 Task: Find connections with filter location Granadilla de Abona with filter topic #successwith filter profile language Spanish with filter current company Career For Freshers with filter school IMS UNISON UNIVERSITY with filter industry Vehicle Repair and Maintenance with filter service category Project Management with filter keywords title Director of First Impressions
Action: Mouse moved to (622, 86)
Screenshot: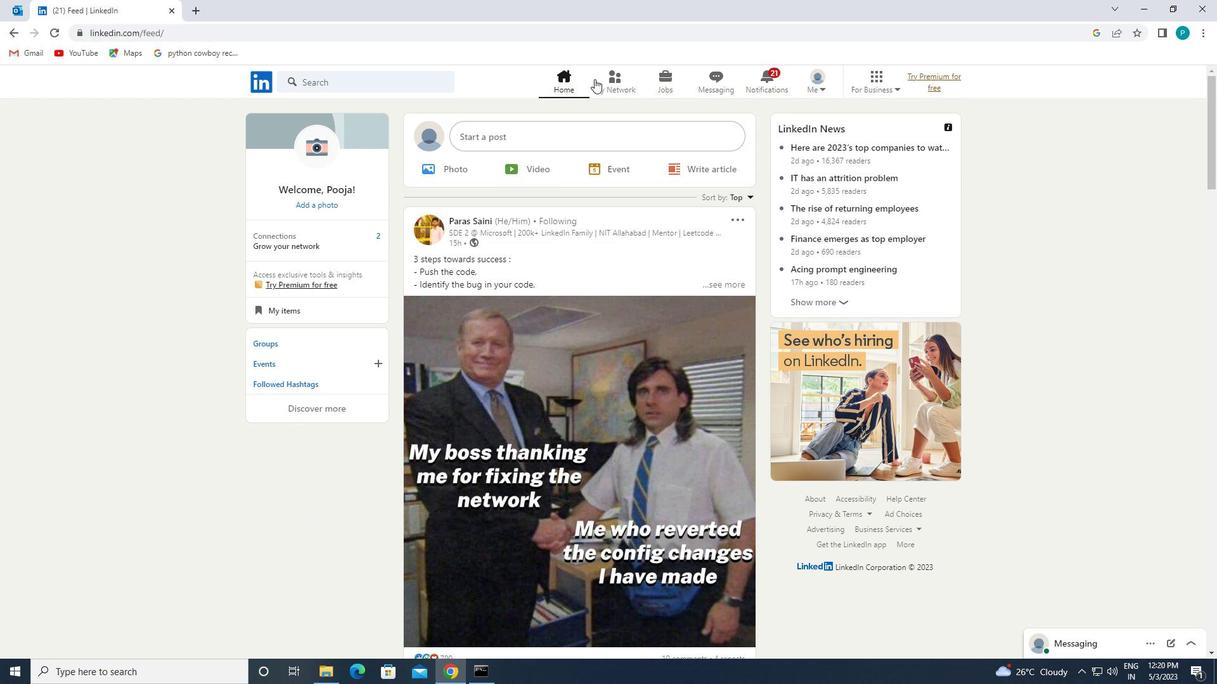 
Action: Mouse pressed left at (622, 86)
Screenshot: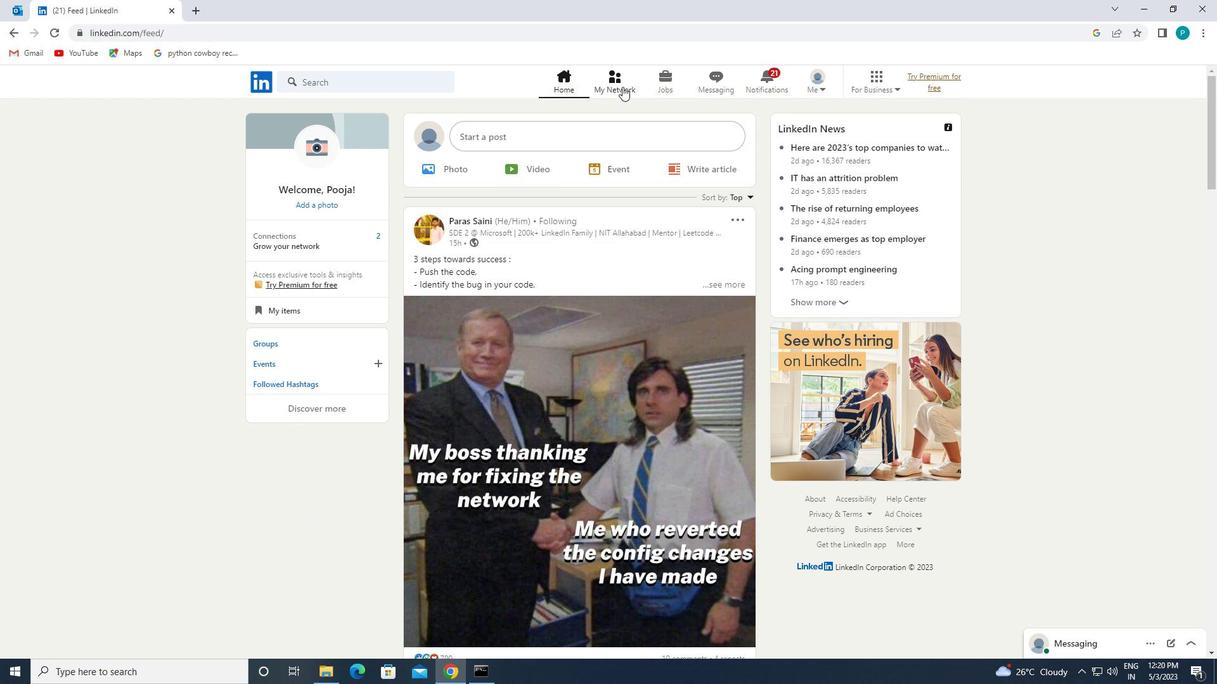
Action: Mouse moved to (610, 72)
Screenshot: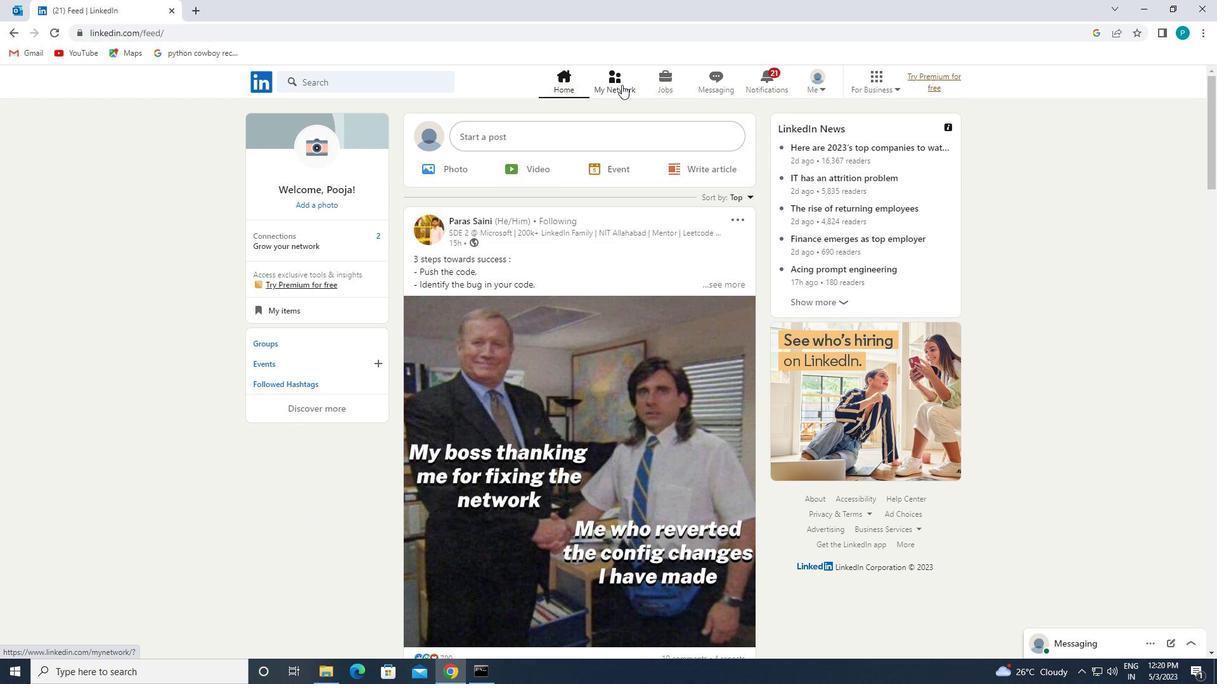 
Action: Mouse pressed left at (610, 72)
Screenshot: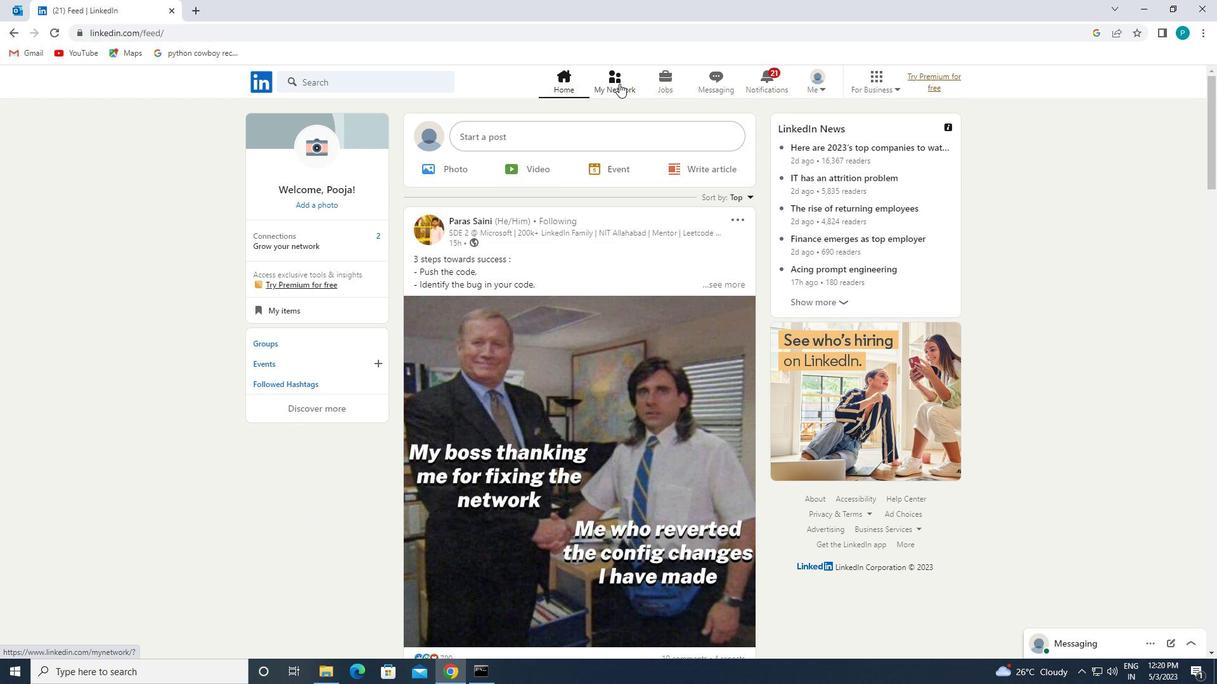 
Action: Mouse moved to (349, 147)
Screenshot: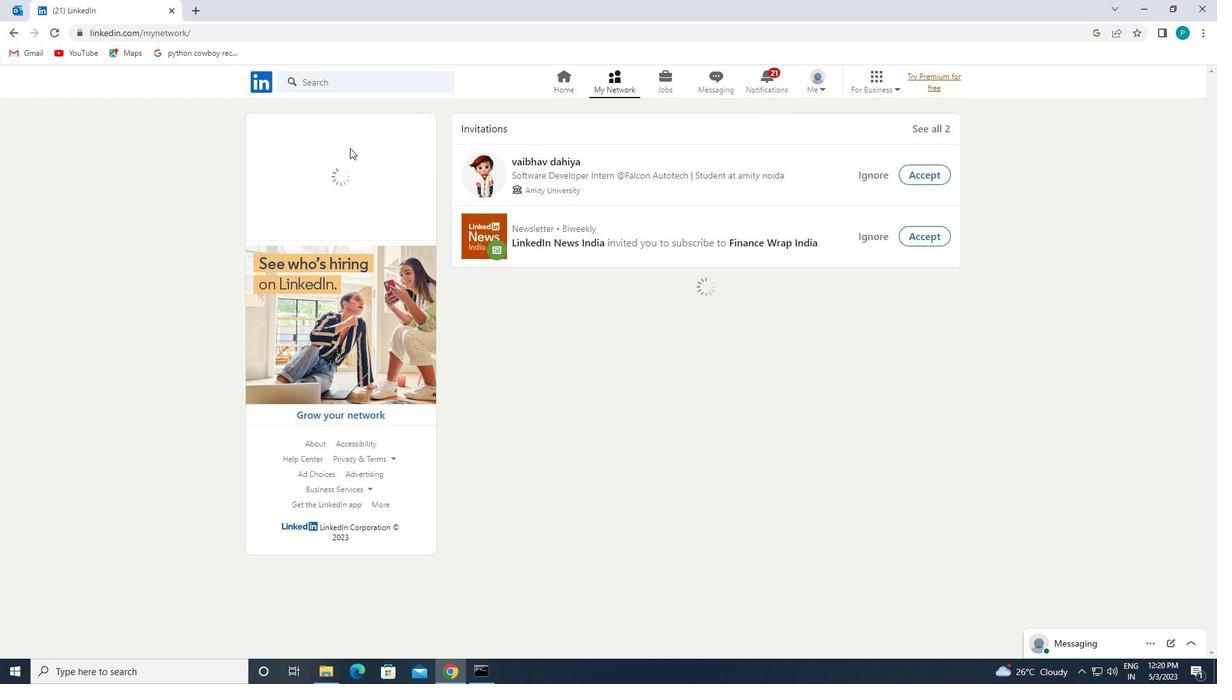 
Action: Mouse scrolled (349, 147) with delta (0, 0)
Screenshot: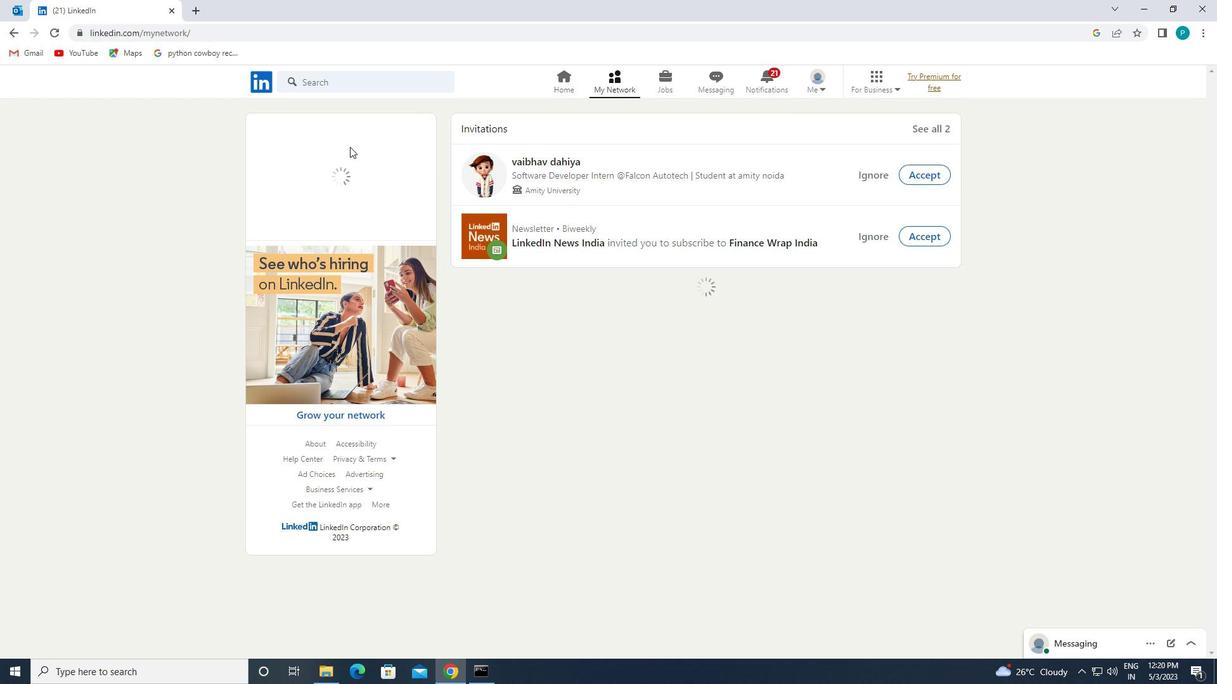 
Action: Mouse scrolled (349, 147) with delta (0, 0)
Screenshot: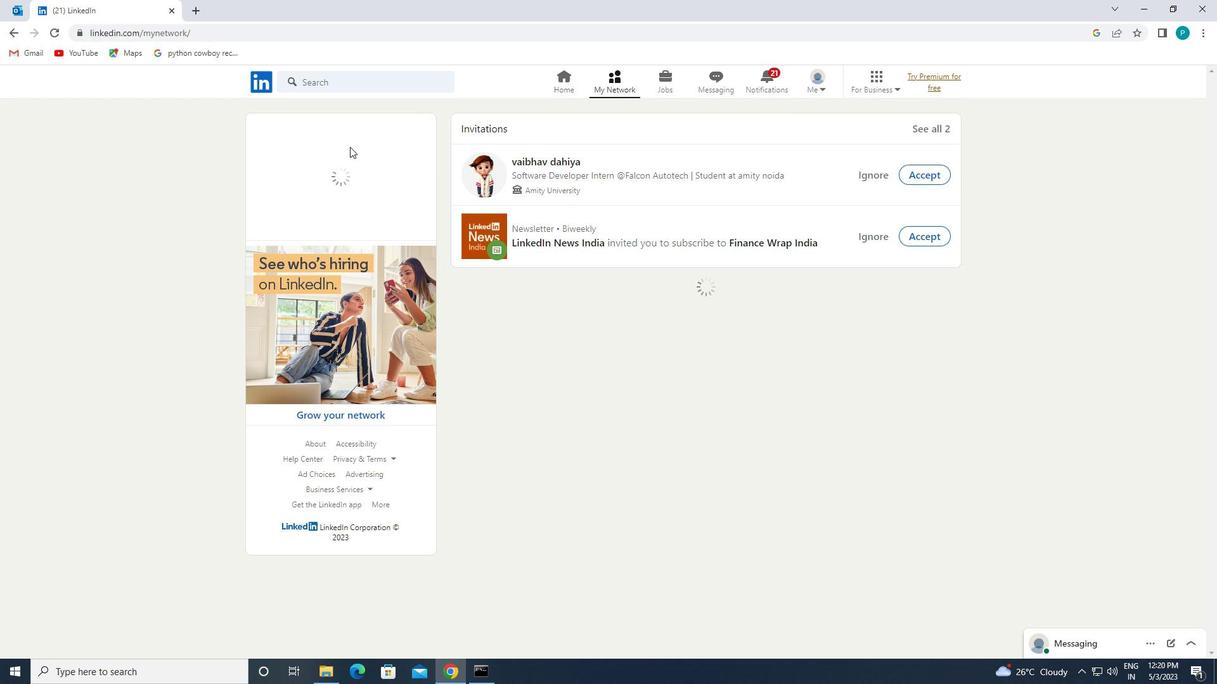 
Action: Mouse scrolled (349, 146) with delta (0, 0)
Screenshot: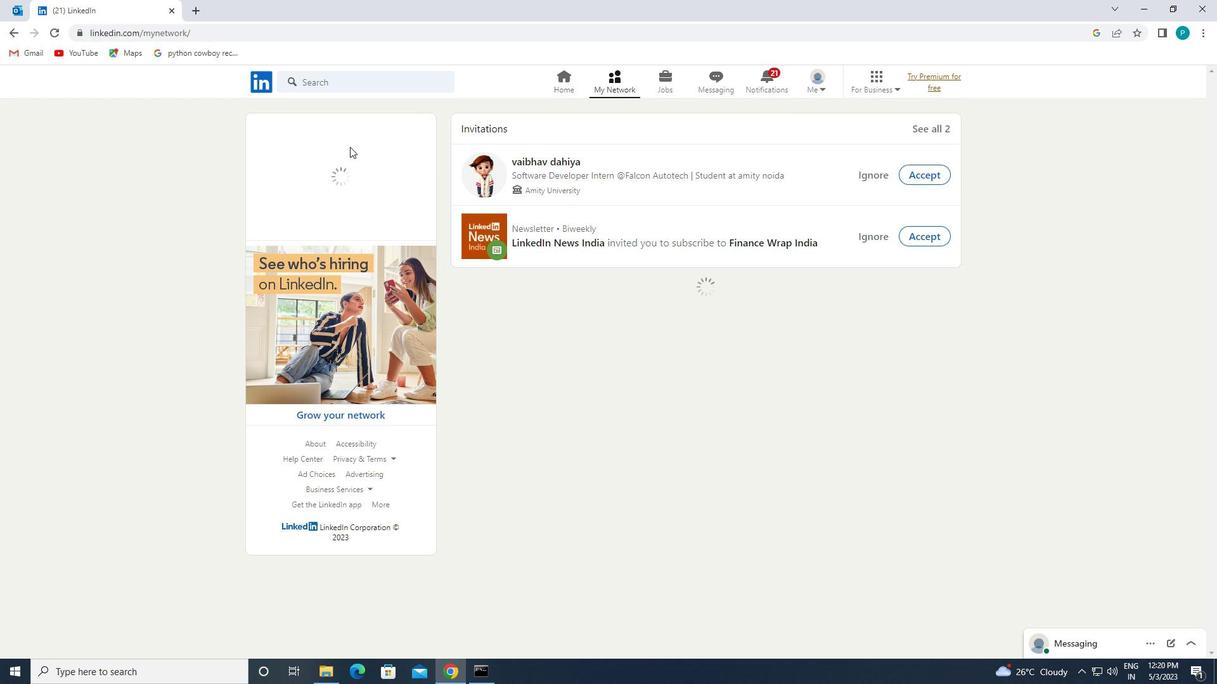 
Action: Mouse scrolled (349, 146) with delta (0, 0)
Screenshot: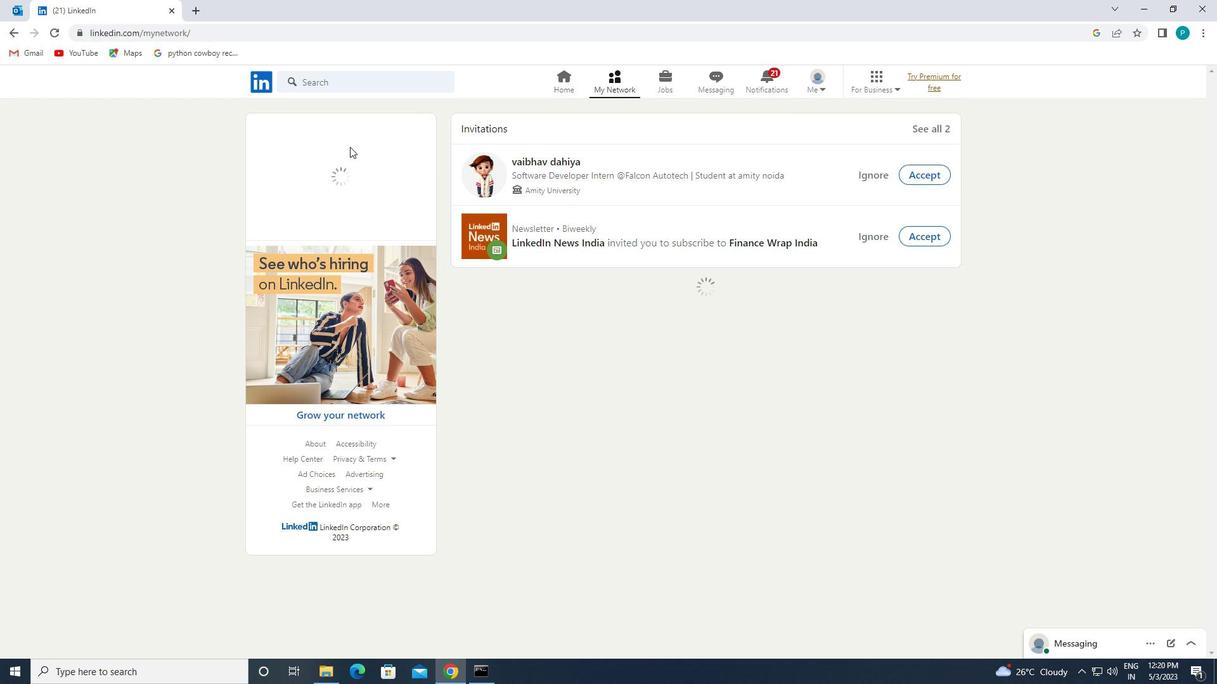 
Action: Mouse pressed left at (349, 147)
Screenshot: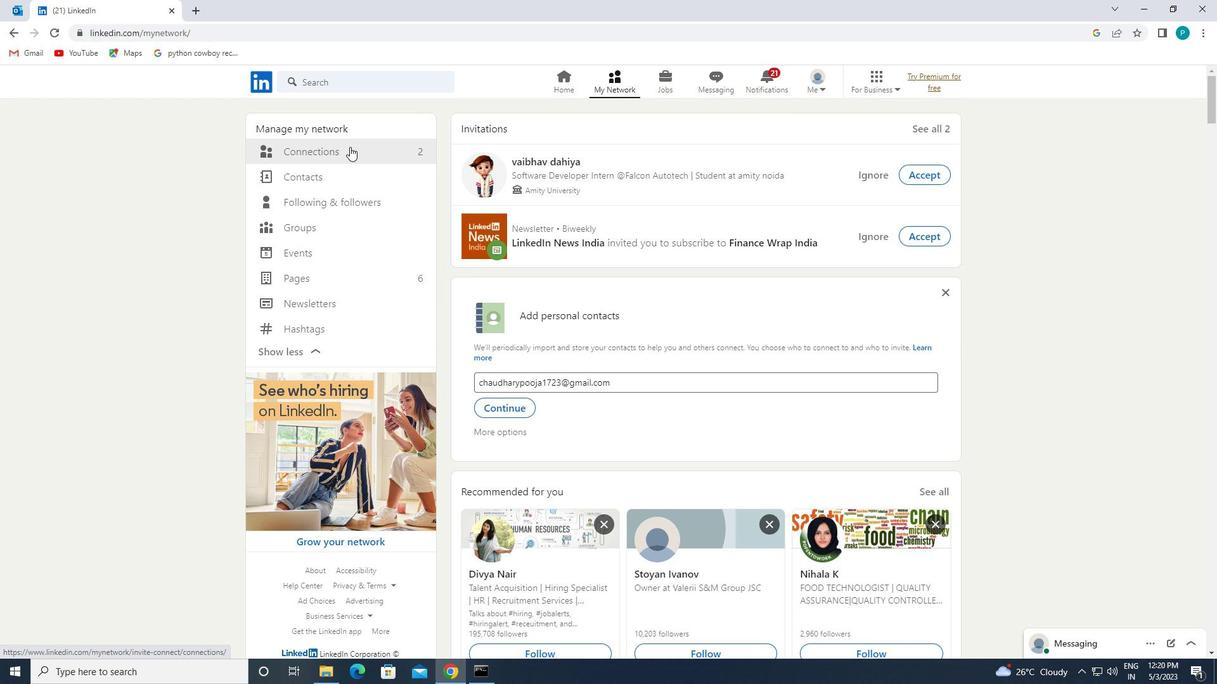 
Action: Mouse moved to (678, 157)
Screenshot: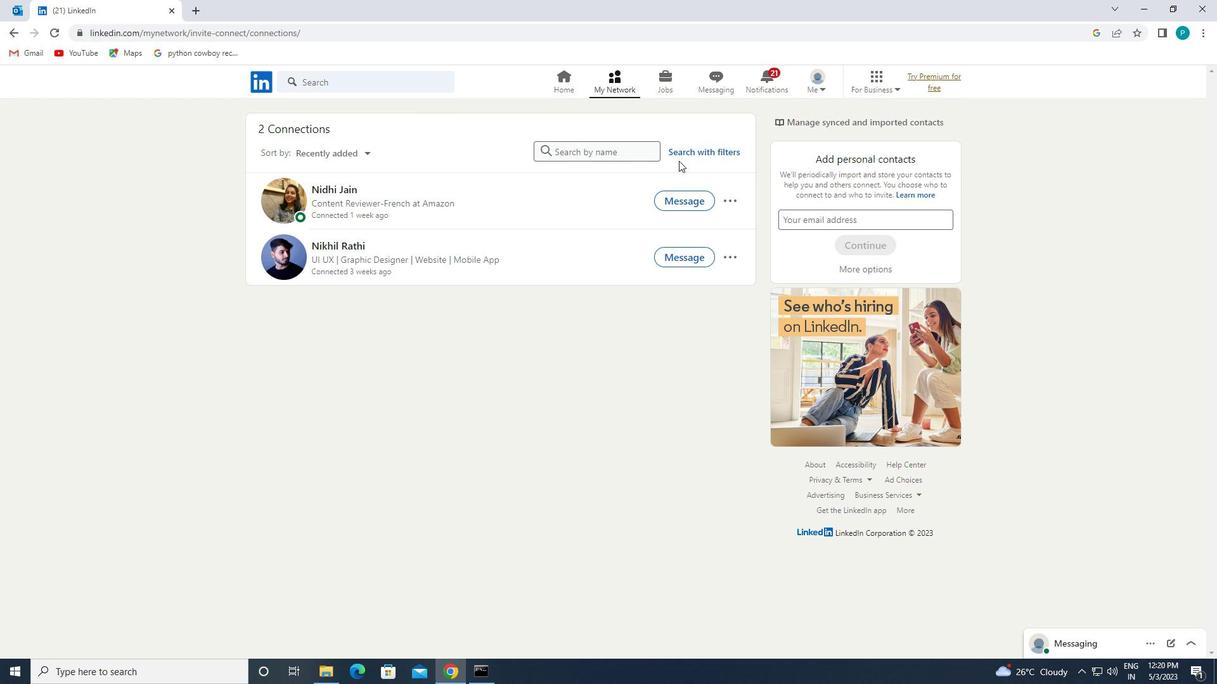 
Action: Mouse pressed left at (678, 157)
Screenshot: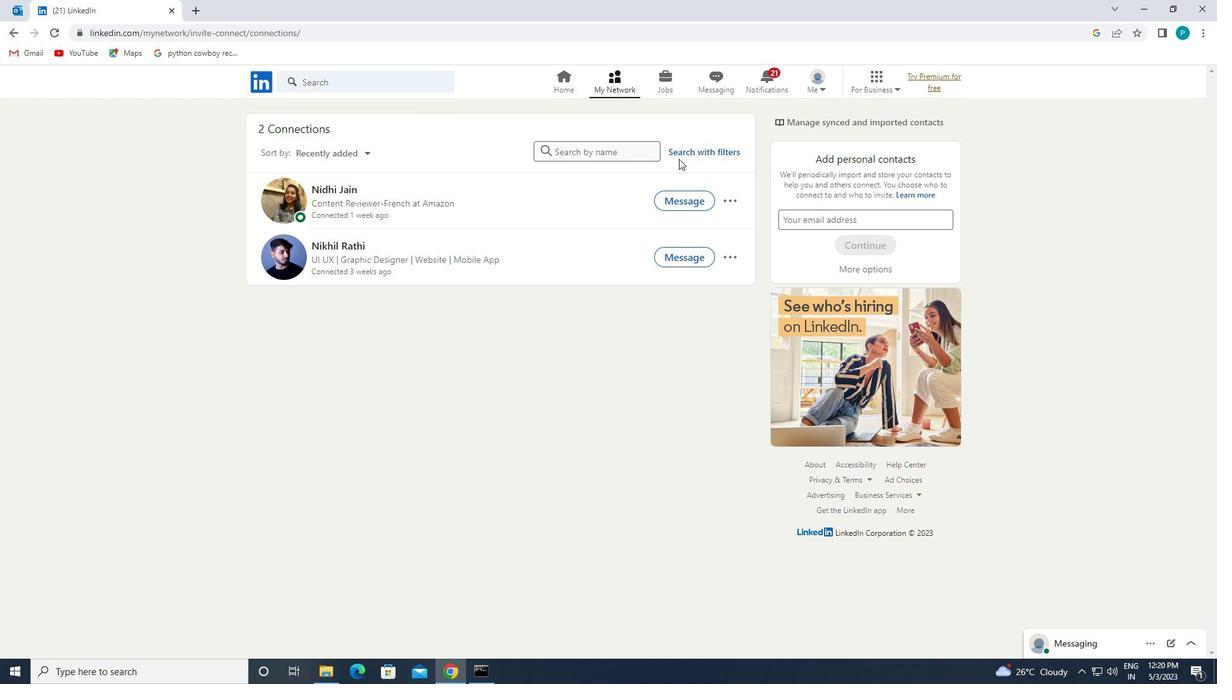 
Action: Mouse moved to (677, 154)
Screenshot: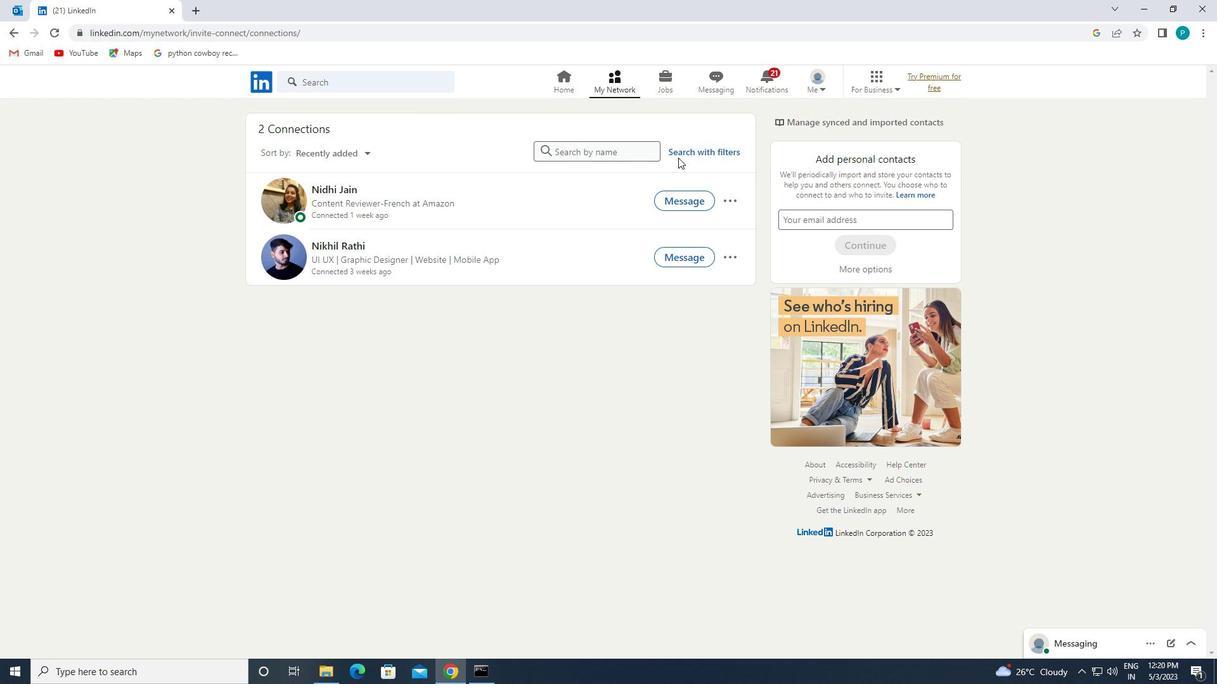 
Action: Mouse pressed left at (677, 154)
Screenshot: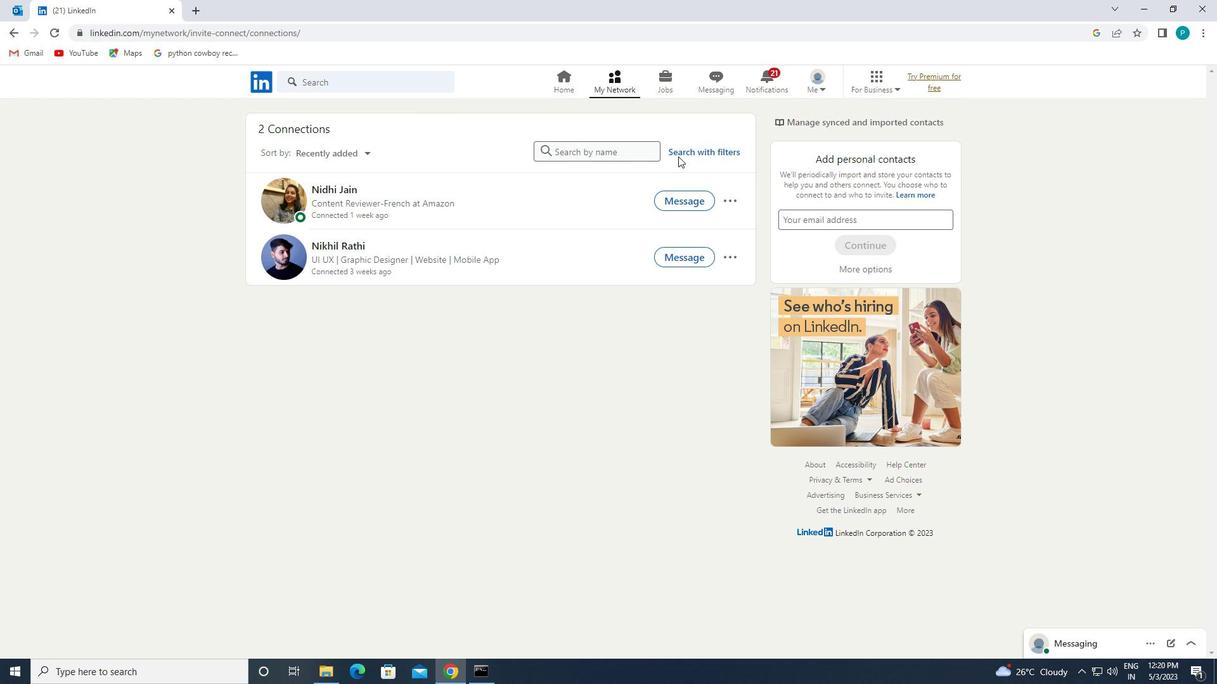 
Action: Mouse moved to (677, 150)
Screenshot: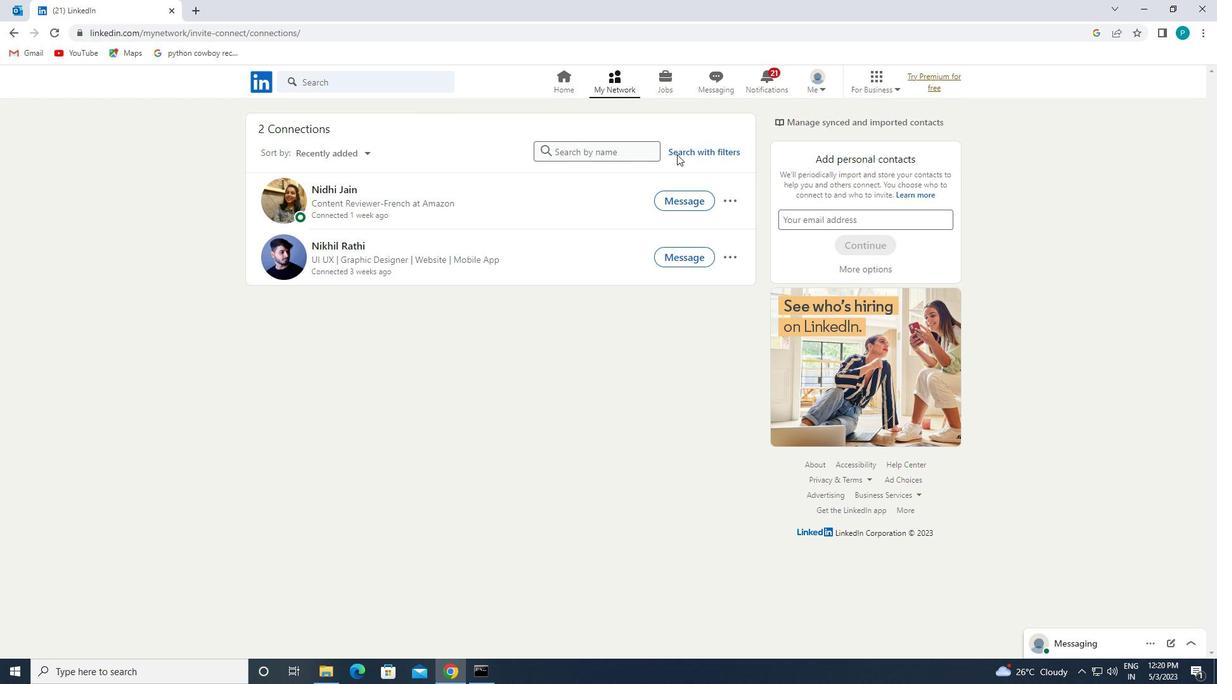 
Action: Mouse pressed left at (677, 150)
Screenshot: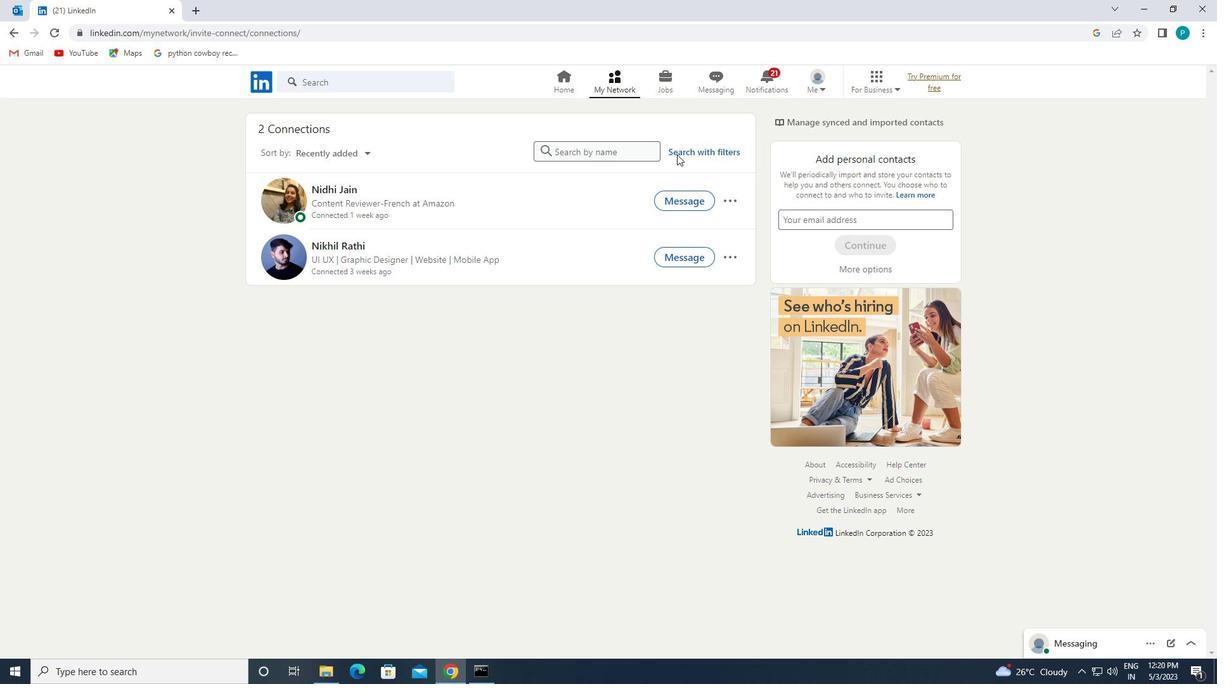 
Action: Mouse moved to (651, 125)
Screenshot: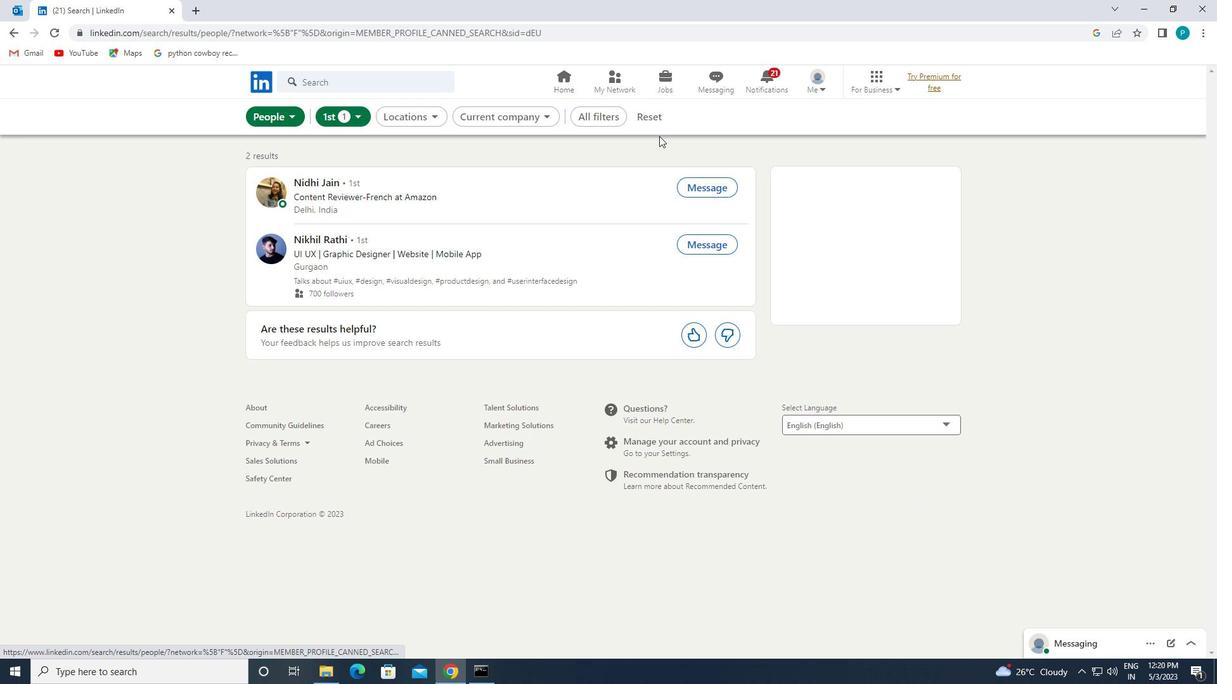 
Action: Mouse pressed left at (651, 125)
Screenshot: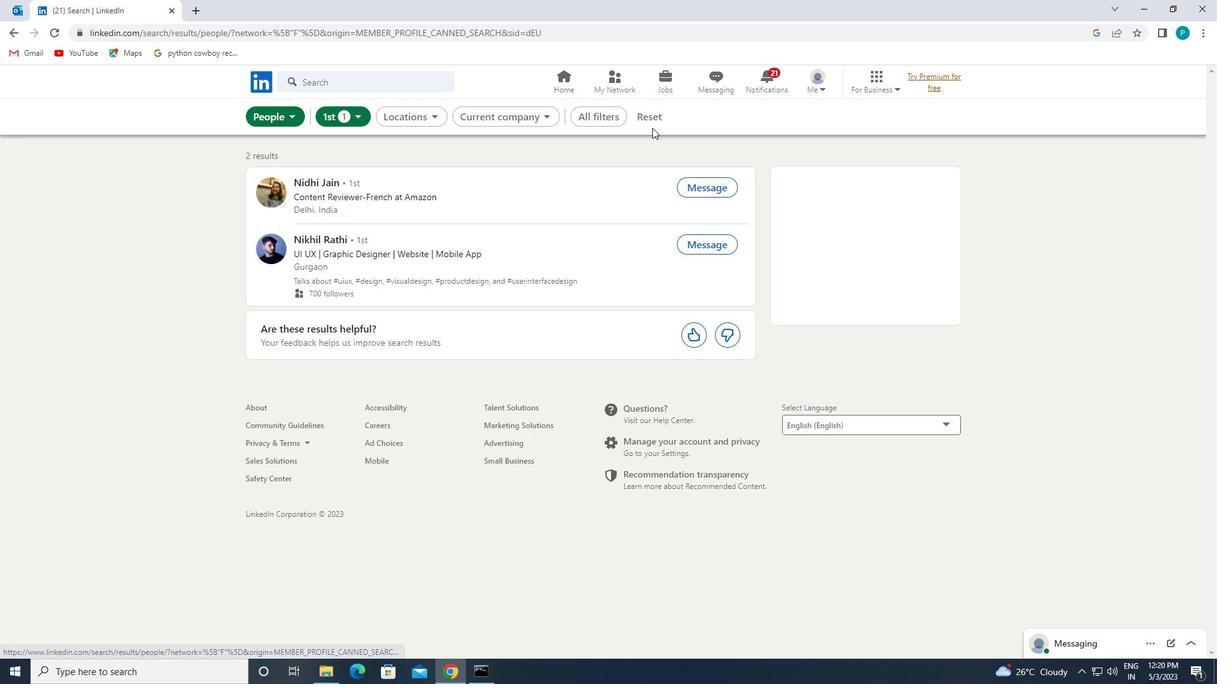 
Action: Mouse moved to (620, 114)
Screenshot: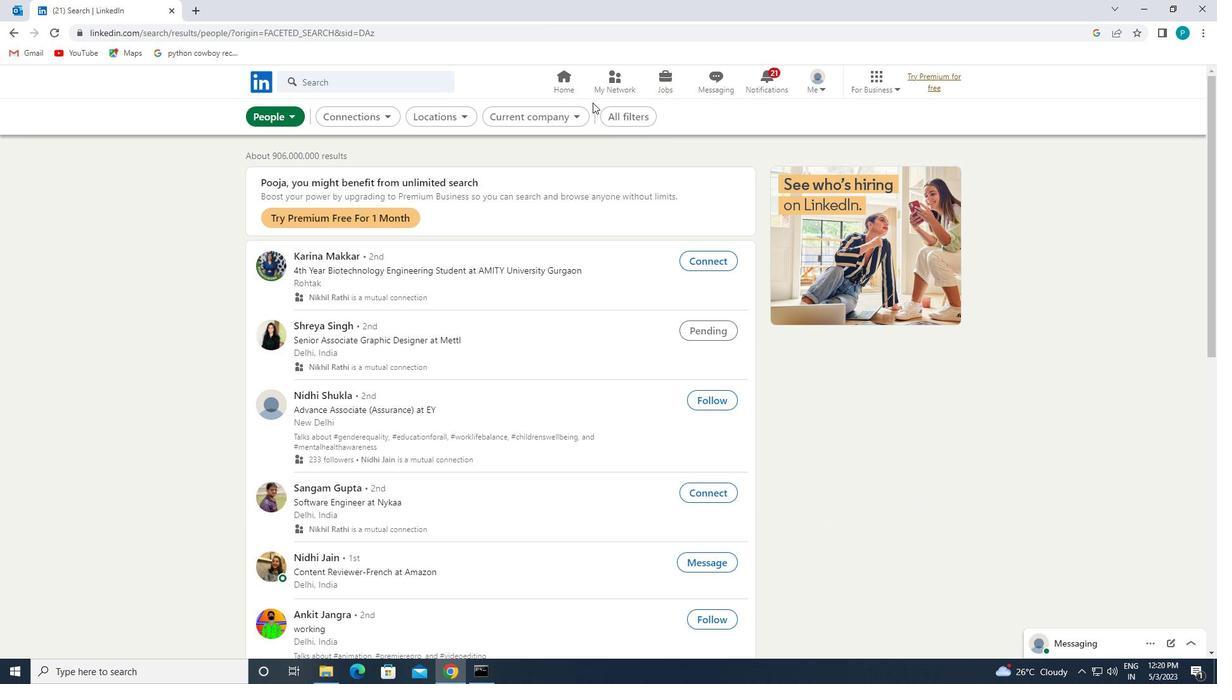 
Action: Mouse pressed left at (620, 114)
Screenshot: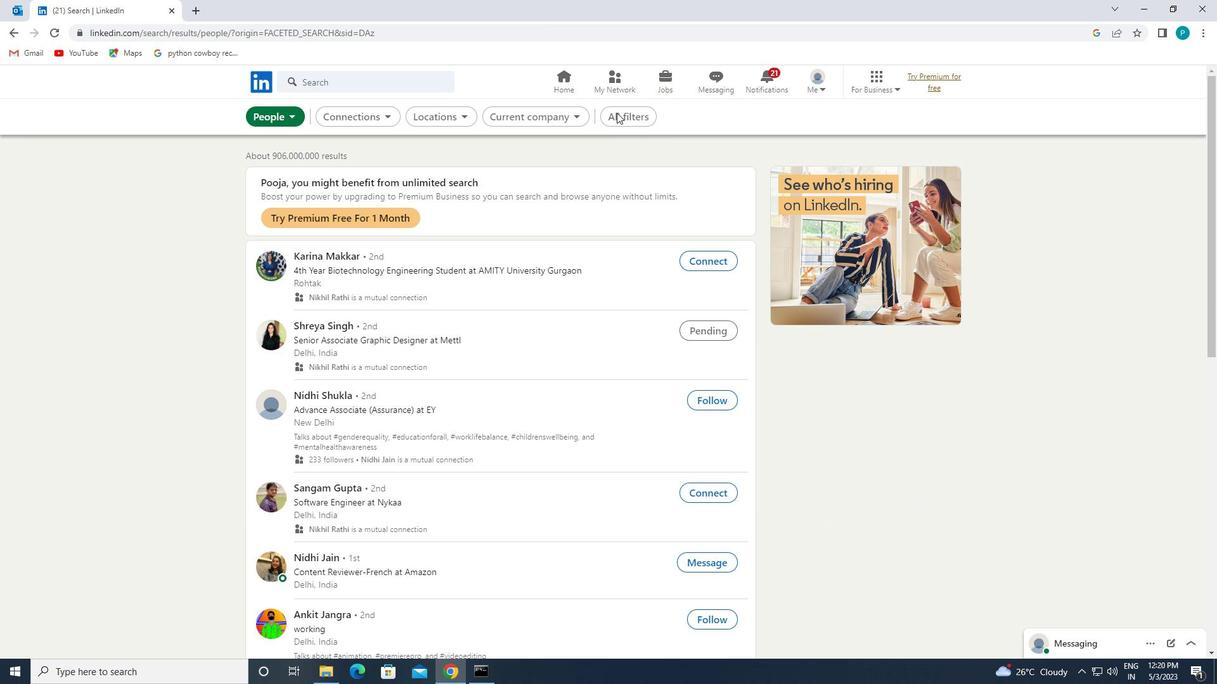
Action: Mouse moved to (1064, 283)
Screenshot: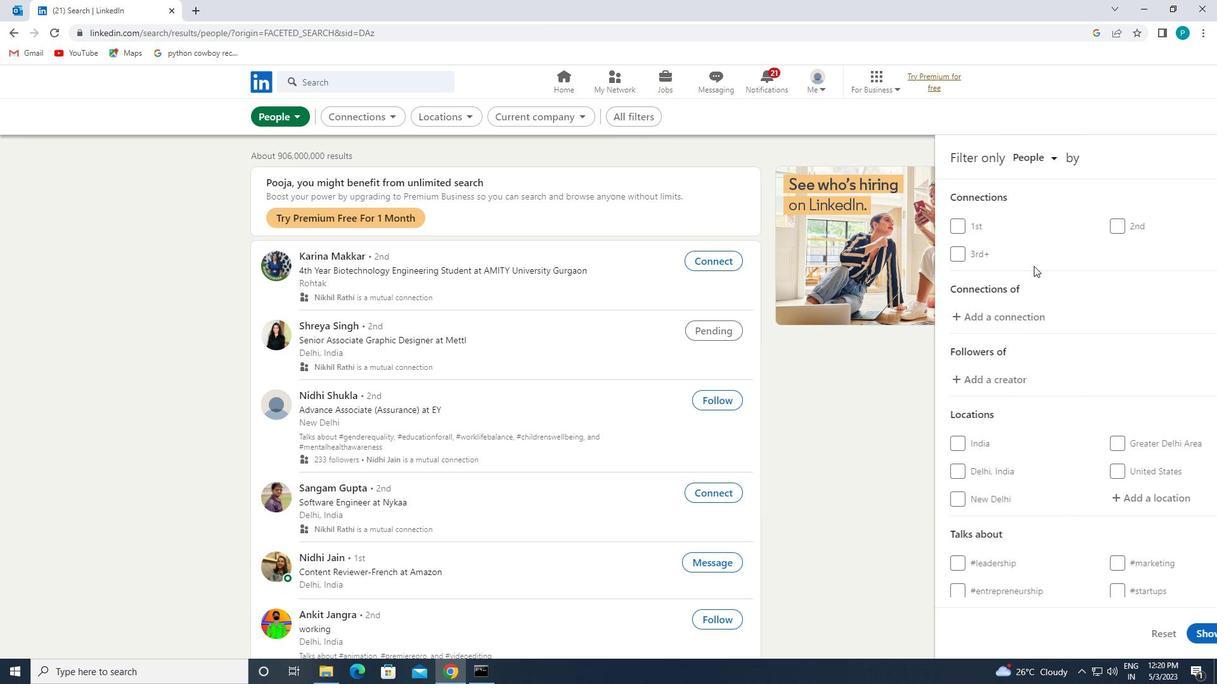 
Action: Mouse scrolled (1064, 282) with delta (0, 0)
Screenshot: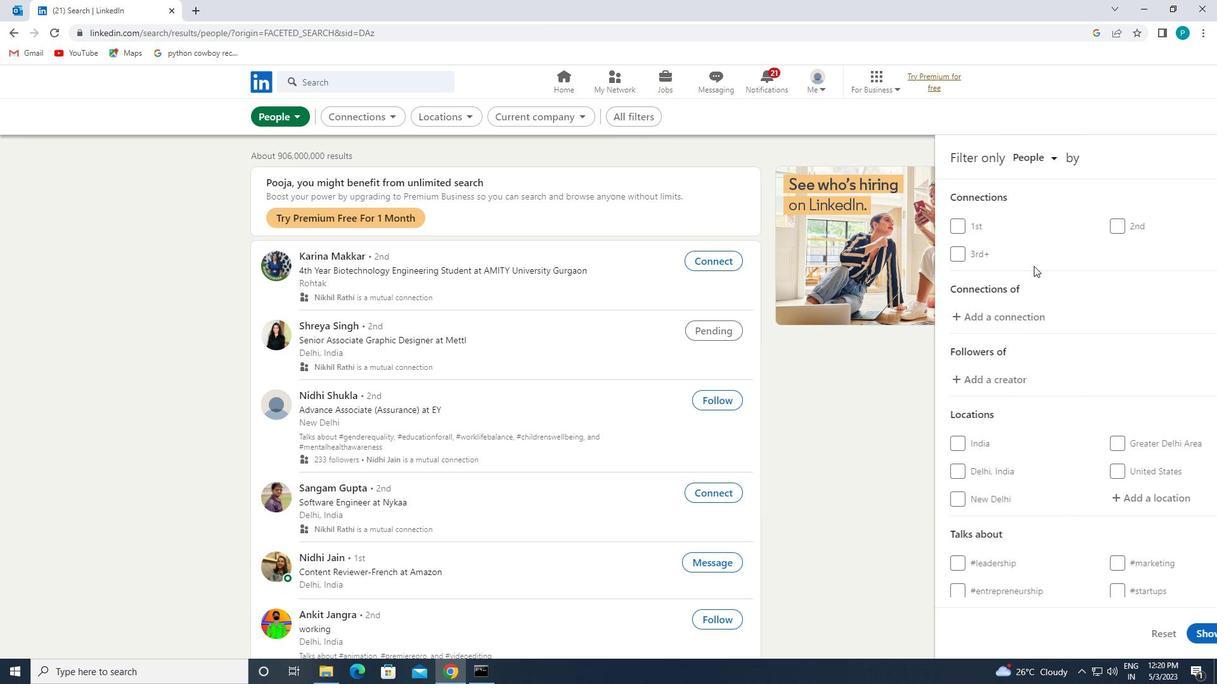 
Action: Mouse moved to (1064, 288)
Screenshot: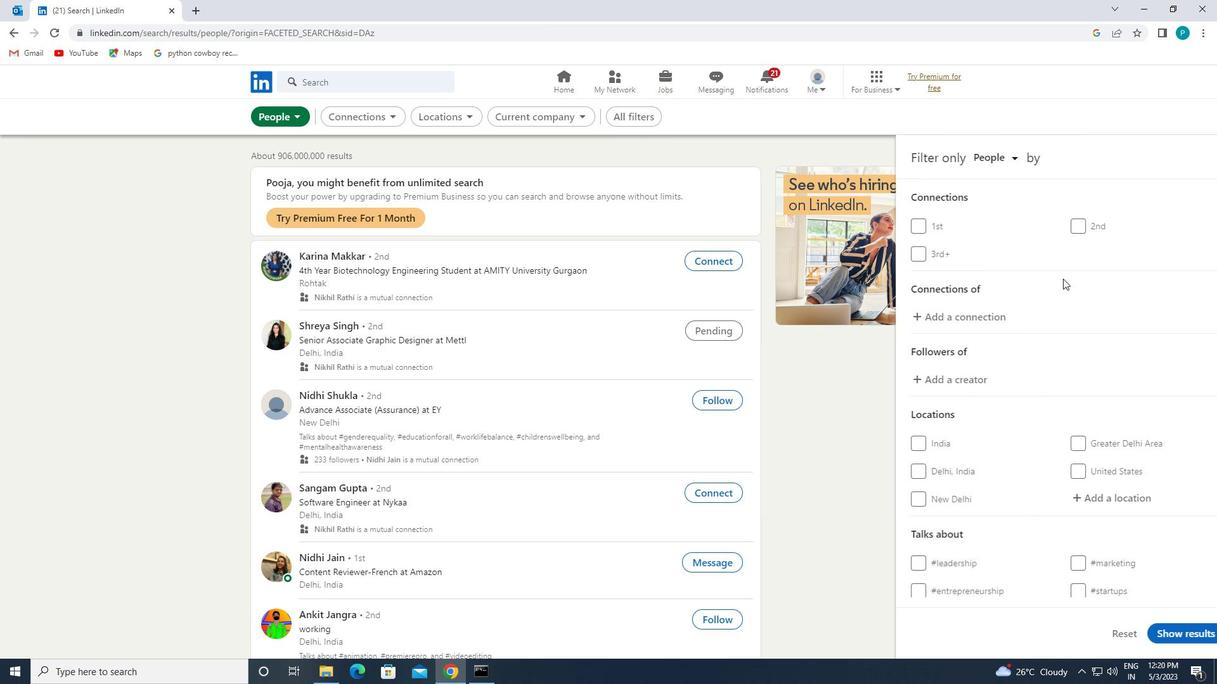 
Action: Mouse scrolled (1064, 287) with delta (0, 0)
Screenshot: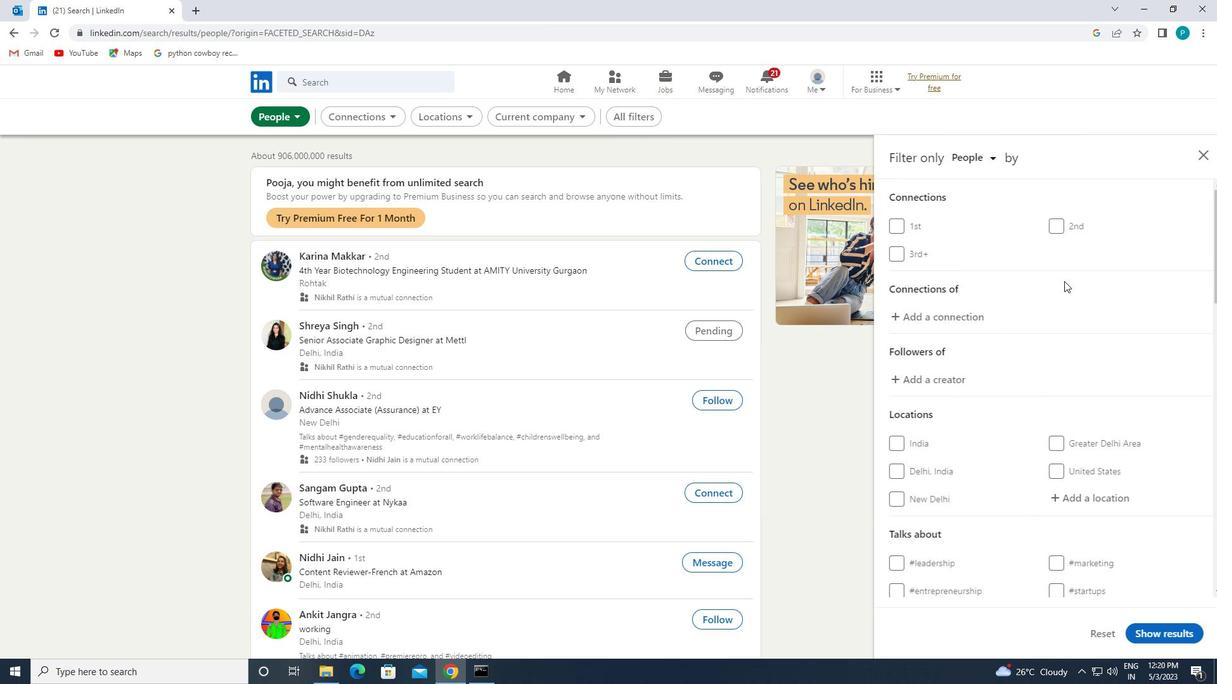 
Action: Mouse moved to (1075, 361)
Screenshot: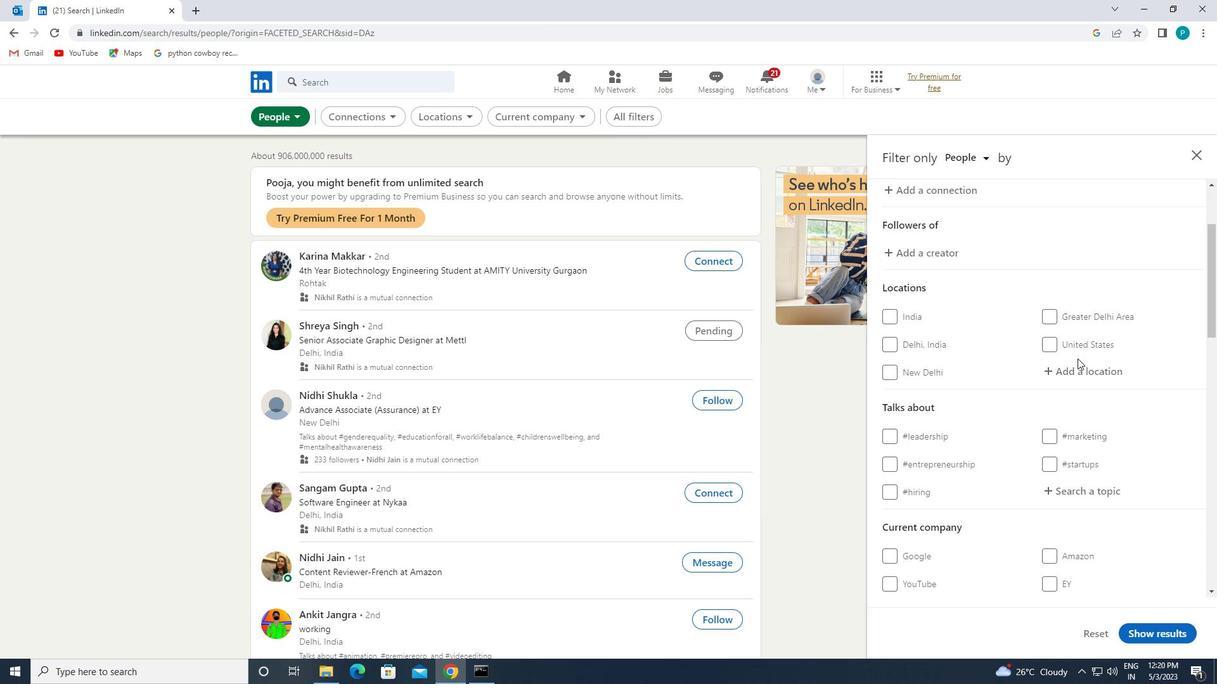 
Action: Mouse pressed left at (1075, 361)
Screenshot: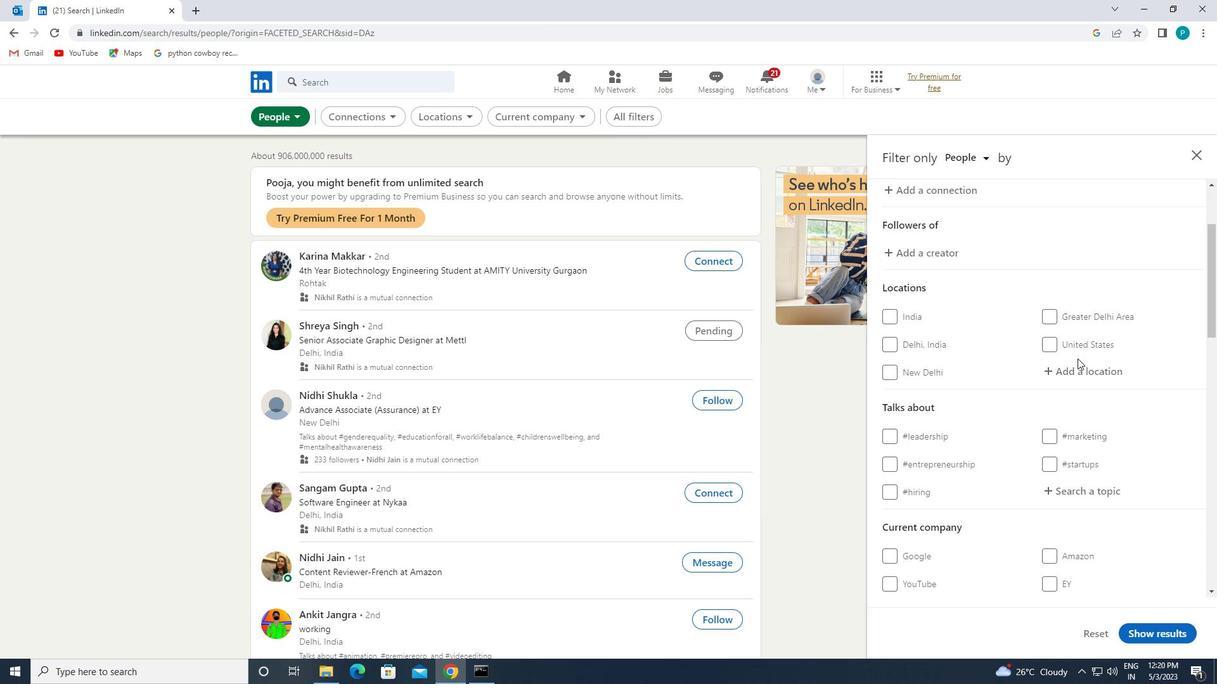 
Action: Mouse moved to (1079, 395)
Screenshot: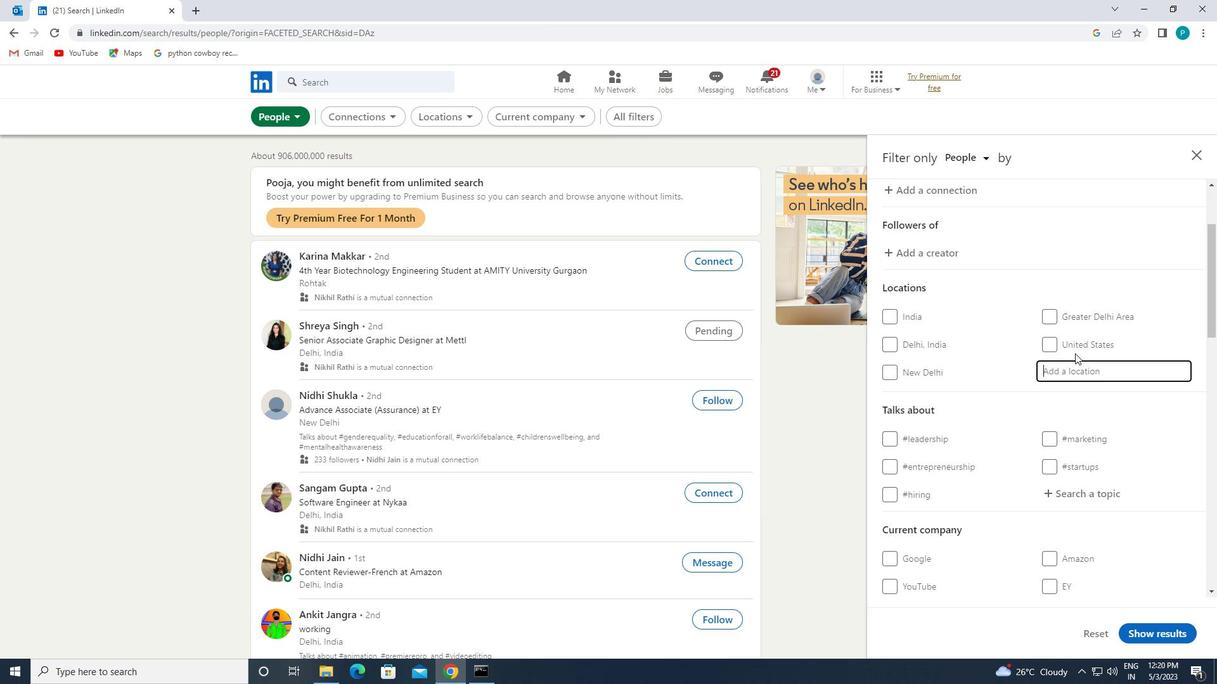 
Action: Key pressed <Key.caps_lock>g<Key.caps_lock>ranf
Screenshot: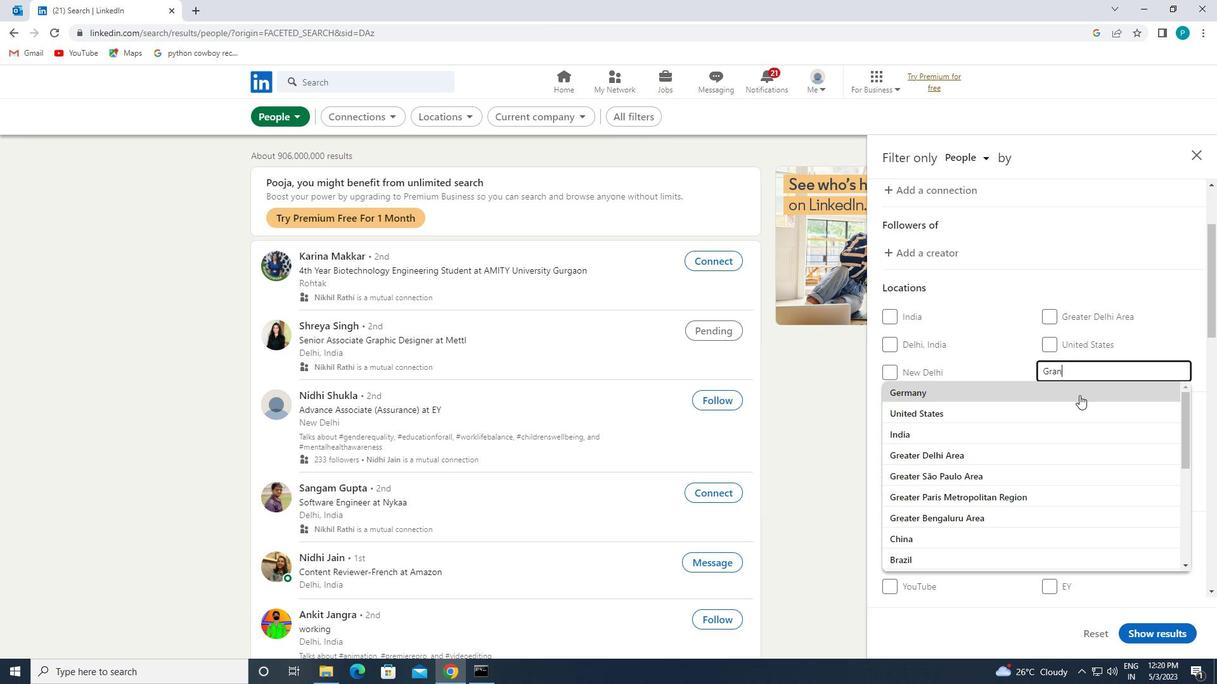 
Action: Mouse moved to (1082, 394)
Screenshot: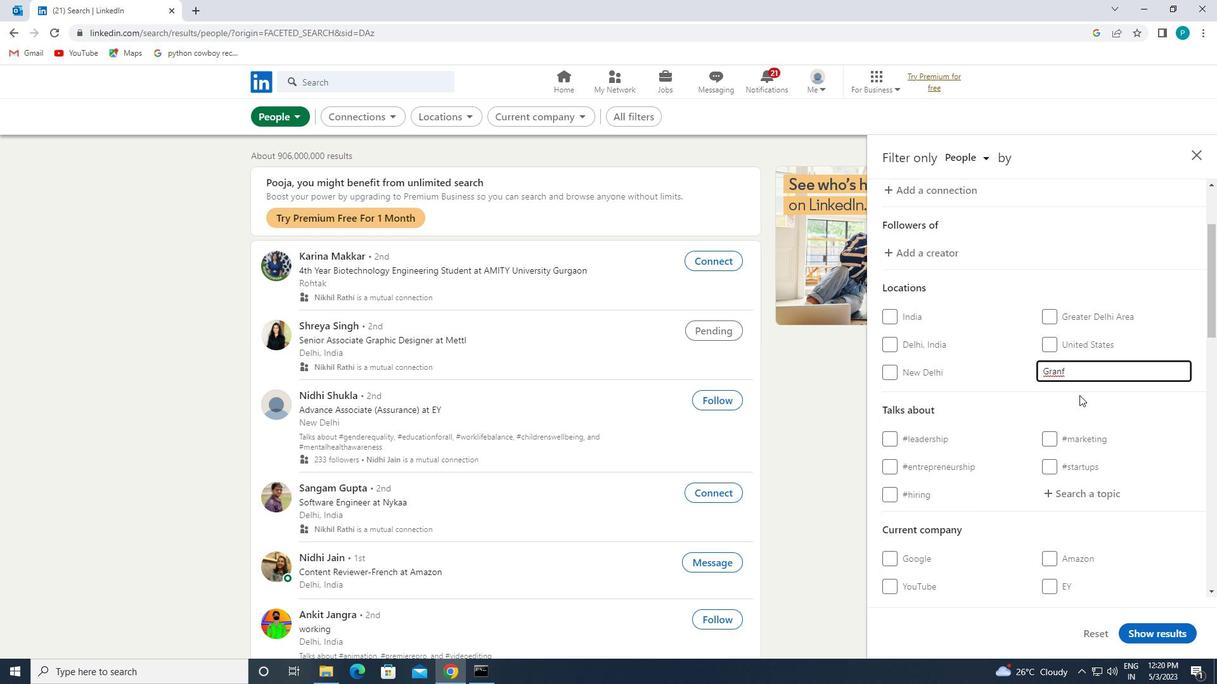 
Action: Key pressed <Key.backspace>dilla
Screenshot: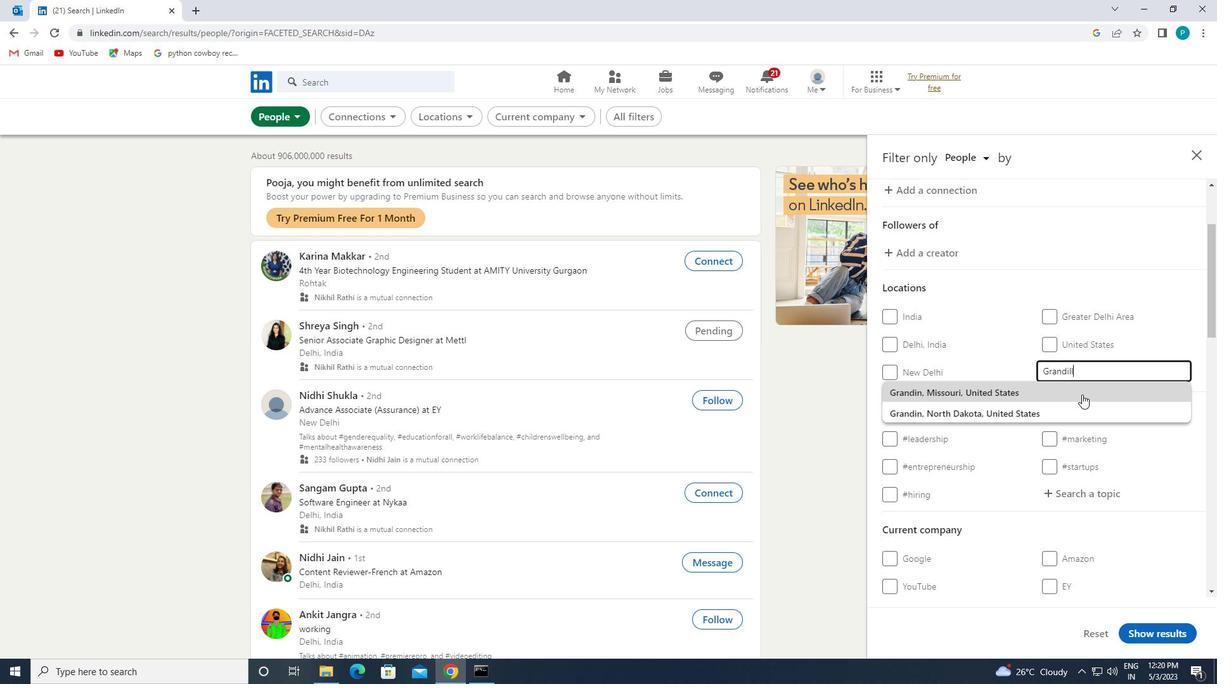 
Action: Mouse moved to (1061, 370)
Screenshot: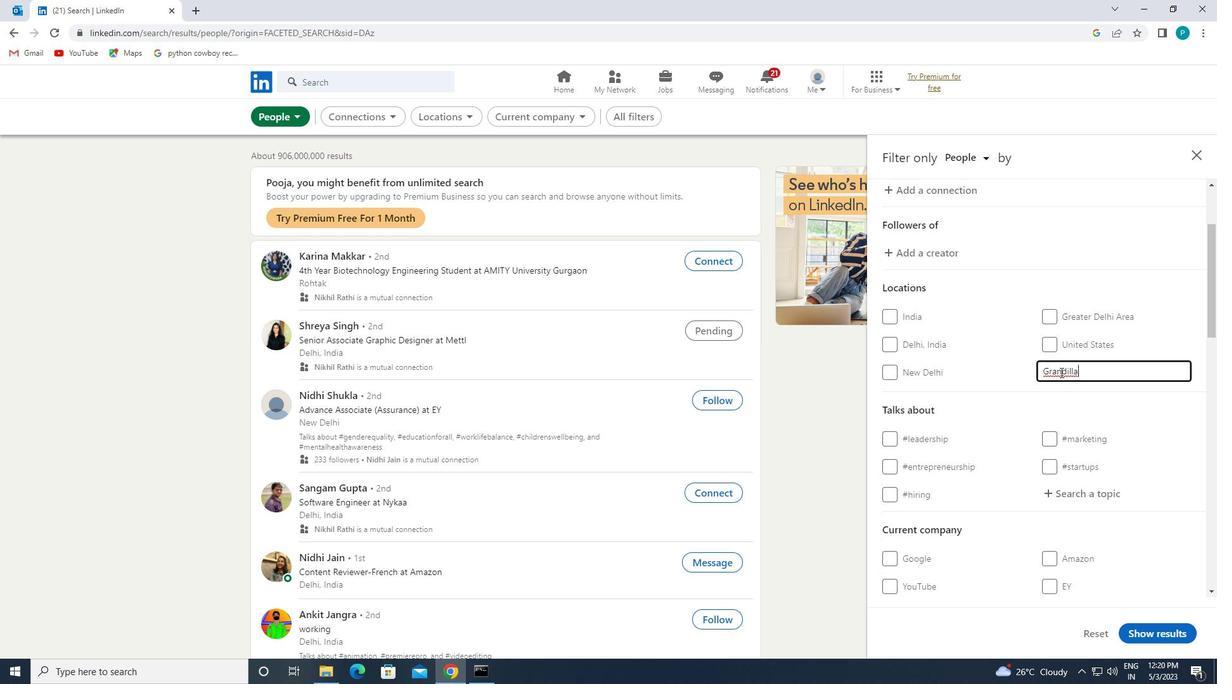 
Action: Mouse pressed left at (1061, 370)
Screenshot: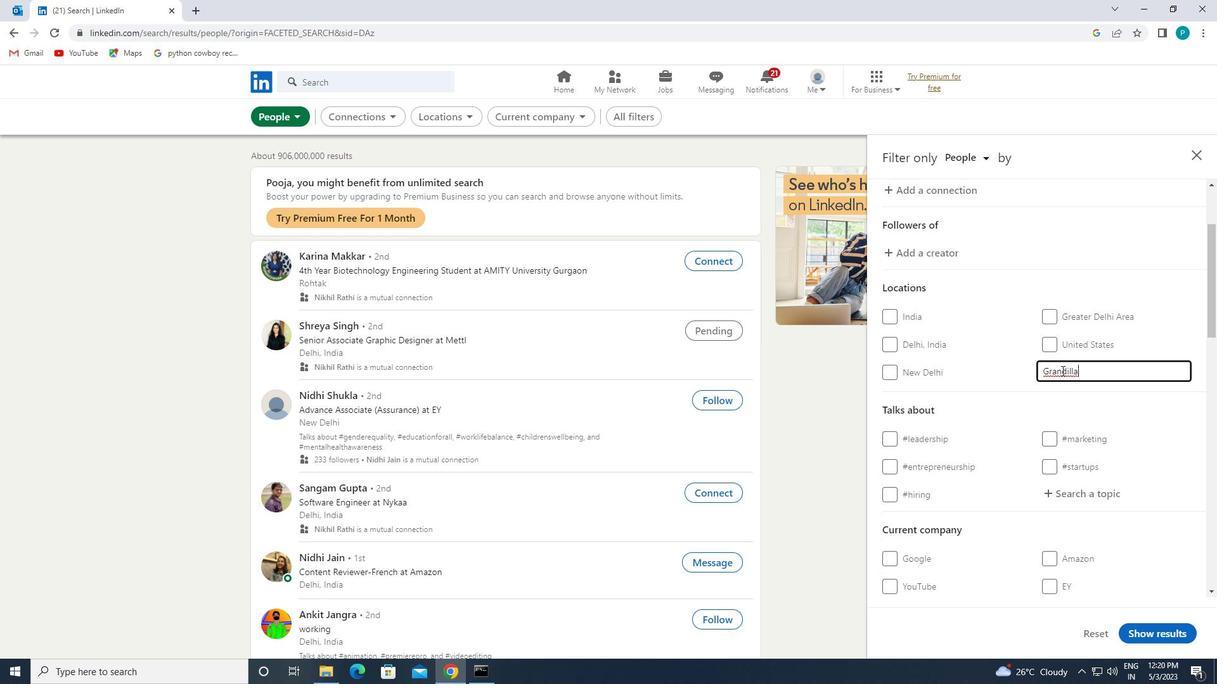 
Action: Mouse moved to (1064, 374)
Screenshot: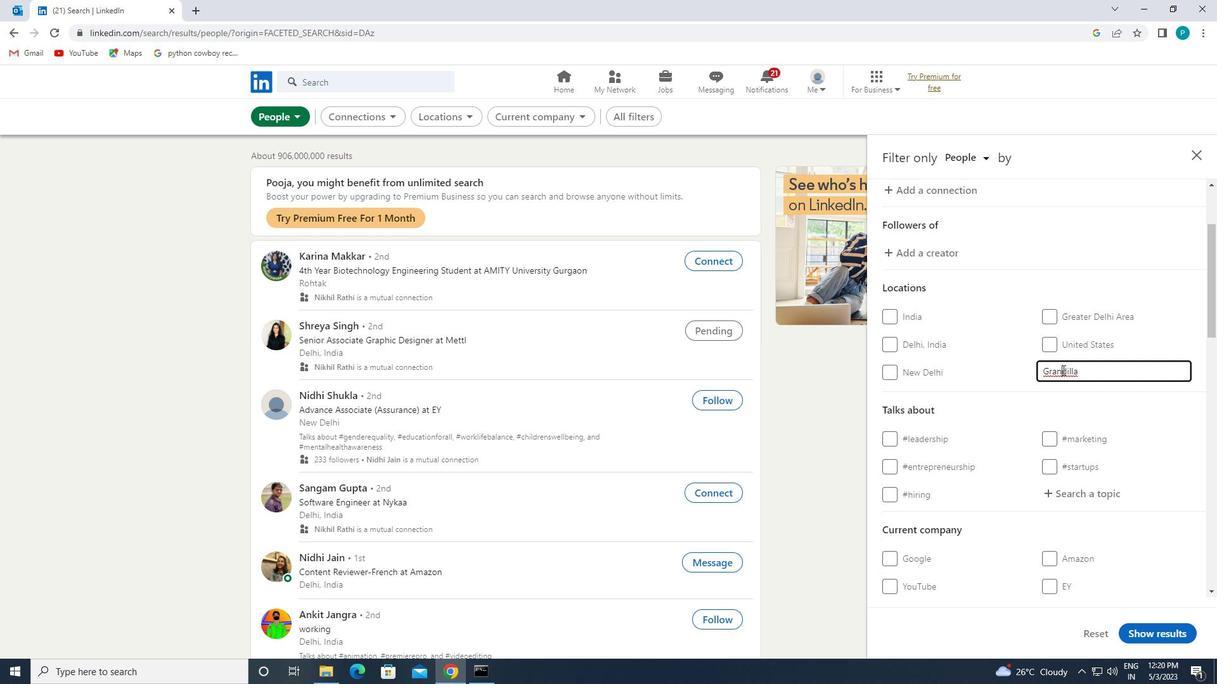 
Action: Key pressed a
Screenshot: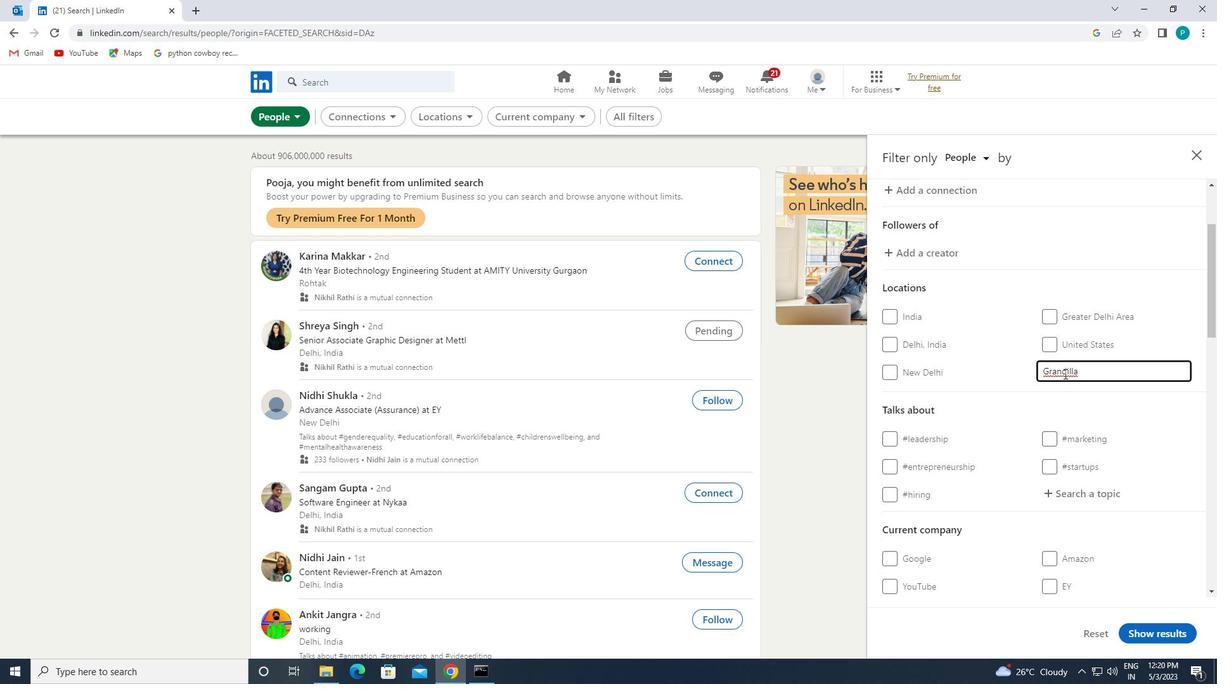 
Action: Mouse moved to (1017, 393)
Screenshot: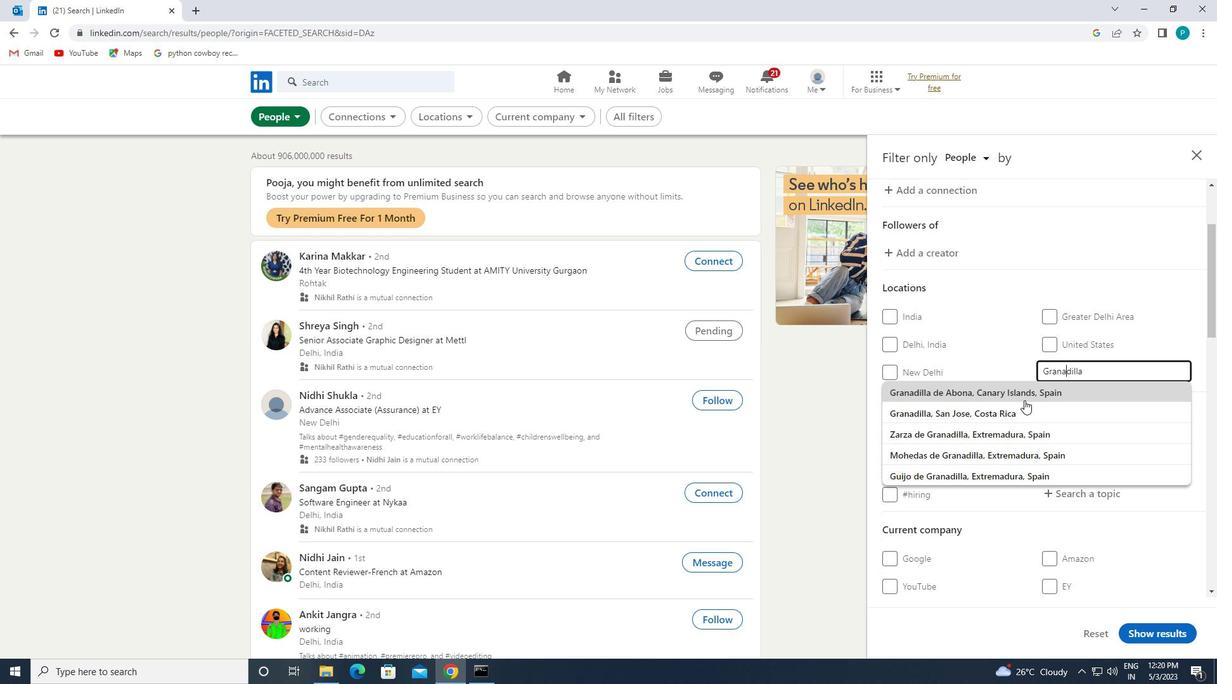 
Action: Mouse pressed left at (1017, 393)
Screenshot: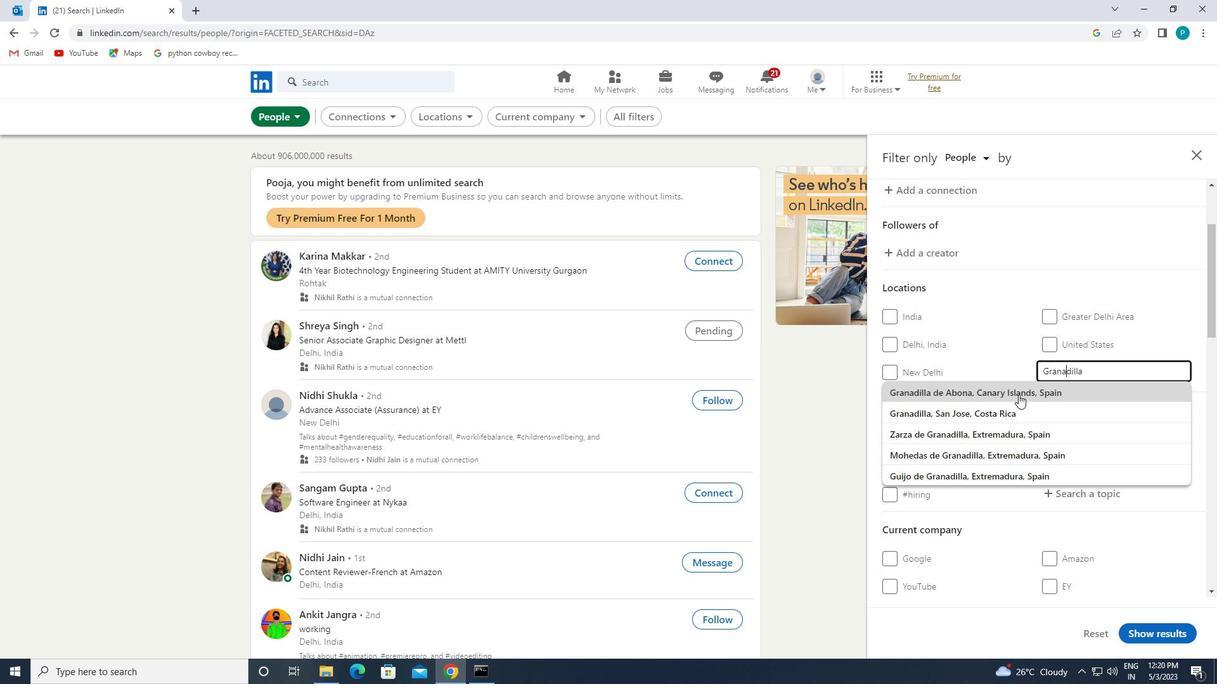 
Action: Mouse moved to (1115, 440)
Screenshot: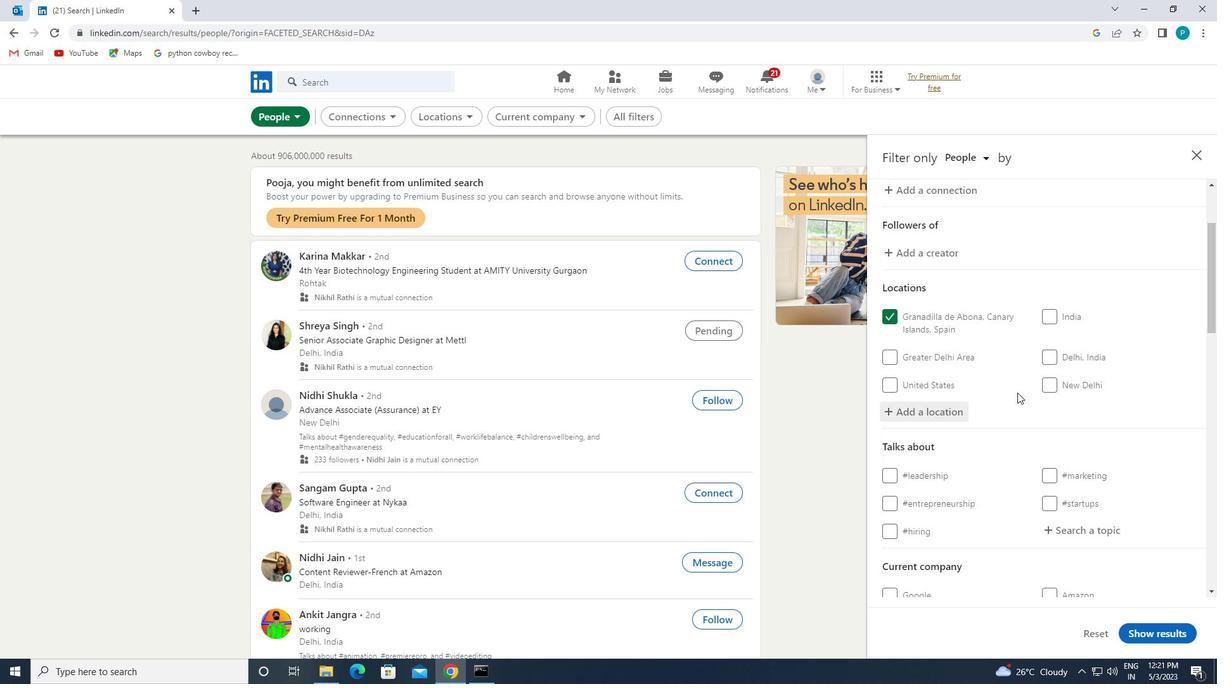 
Action: Mouse scrolled (1115, 439) with delta (0, 0)
Screenshot: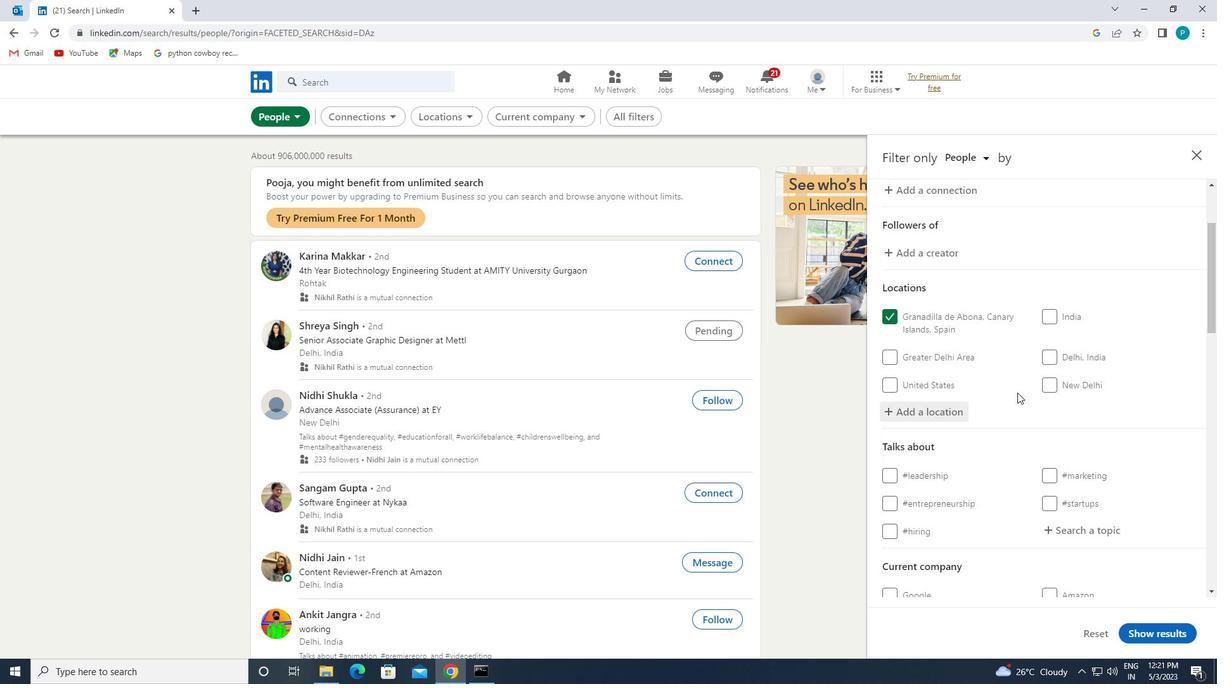 
Action: Mouse scrolled (1115, 439) with delta (0, 0)
Screenshot: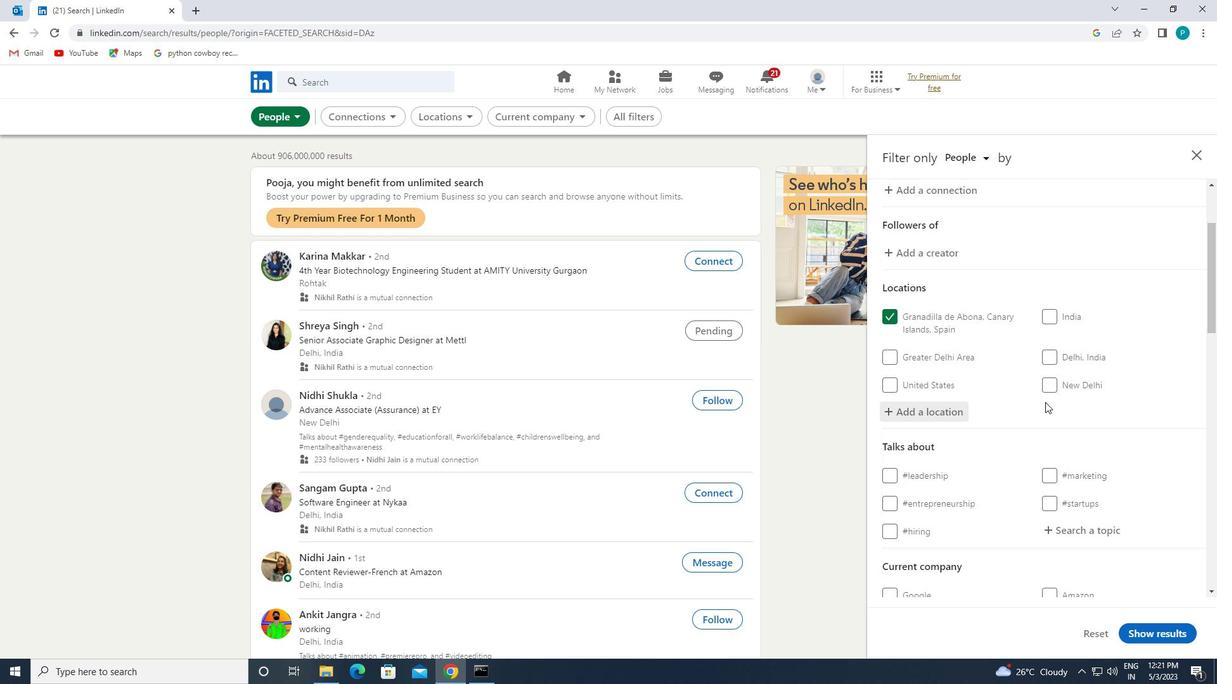 
Action: Mouse moved to (1089, 403)
Screenshot: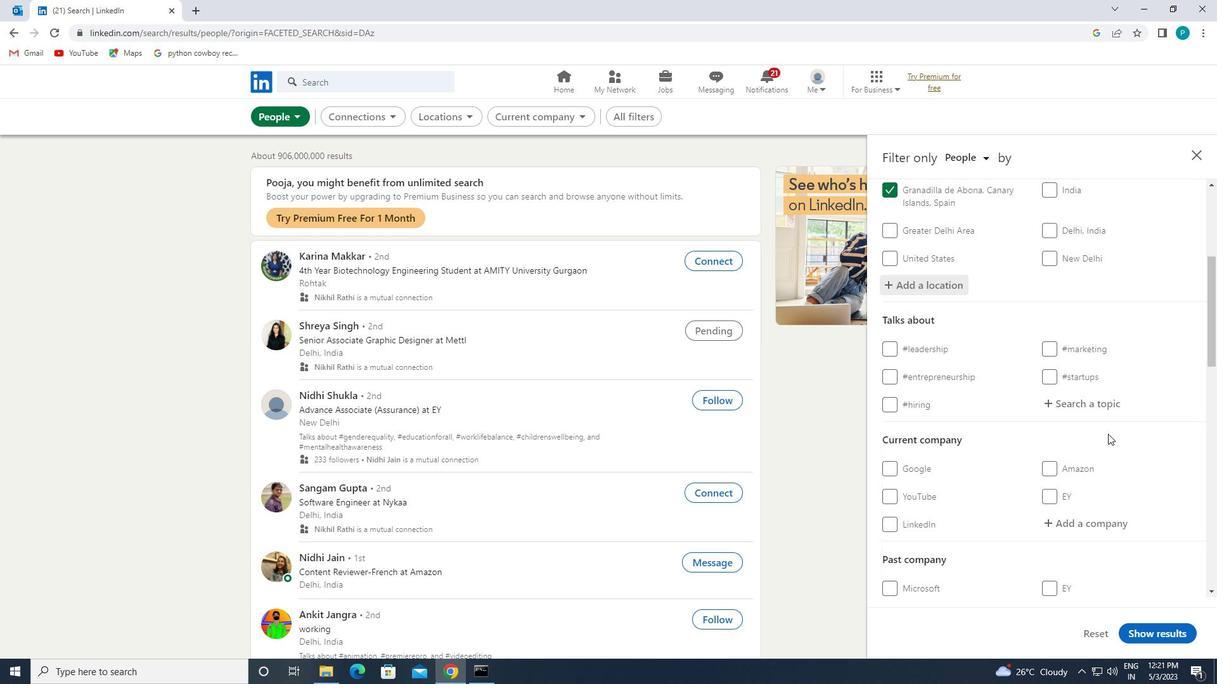 
Action: Mouse pressed left at (1089, 403)
Screenshot: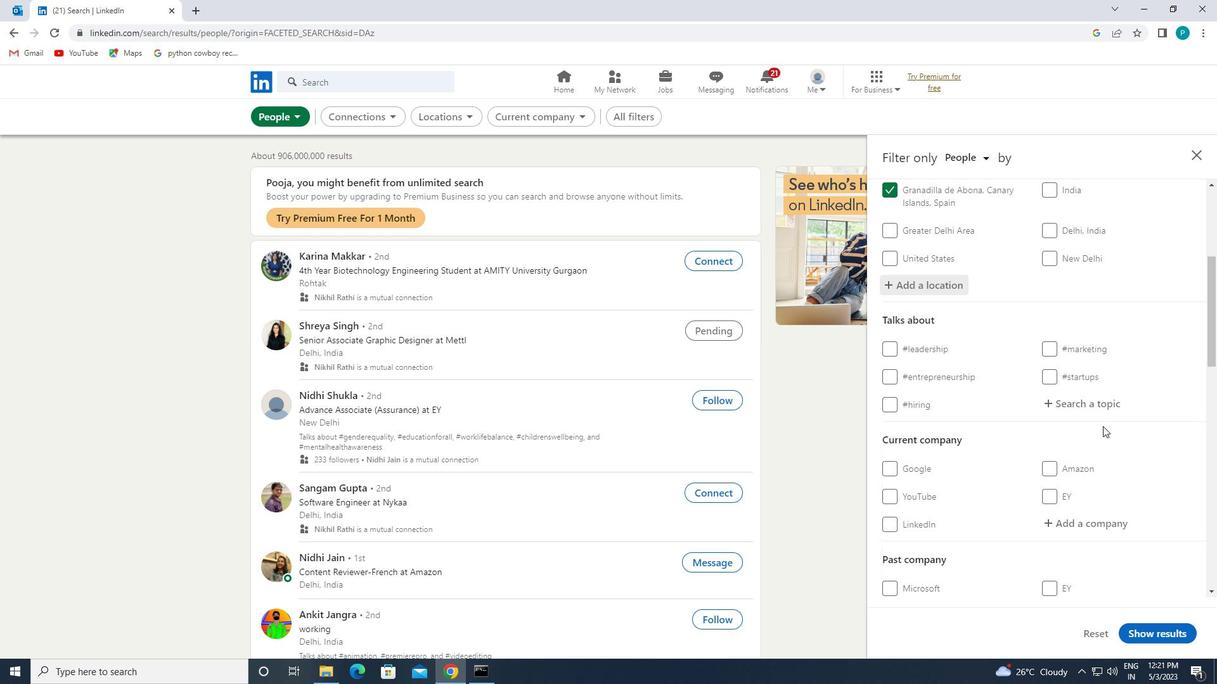 
Action: Mouse moved to (1090, 404)
Screenshot: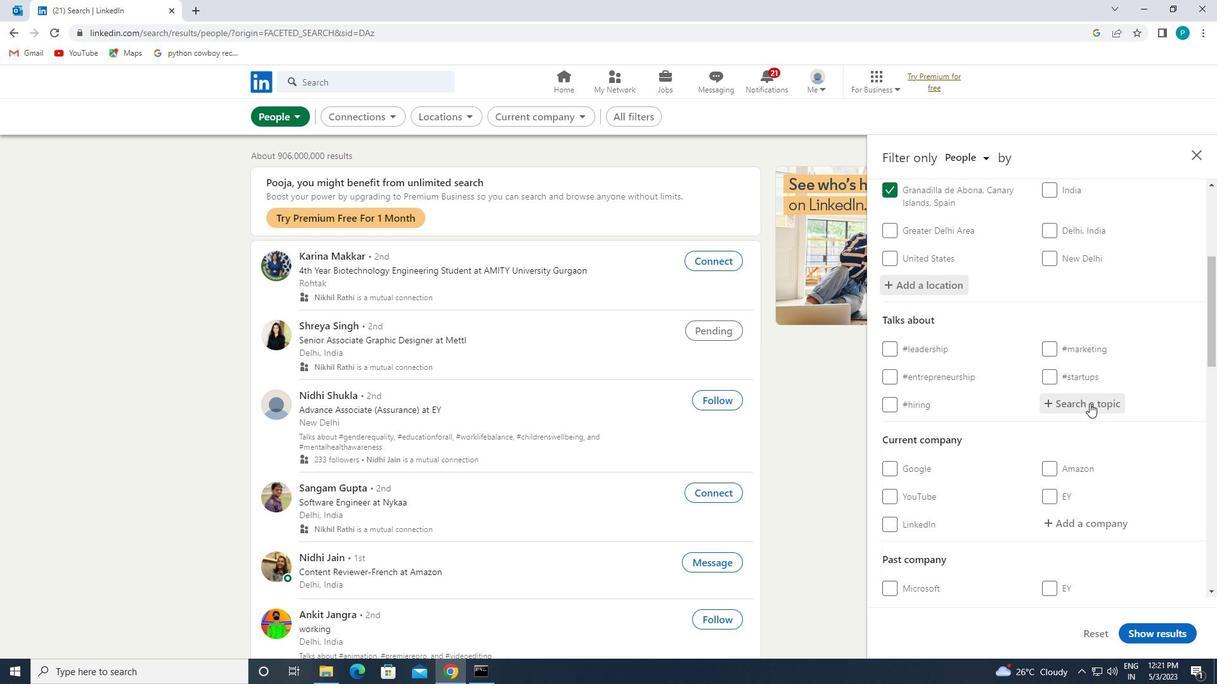 
Action: Key pressed <Key.shift>#SUCCESS
Screenshot: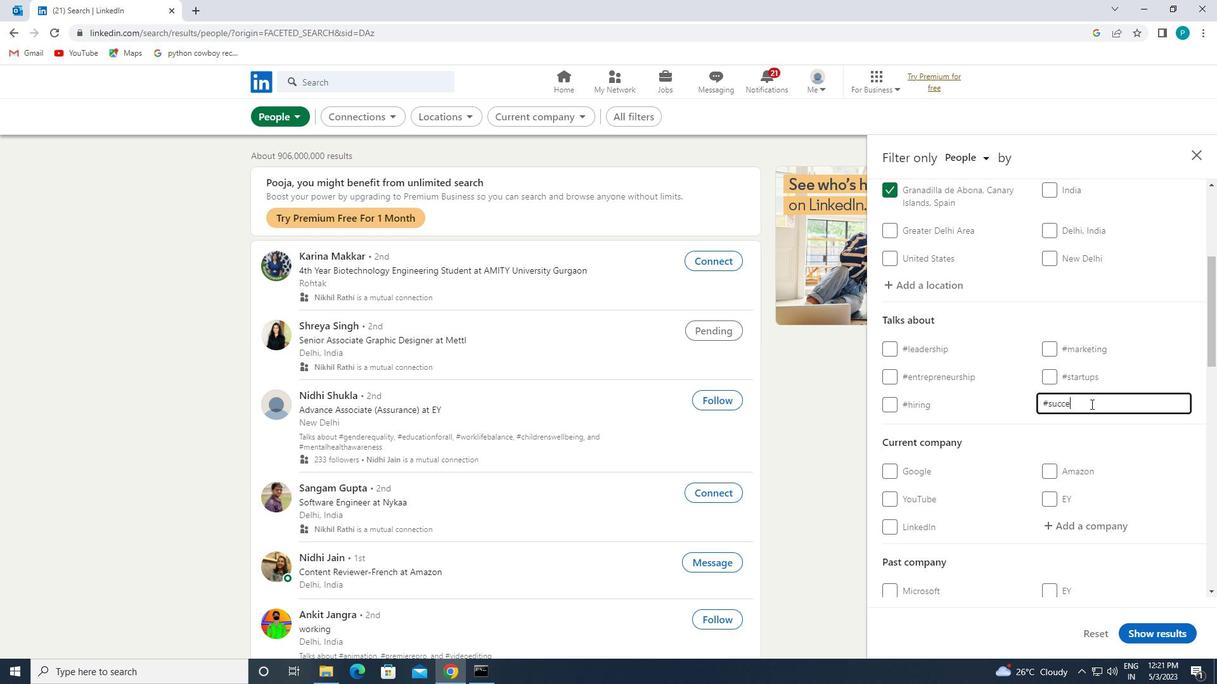 
Action: Mouse moved to (1025, 357)
Screenshot: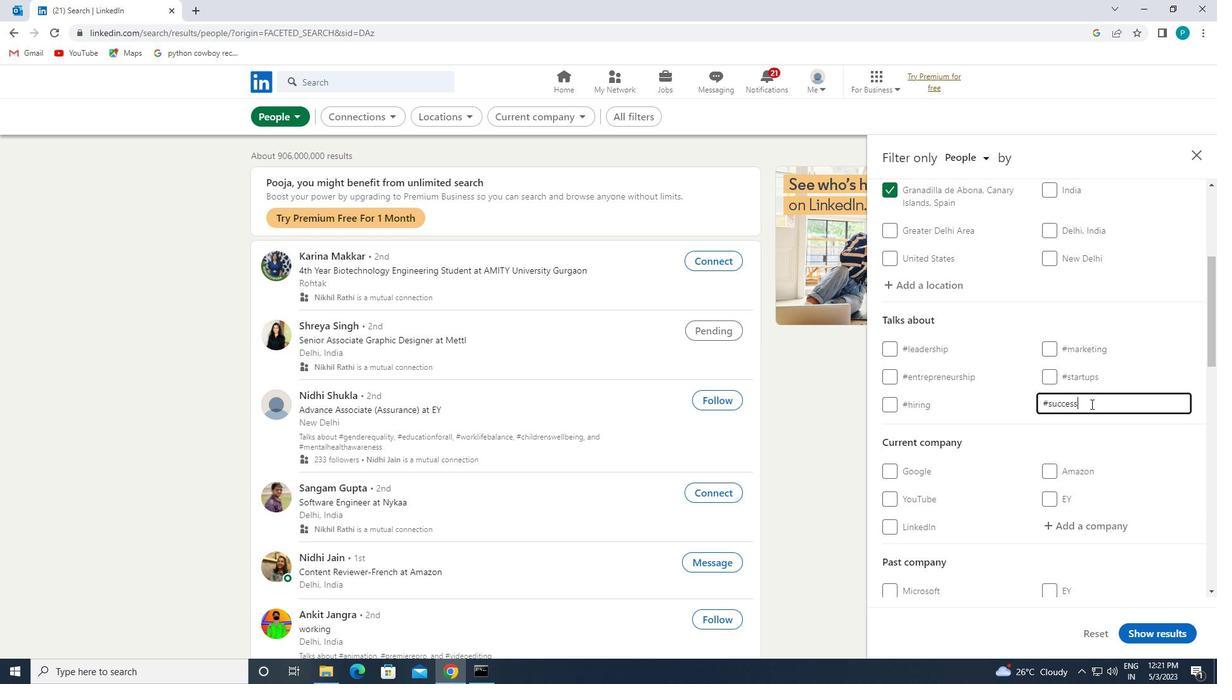 
Action: Mouse scrolled (1025, 356) with delta (0, 0)
Screenshot: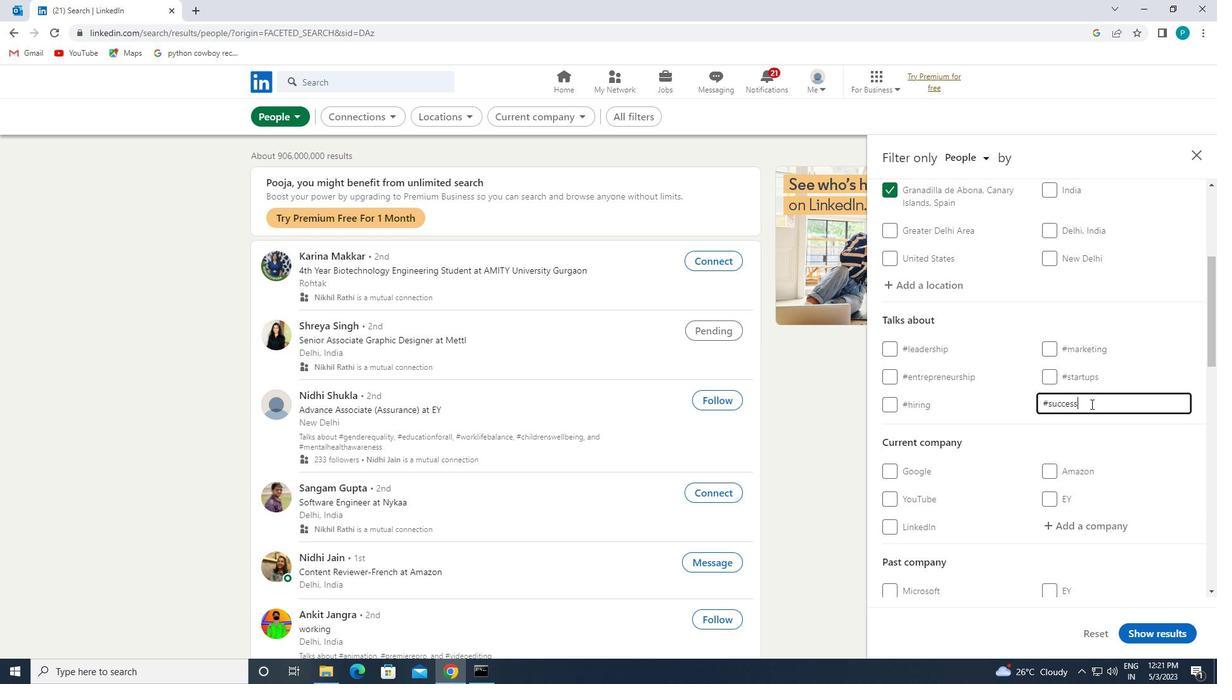 
Action: Mouse moved to (1024, 358)
Screenshot: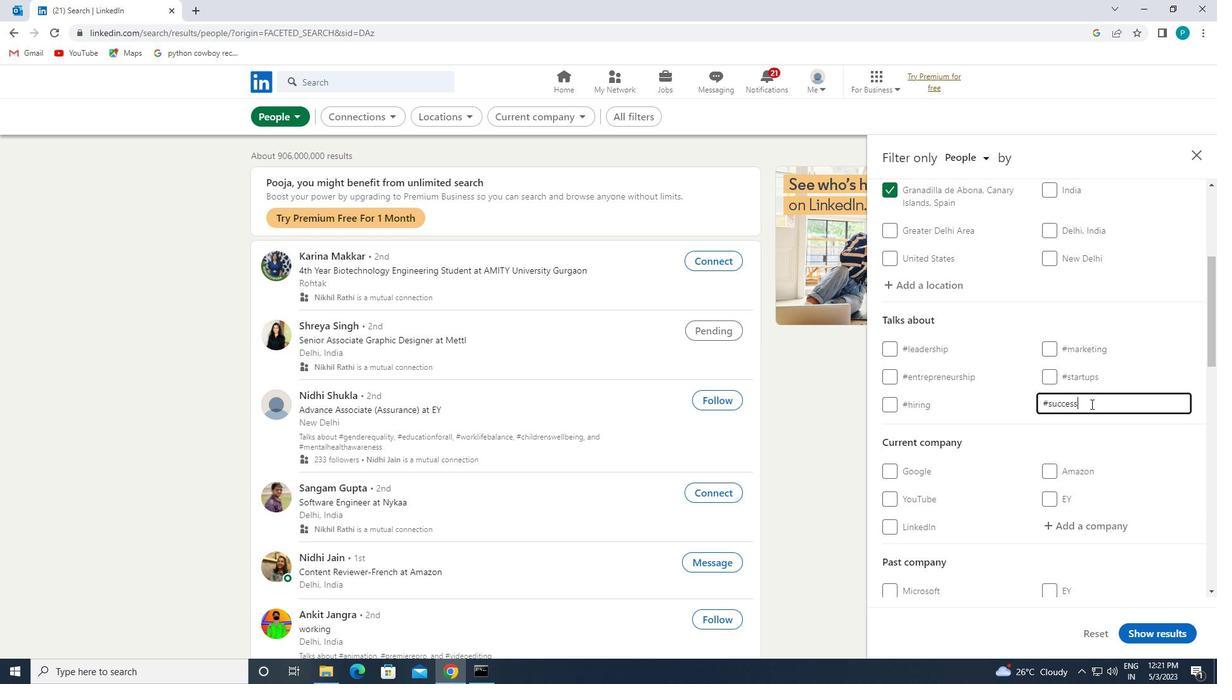 
Action: Mouse scrolled (1024, 357) with delta (0, 0)
Screenshot: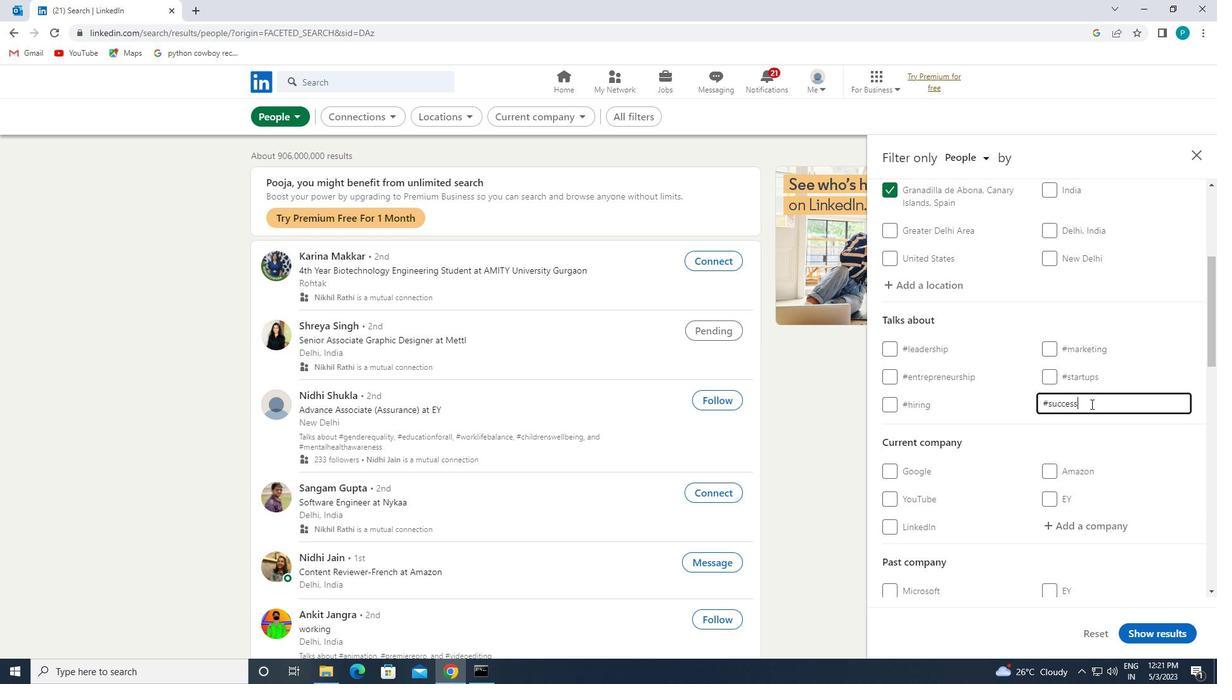 
Action: Mouse moved to (1022, 362)
Screenshot: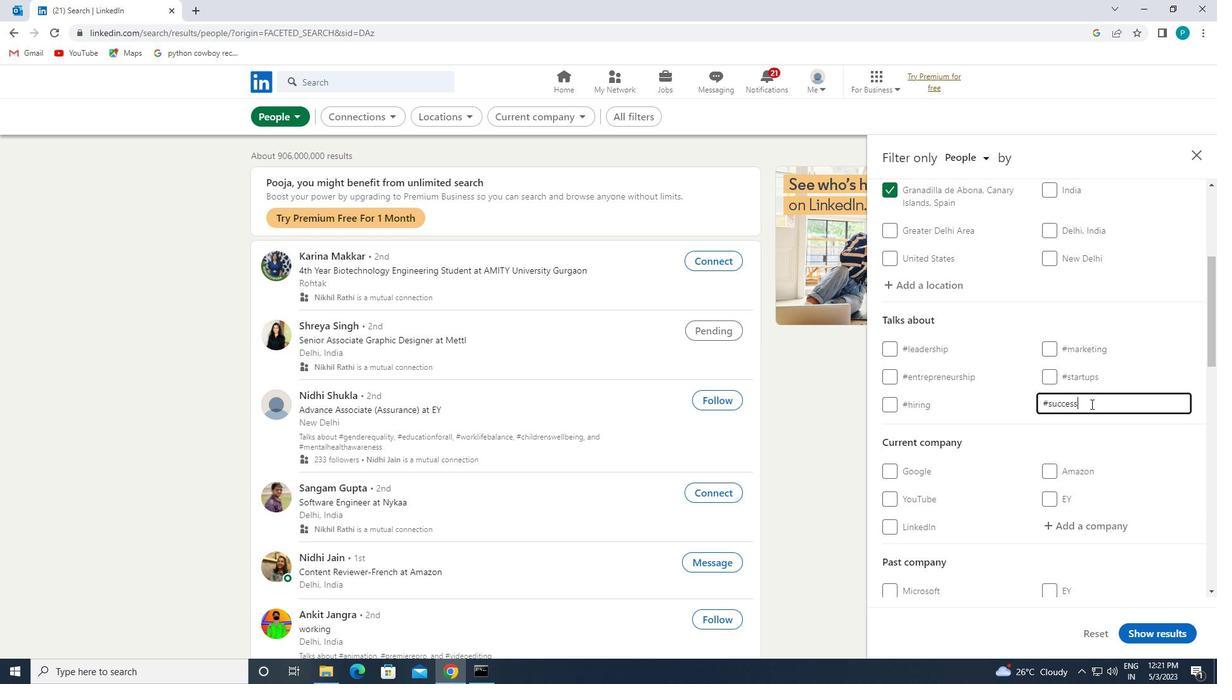 
Action: Mouse scrolled (1022, 361) with delta (0, 0)
Screenshot: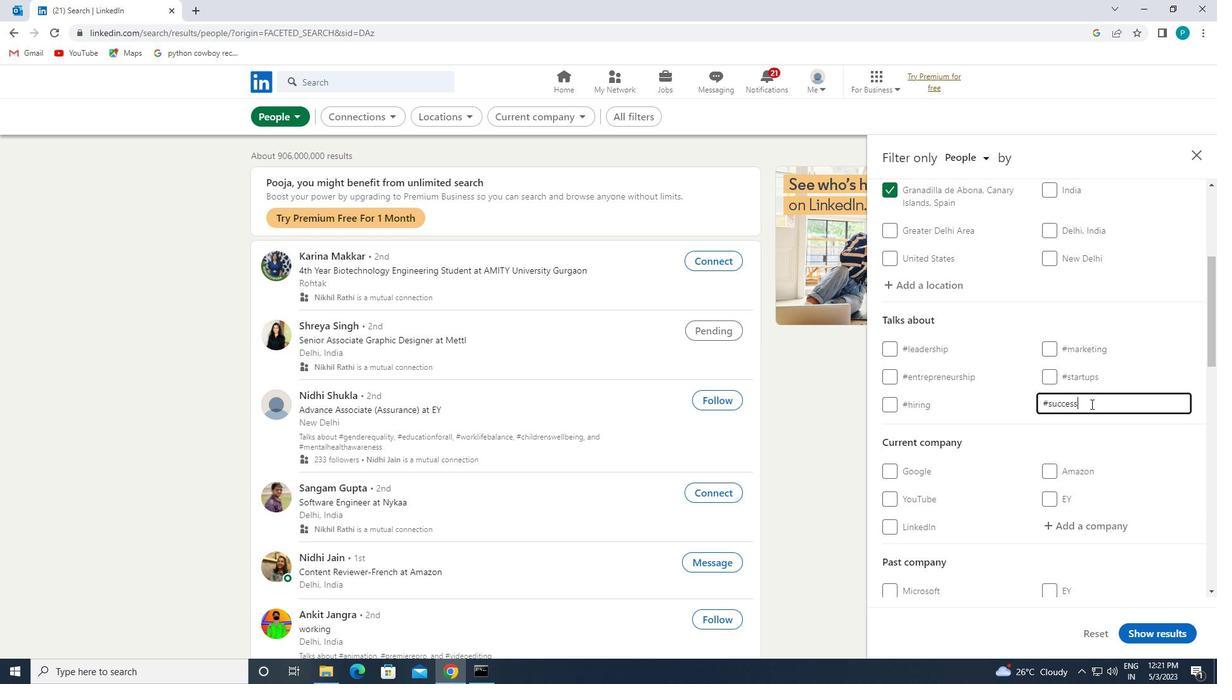 
Action: Mouse moved to (1002, 383)
Screenshot: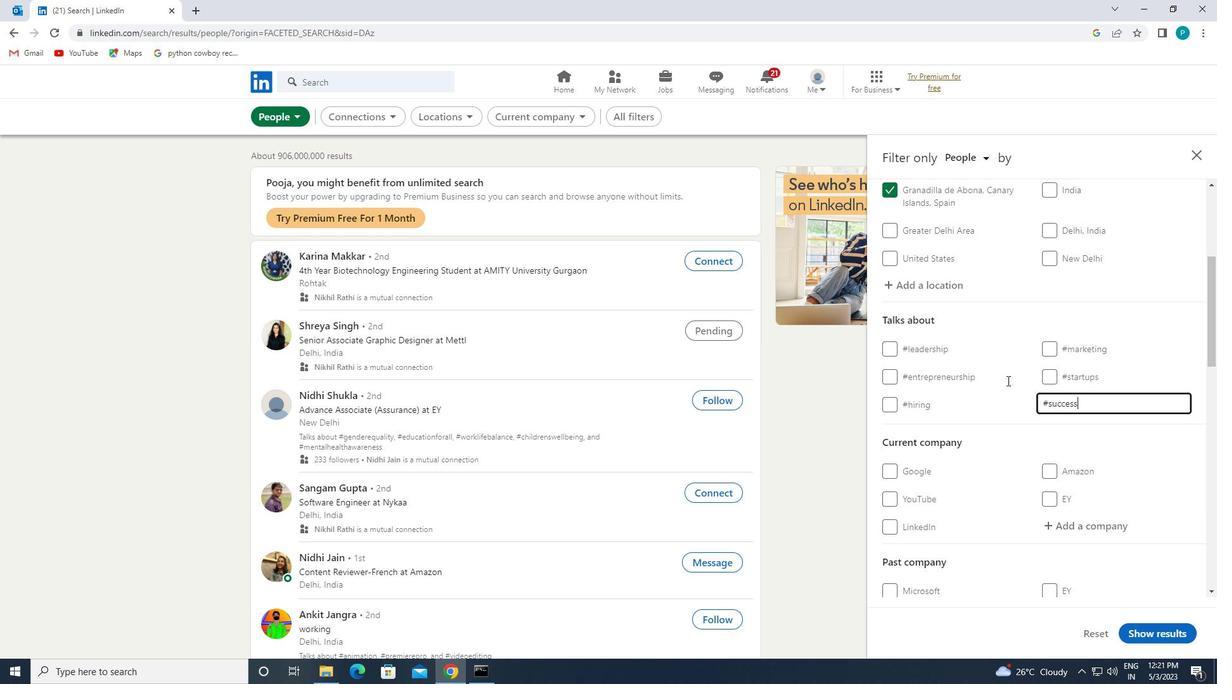 
Action: Mouse scrolled (1002, 382) with delta (0, 0)
Screenshot: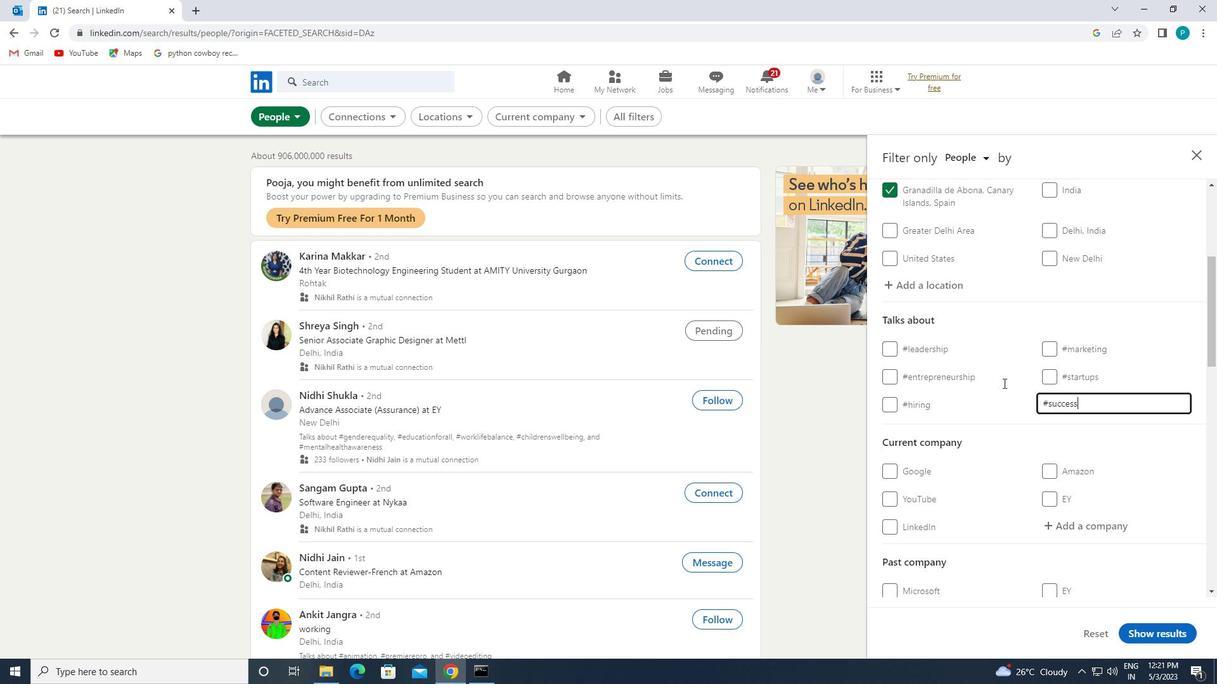 
Action: Mouse scrolled (1002, 382) with delta (0, 0)
Screenshot: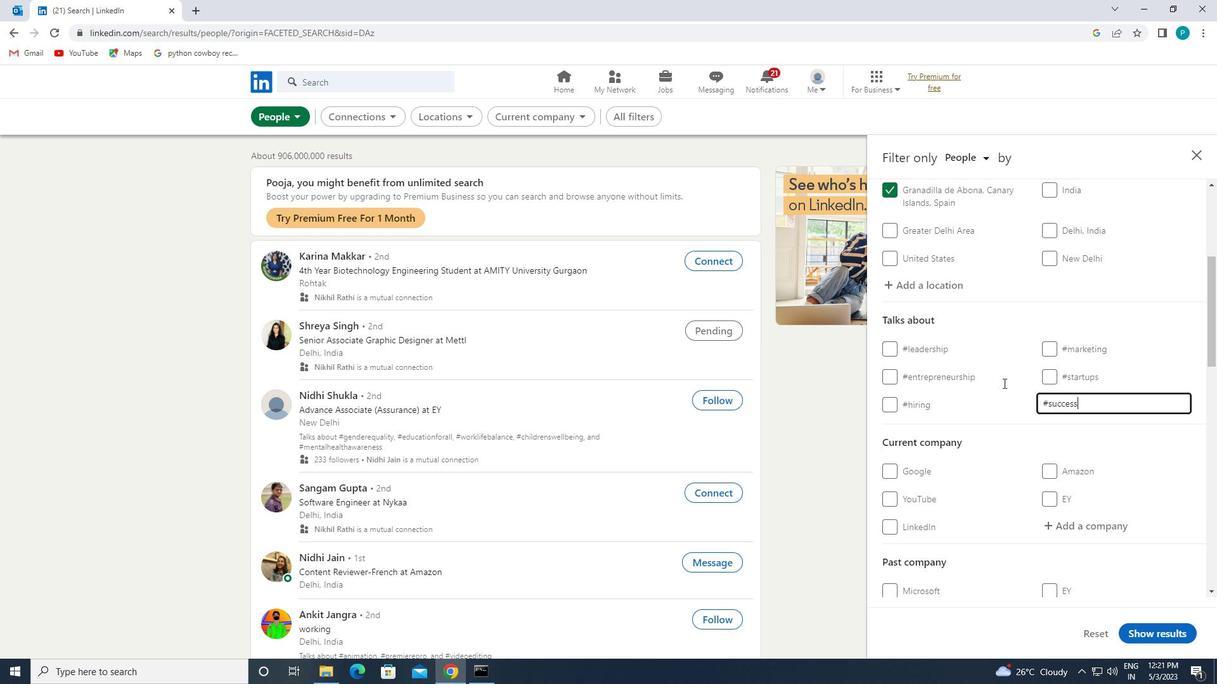 
Action: Mouse scrolled (1002, 382) with delta (0, 0)
Screenshot: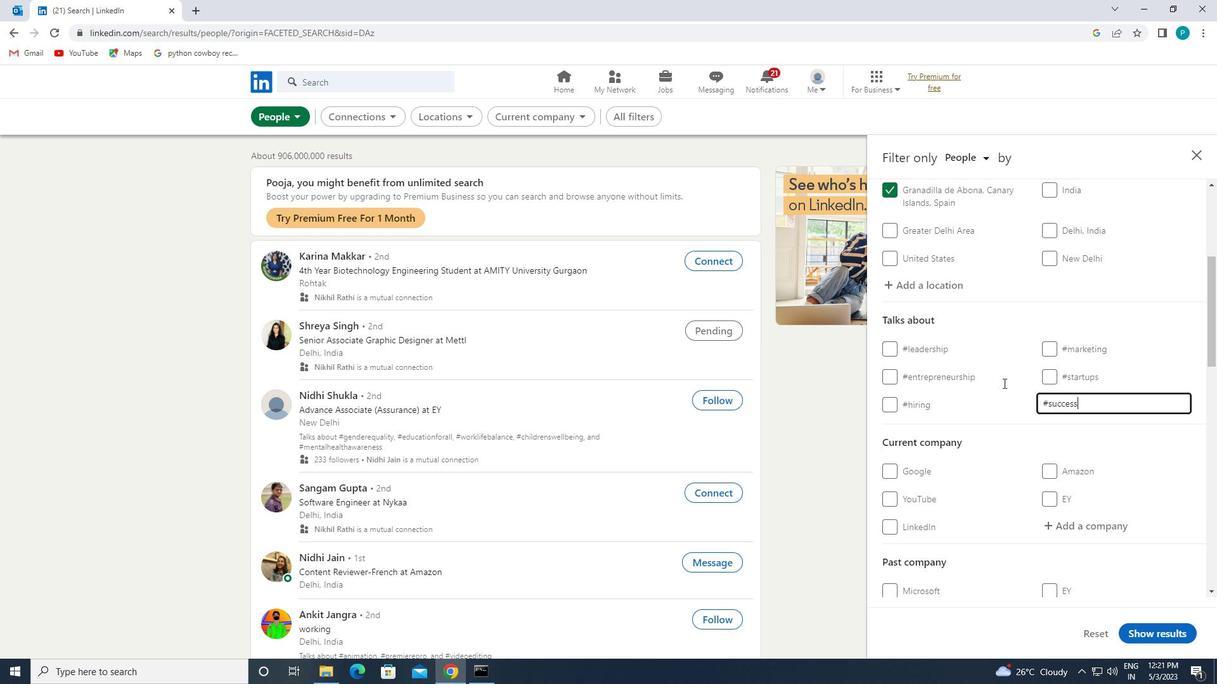 
Action: Mouse moved to (1004, 422)
Screenshot: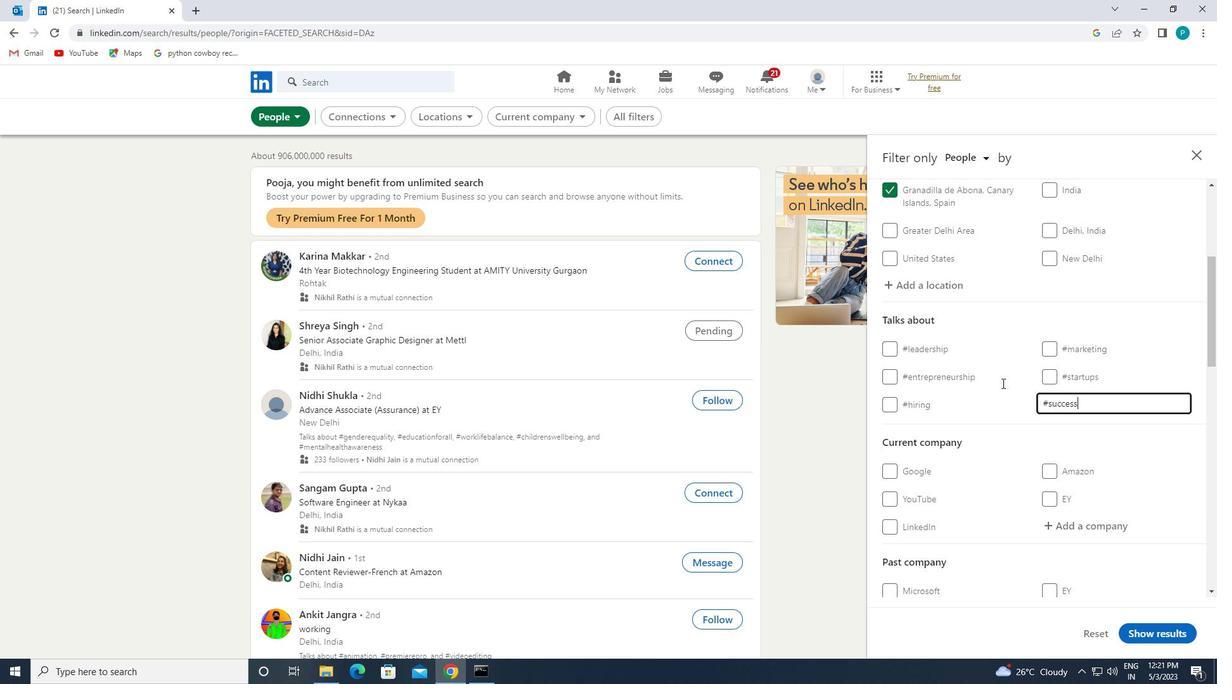 
Action: Mouse scrolled (1004, 421) with delta (0, 0)
Screenshot: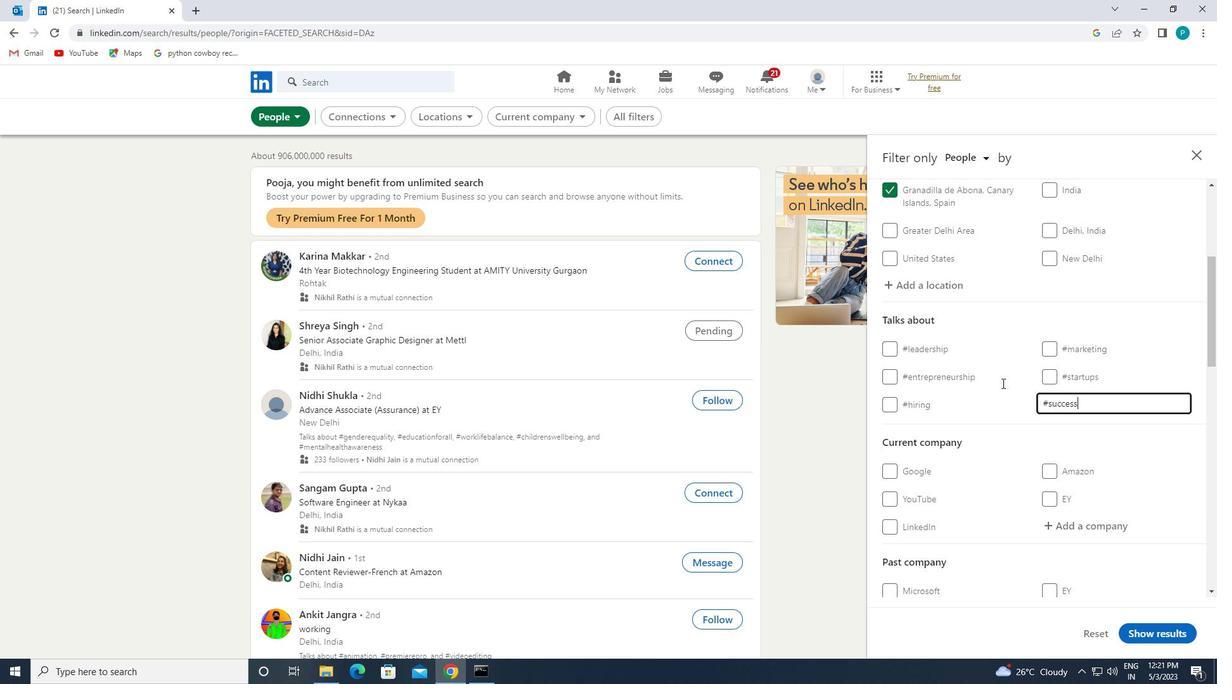 
Action: Mouse moved to (1004, 425)
Screenshot: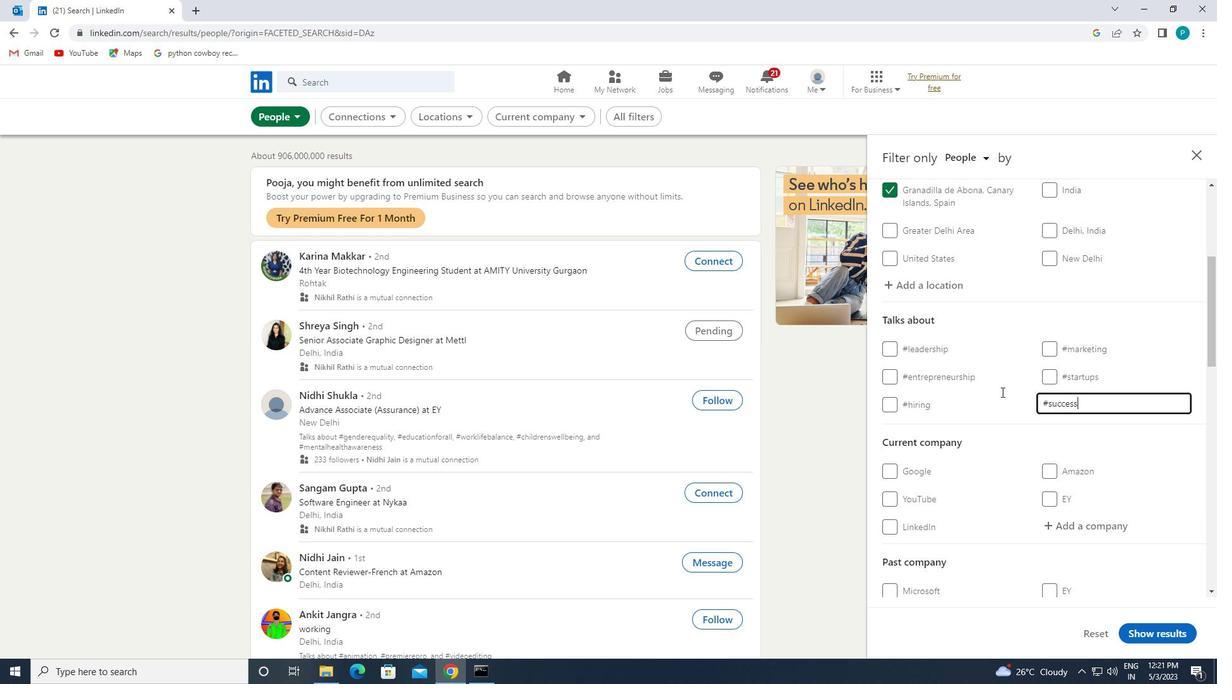 
Action: Mouse scrolled (1004, 424) with delta (0, 0)
Screenshot: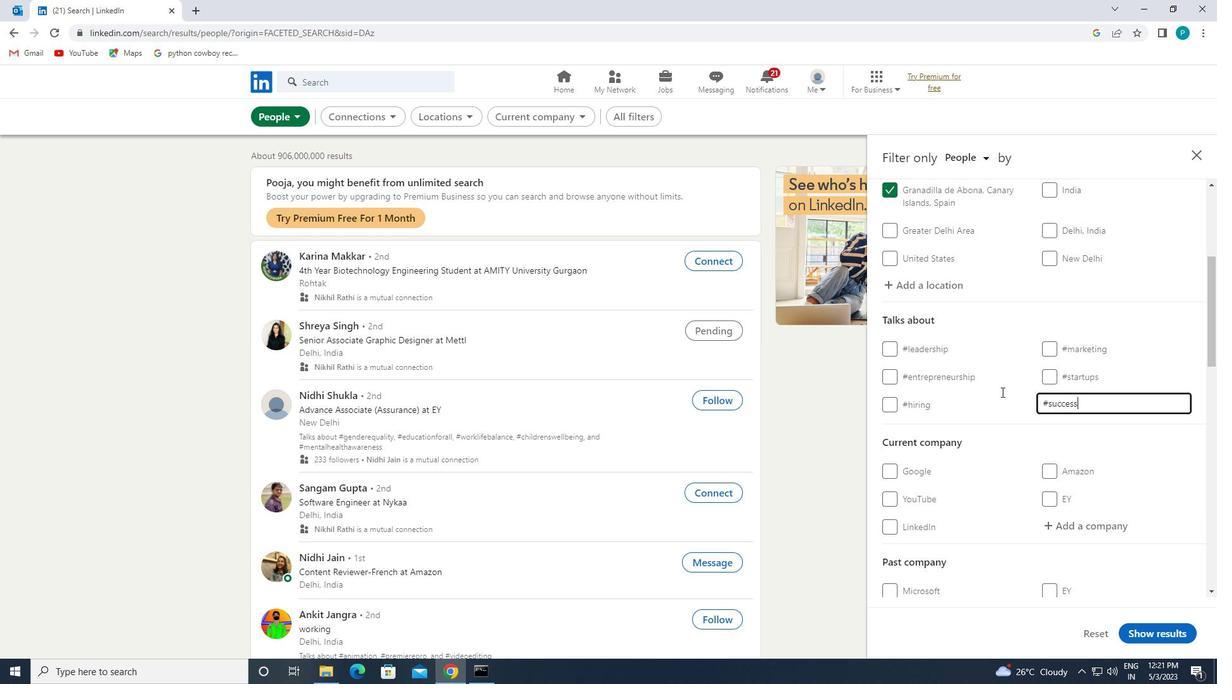 
Action: Mouse moved to (1003, 441)
Screenshot: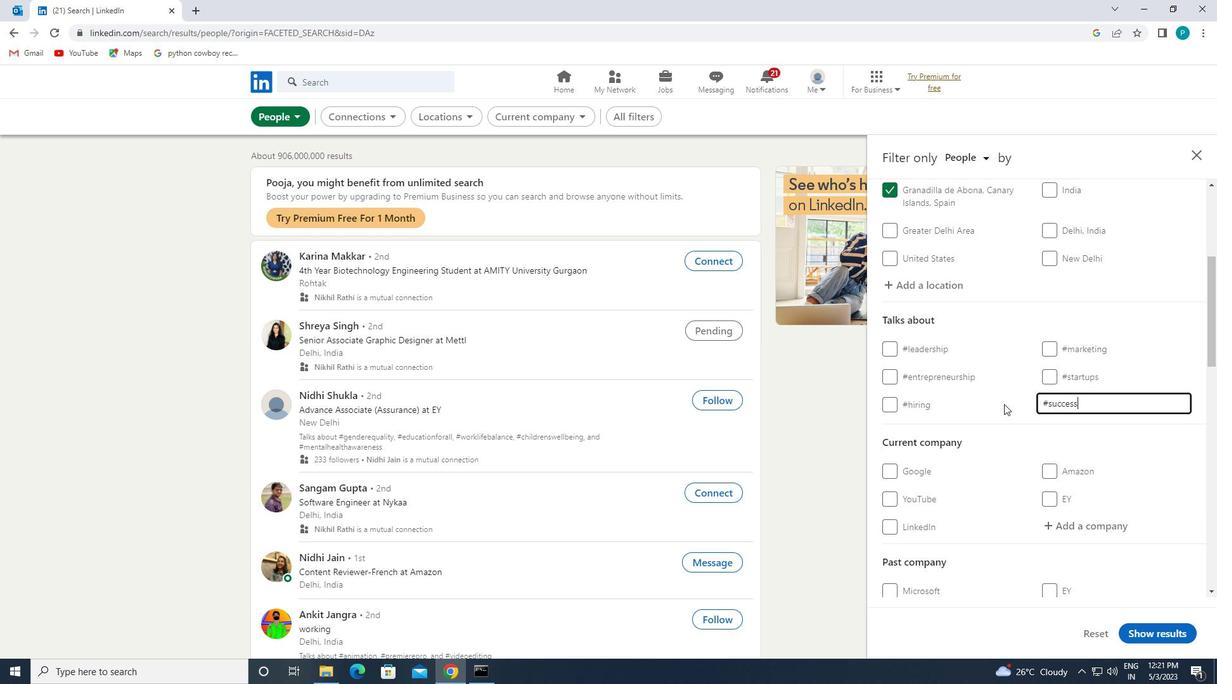 
Action: Mouse scrolled (1003, 440) with delta (0, 0)
Screenshot: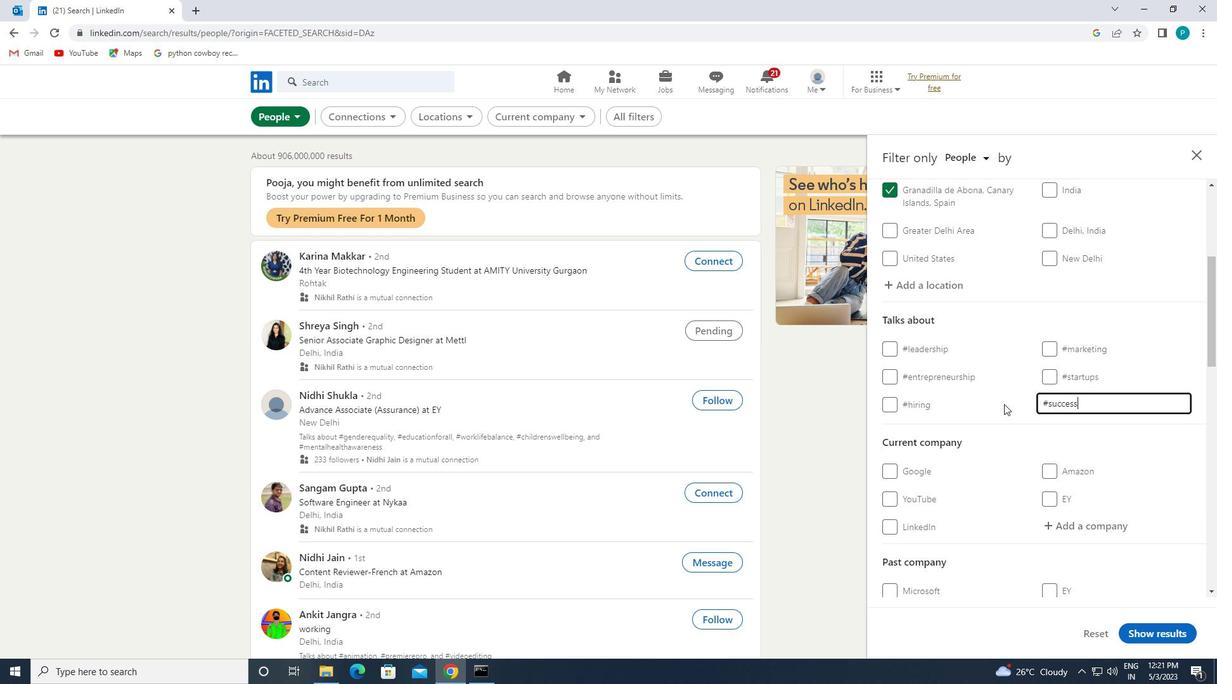 
Action: Mouse moved to (993, 459)
Screenshot: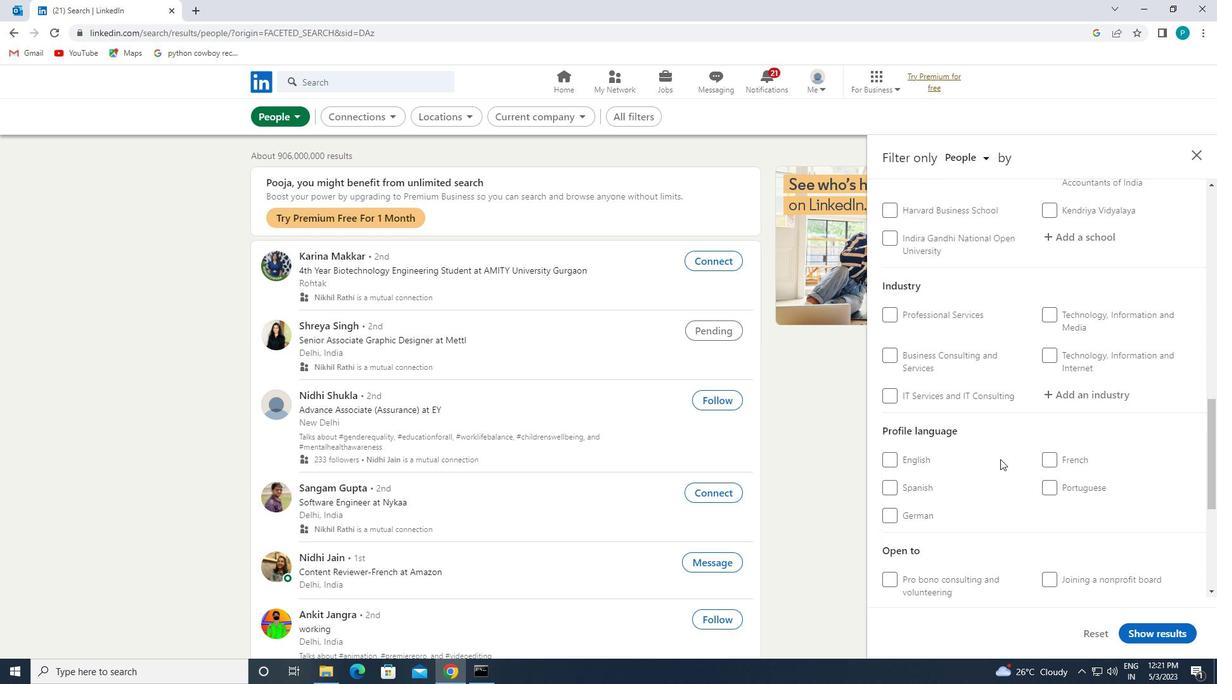 
Action: Mouse scrolled (993, 458) with delta (0, 0)
Screenshot: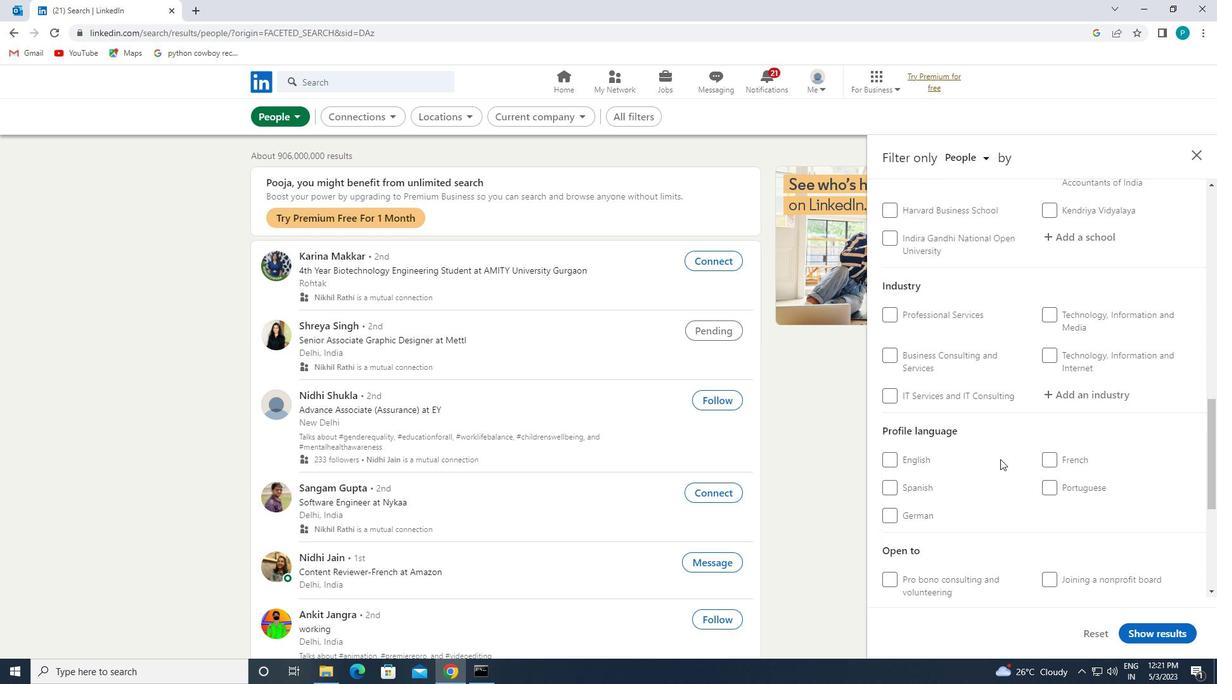 
Action: Mouse moved to (988, 458)
Screenshot: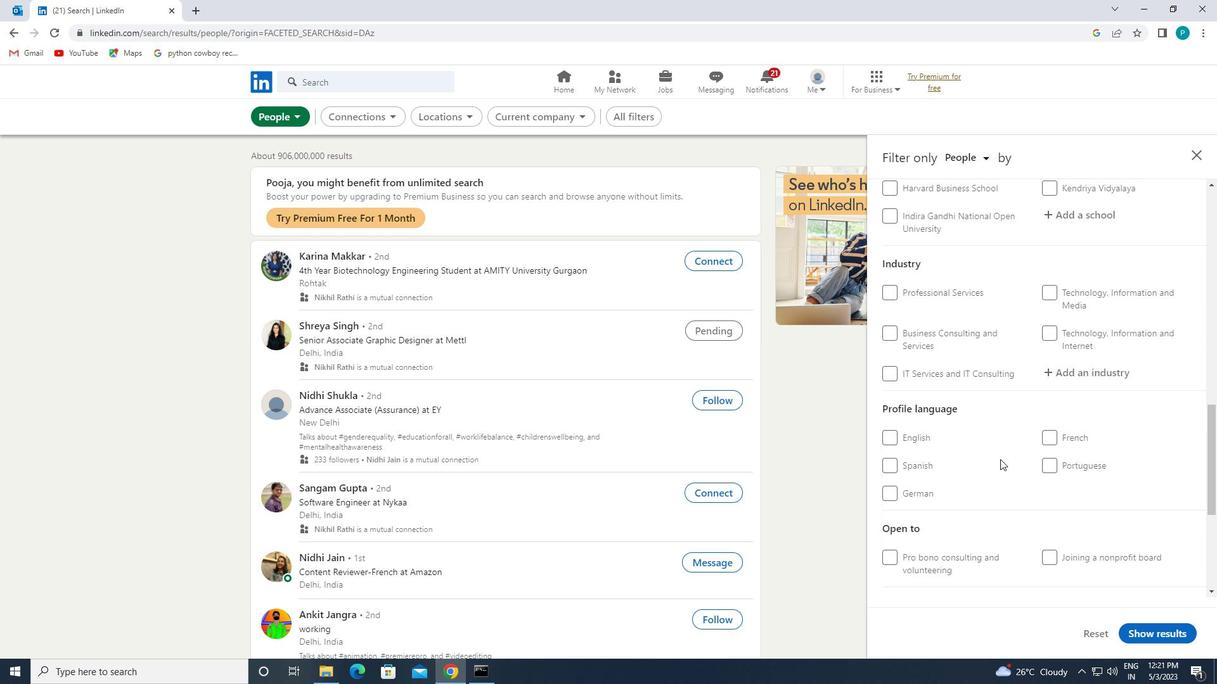 
Action: Mouse scrolled (988, 458) with delta (0, 0)
Screenshot: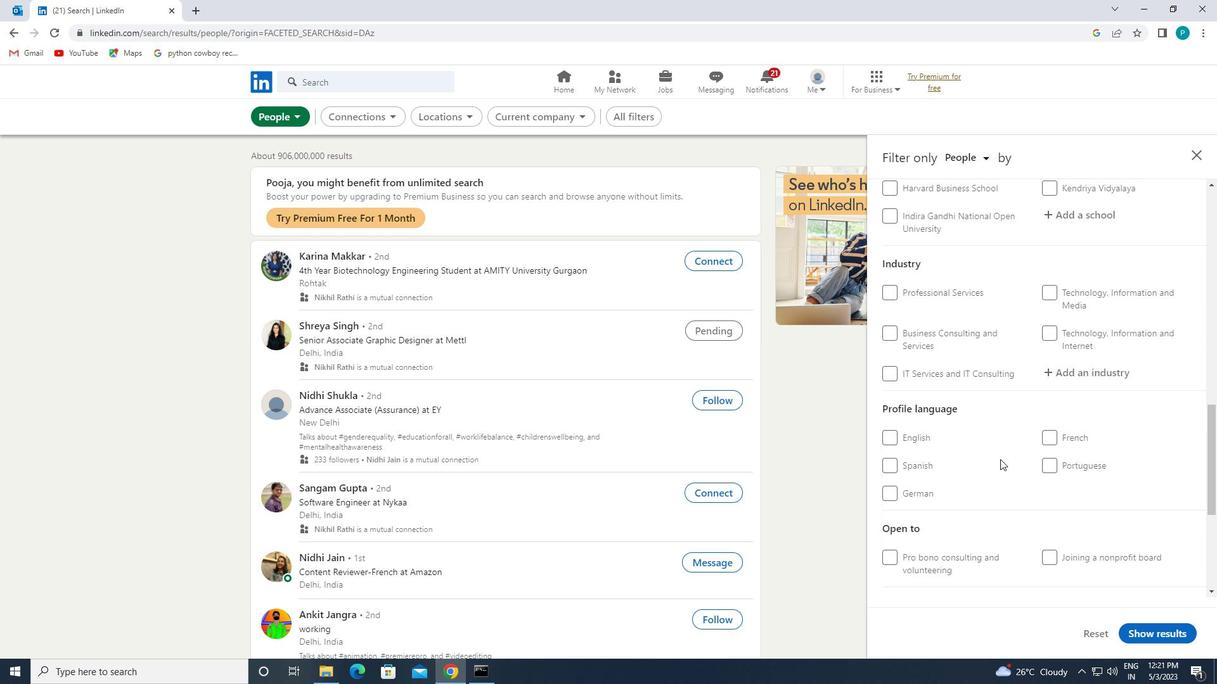 
Action: Mouse moved to (909, 329)
Screenshot: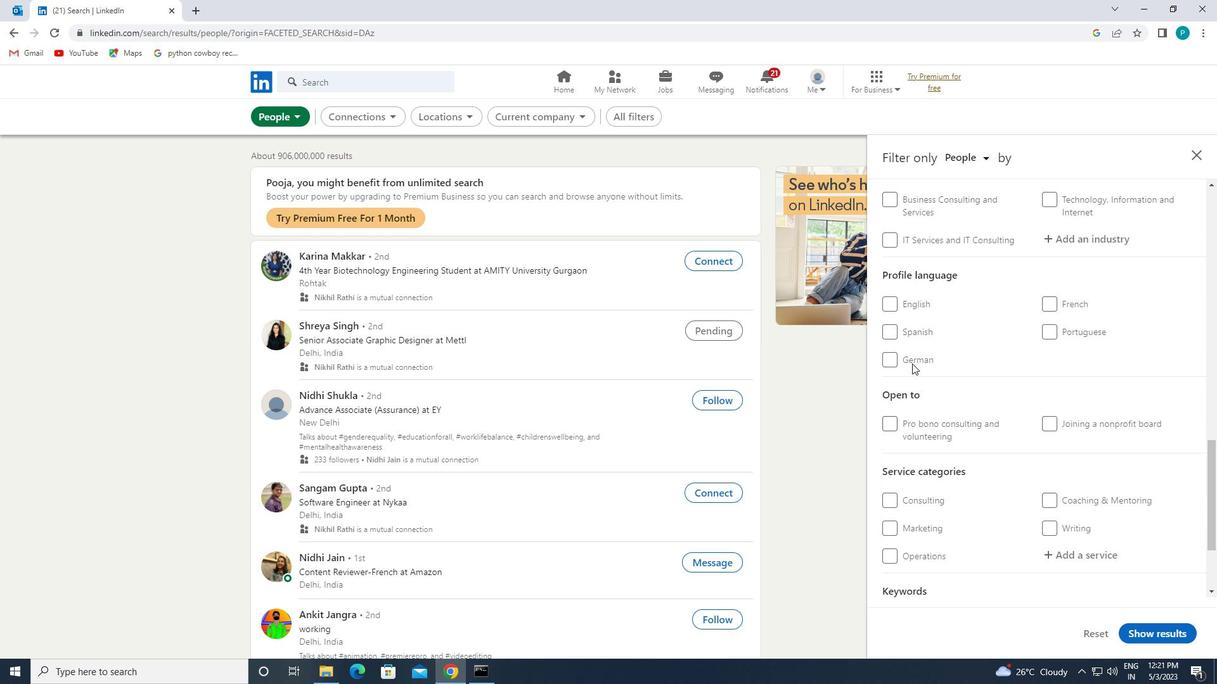 
Action: Mouse pressed left at (909, 329)
Screenshot: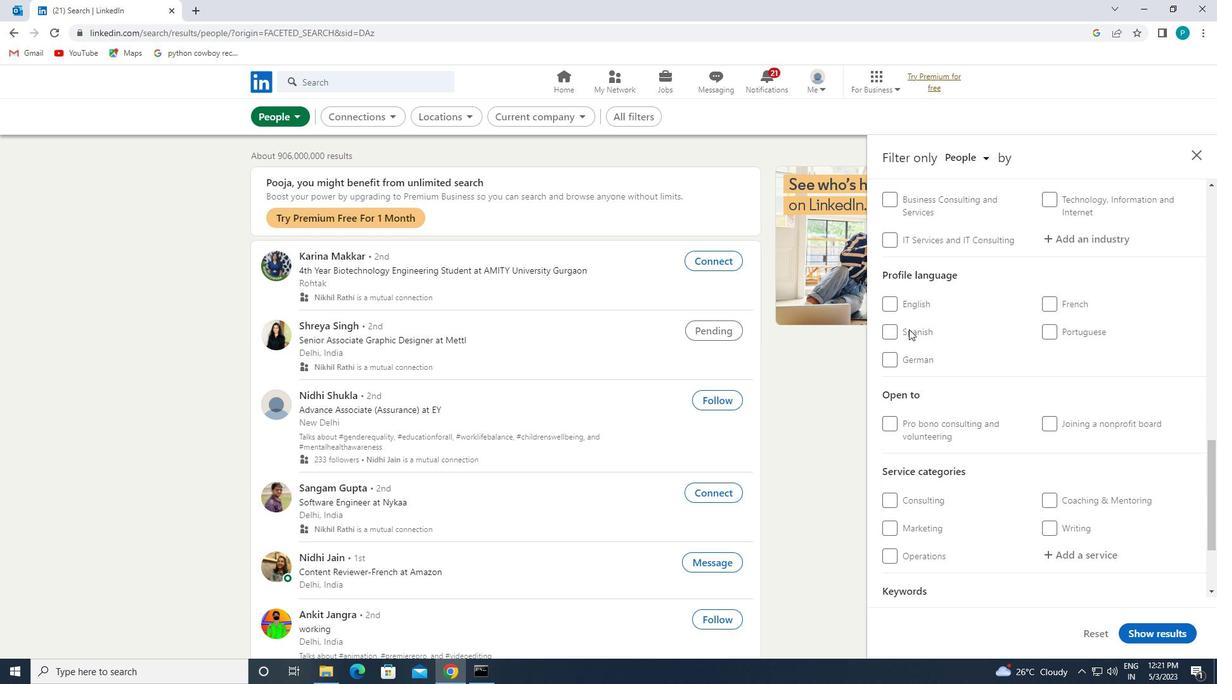 
Action: Mouse moved to (1051, 330)
Screenshot: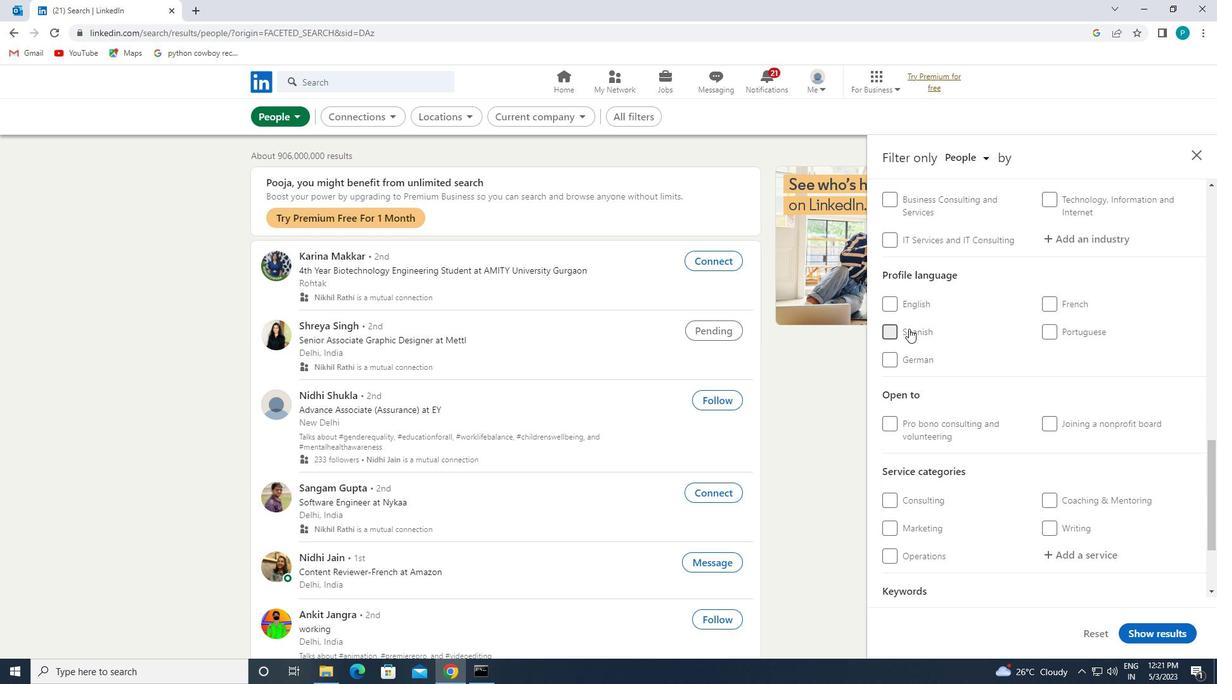 
Action: Mouse scrolled (1051, 331) with delta (0, 0)
Screenshot: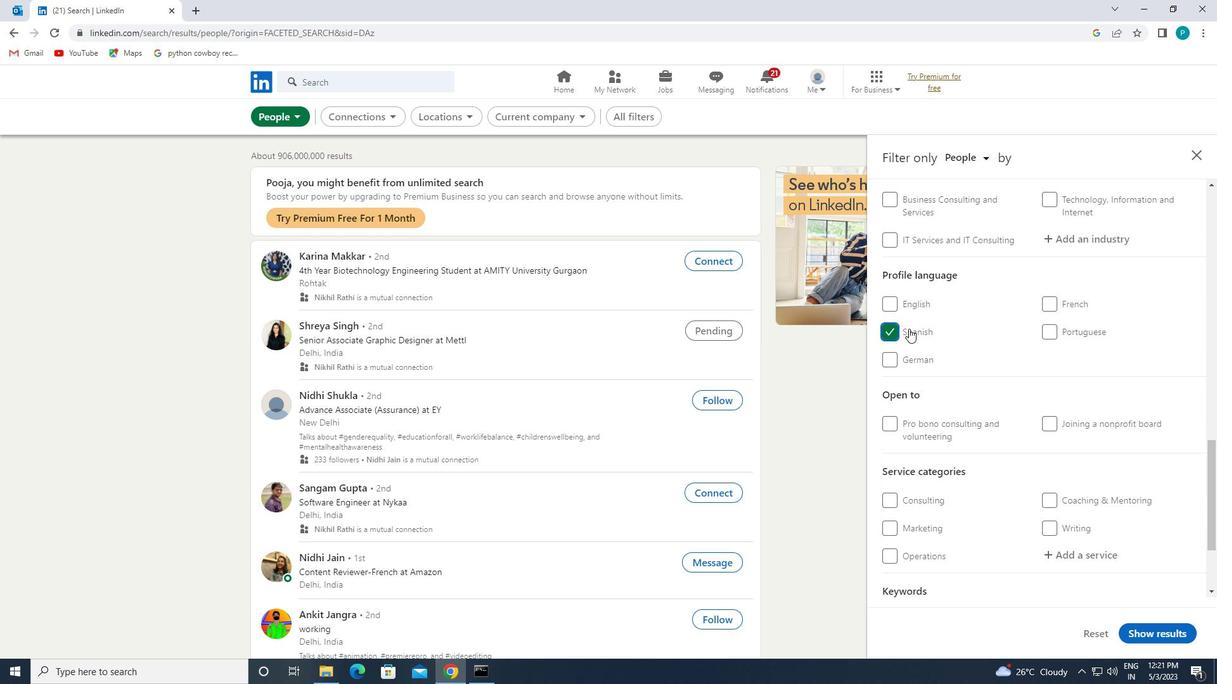 
Action: Mouse scrolled (1051, 331) with delta (0, 0)
Screenshot: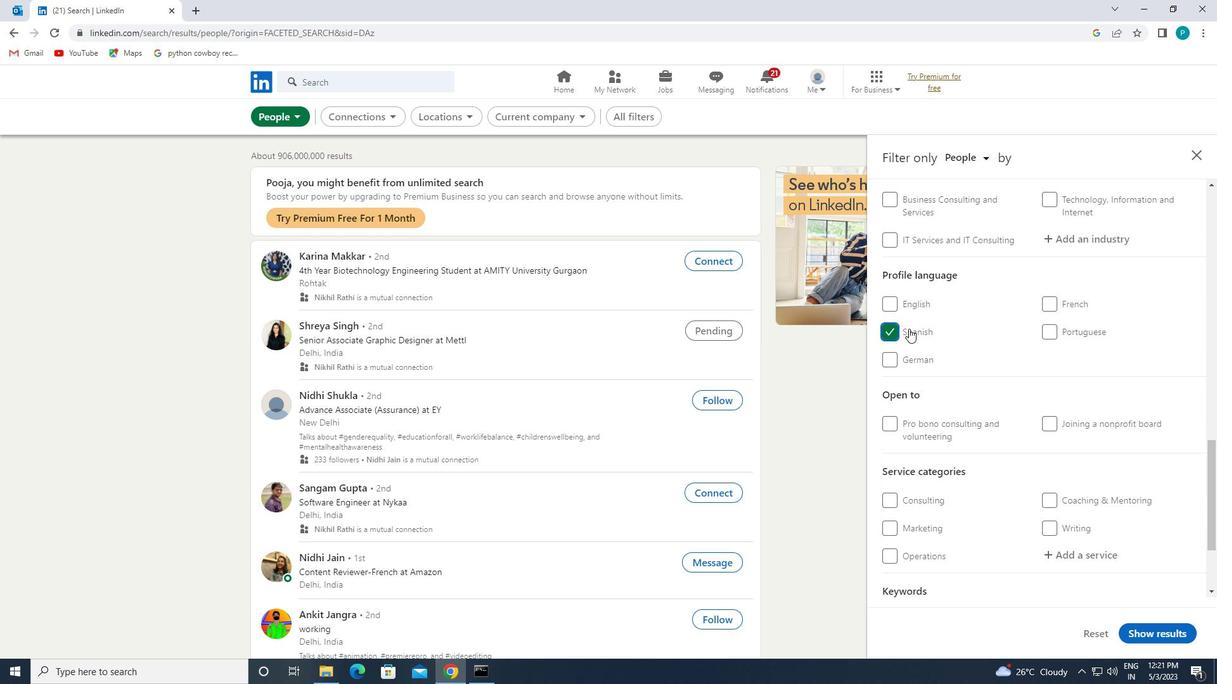 
Action: Mouse scrolled (1051, 331) with delta (0, 0)
Screenshot: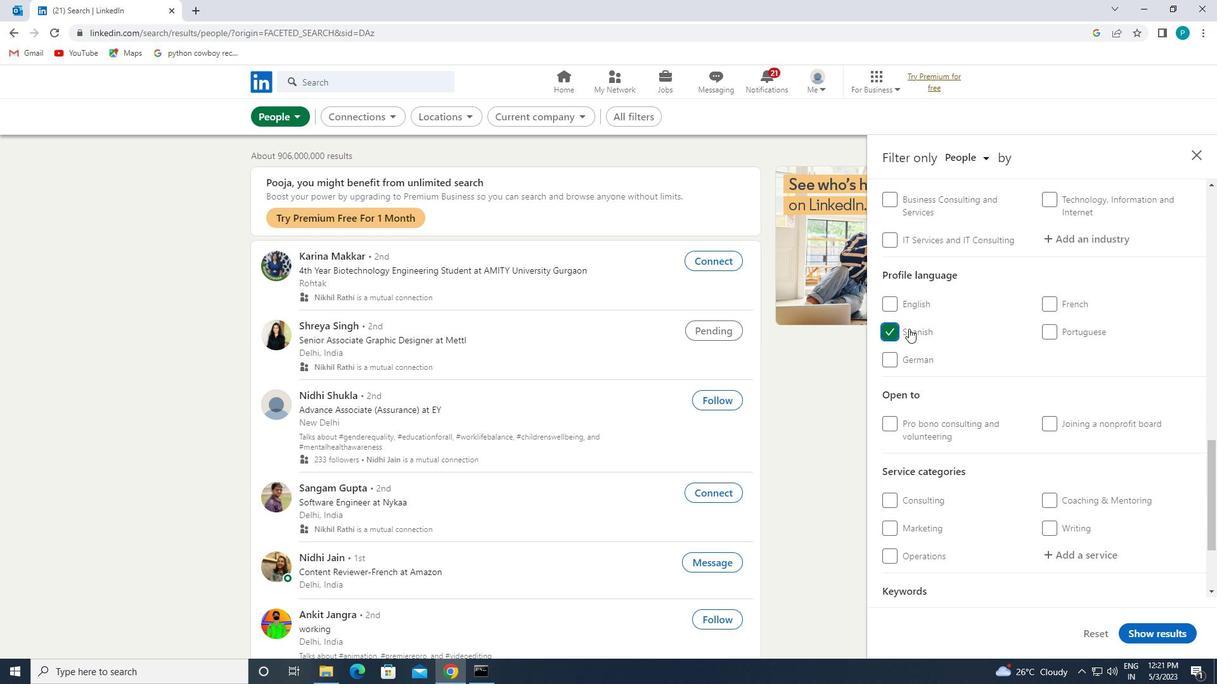 
Action: Mouse scrolled (1051, 331) with delta (0, 0)
Screenshot: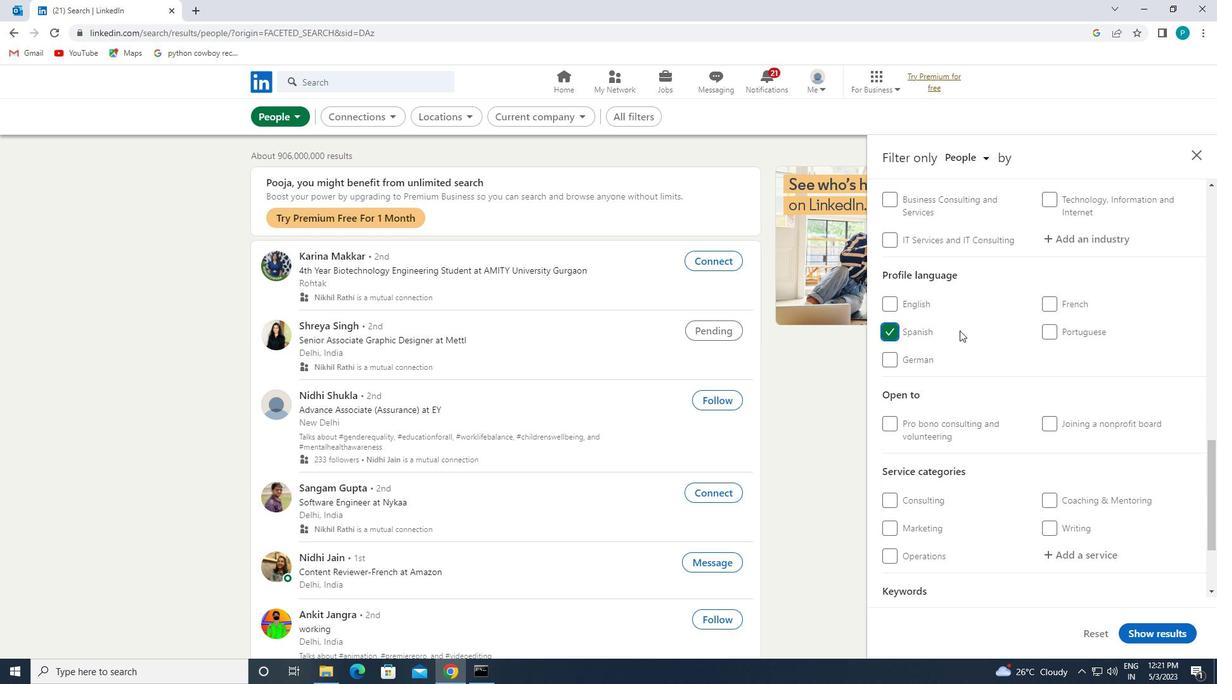 
Action: Mouse scrolled (1051, 331) with delta (0, 0)
Screenshot: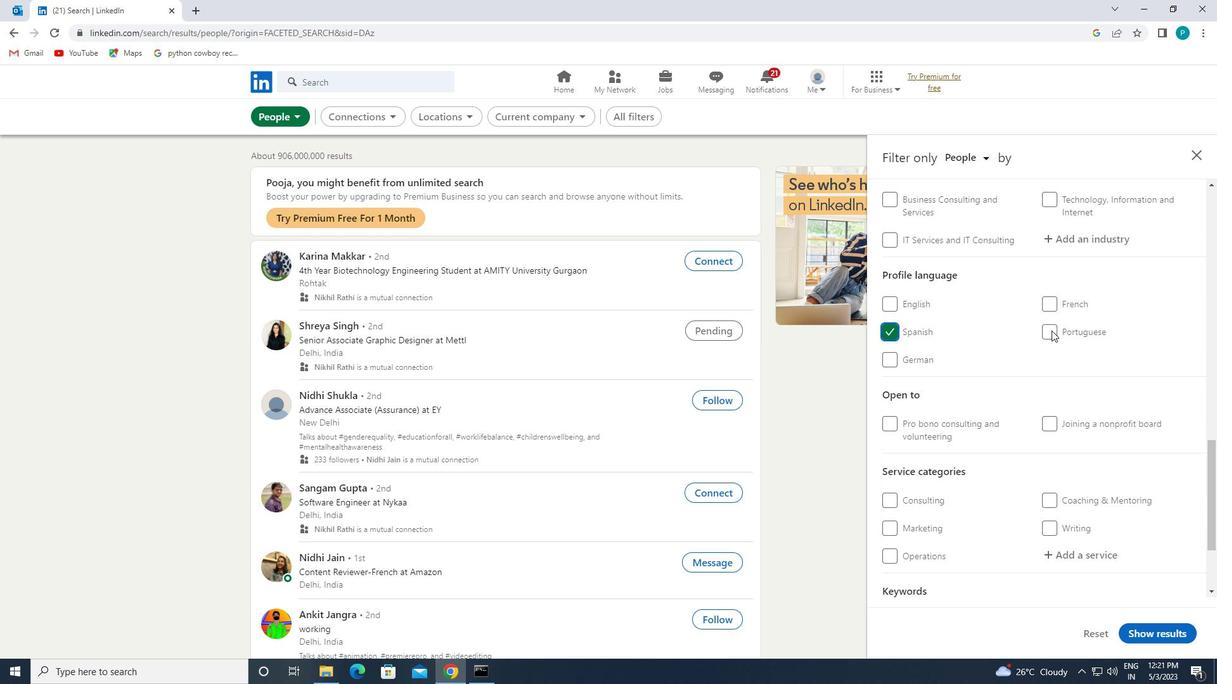 
Action: Mouse moved to (1061, 331)
Screenshot: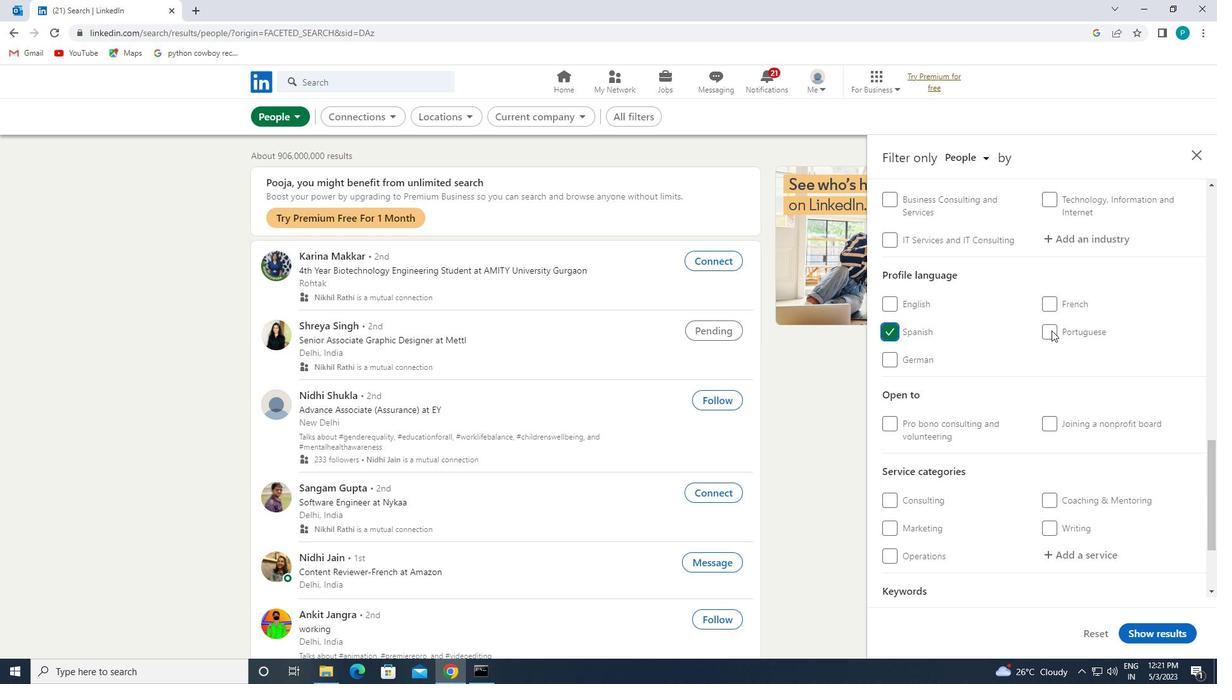 
Action: Mouse scrolled (1061, 332) with delta (0, 0)
Screenshot: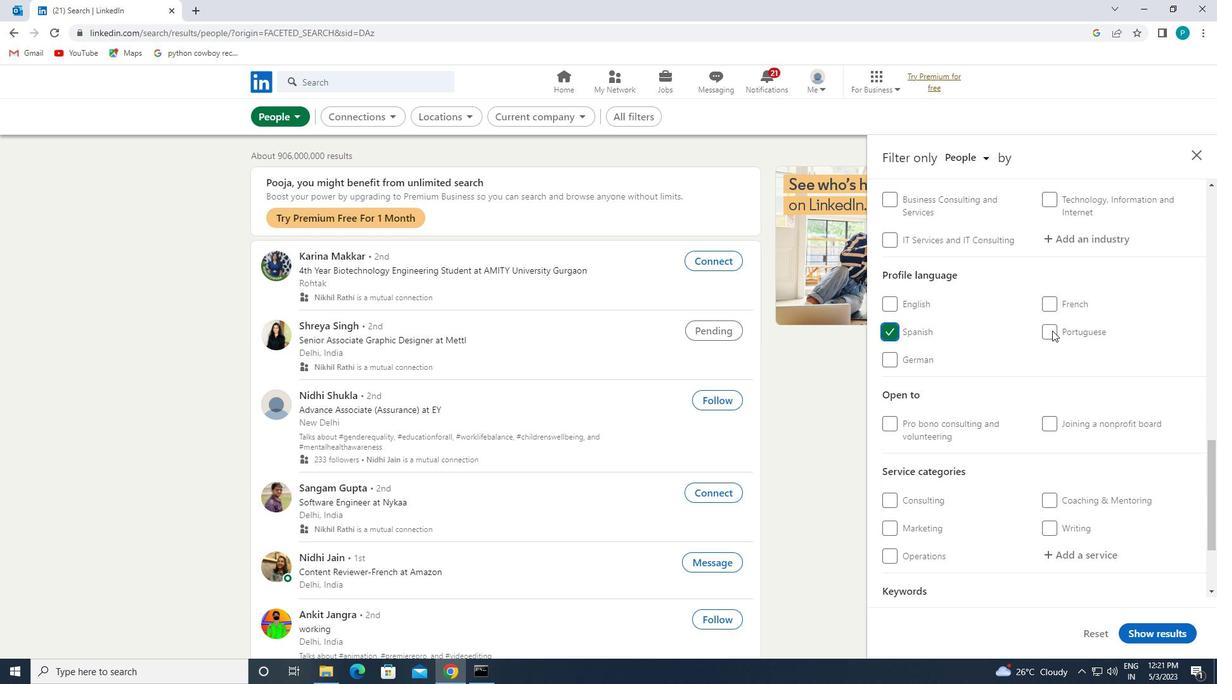 
Action: Mouse scrolled (1061, 332) with delta (0, 0)
Screenshot: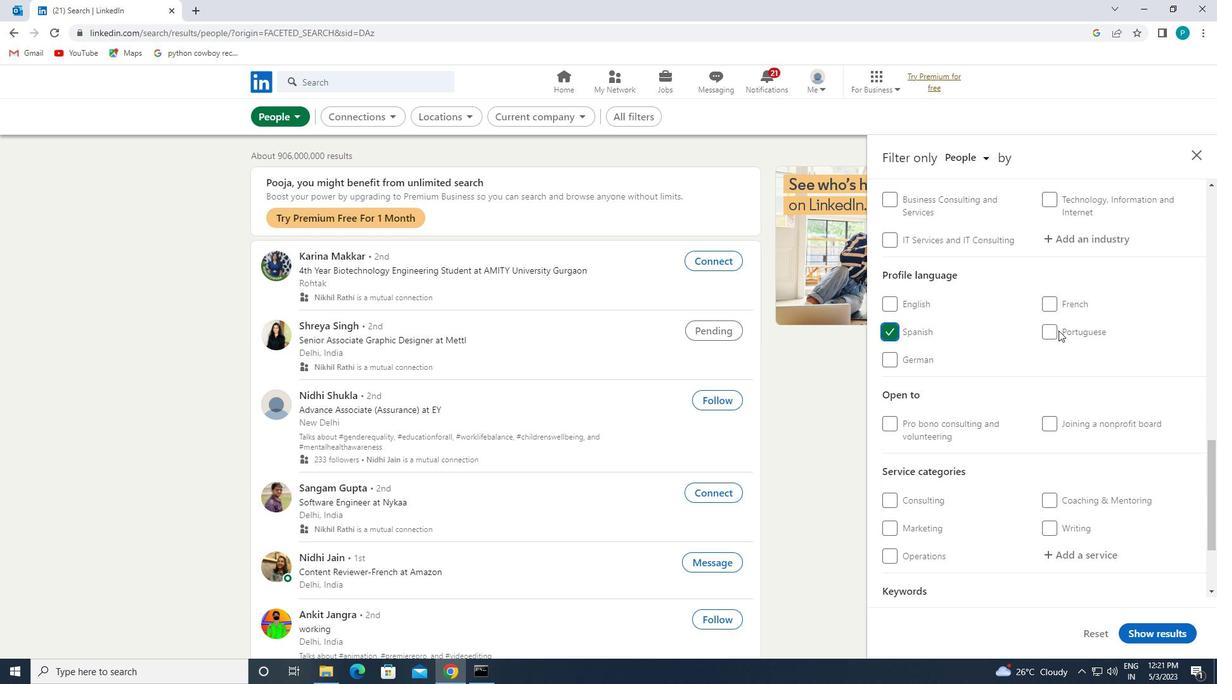 
Action: Mouse scrolled (1061, 332) with delta (0, 0)
Screenshot: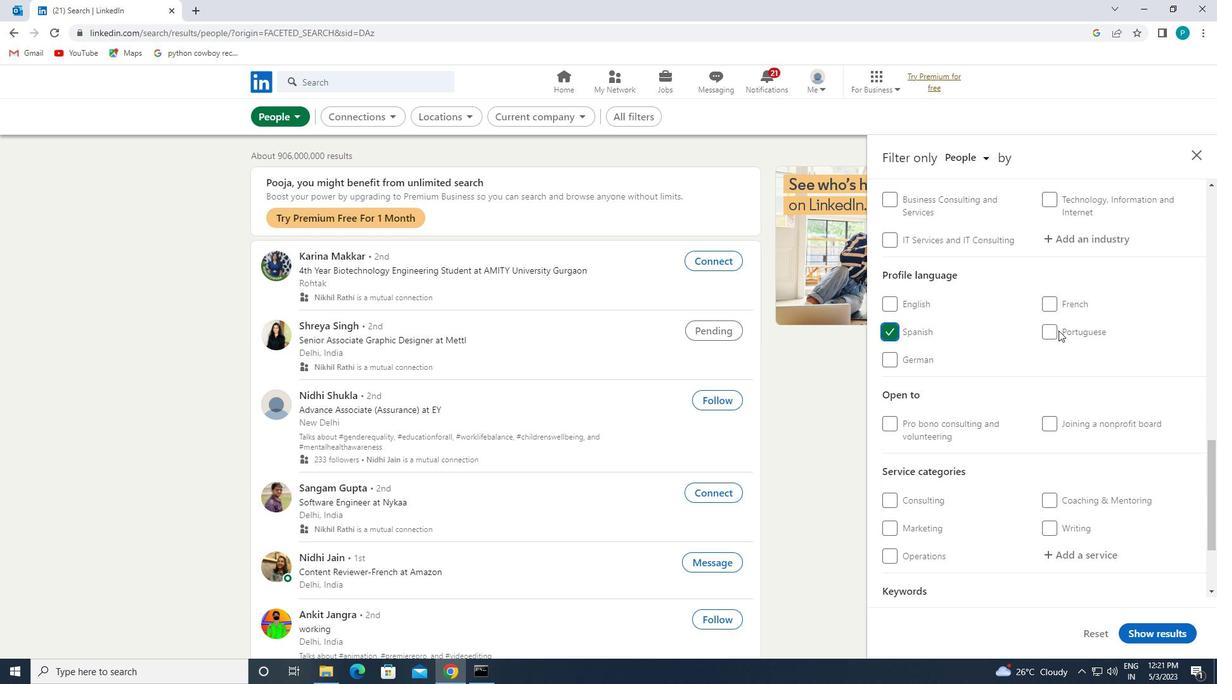 
Action: Mouse moved to (1049, 302)
Screenshot: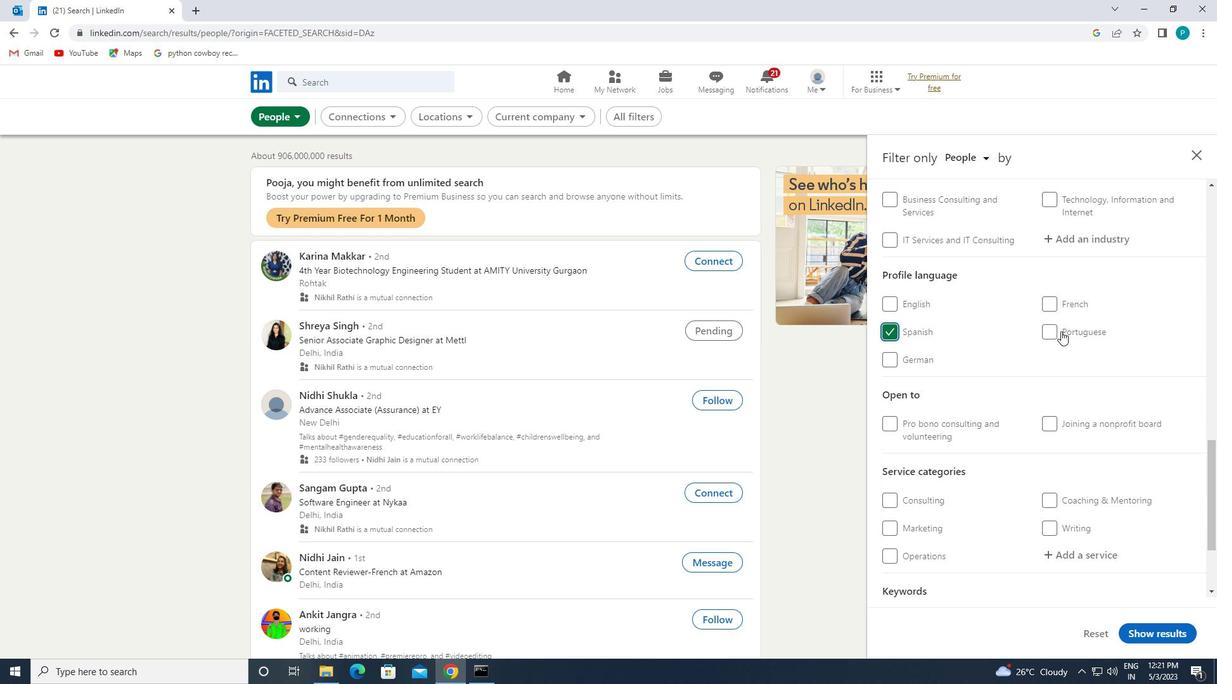 
Action: Mouse scrolled (1049, 303) with delta (0, 0)
Screenshot: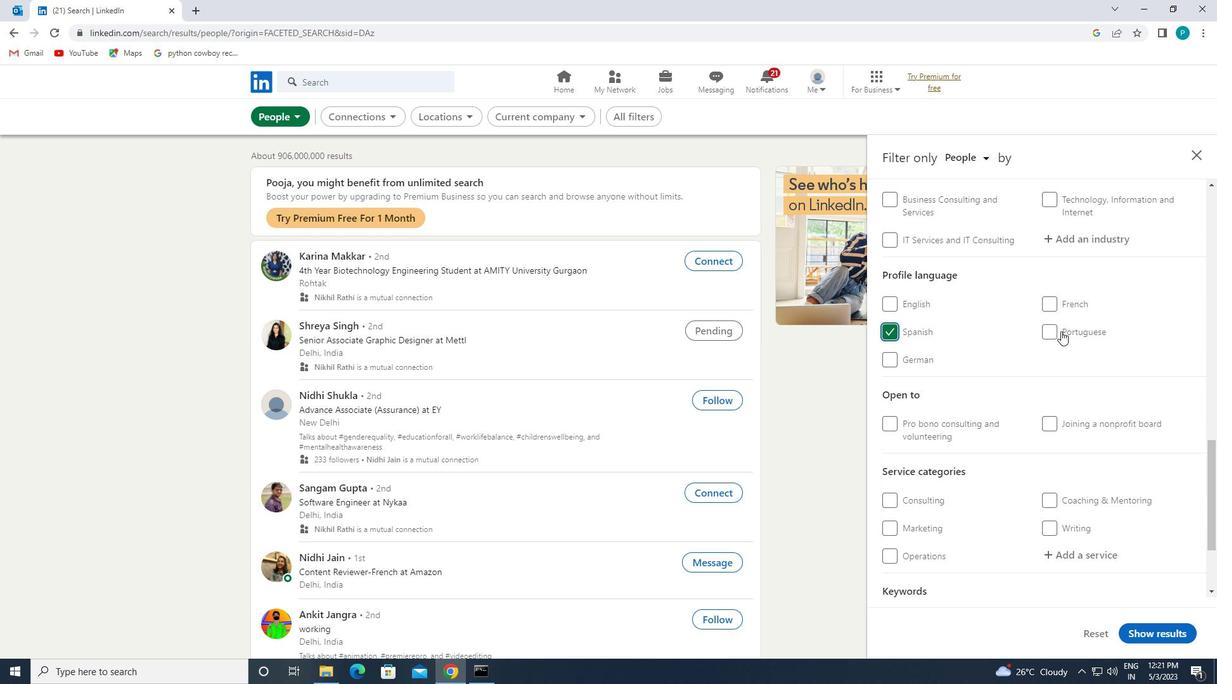 
Action: Mouse moved to (1070, 401)
Screenshot: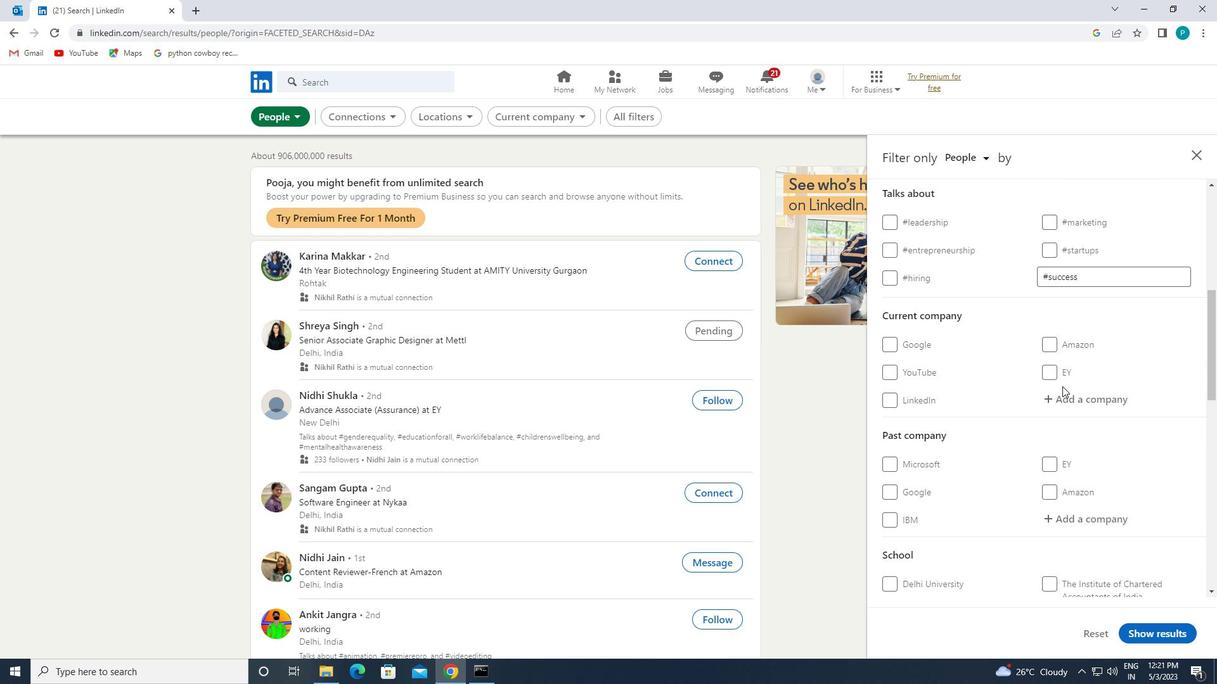 
Action: Mouse pressed left at (1070, 401)
Screenshot: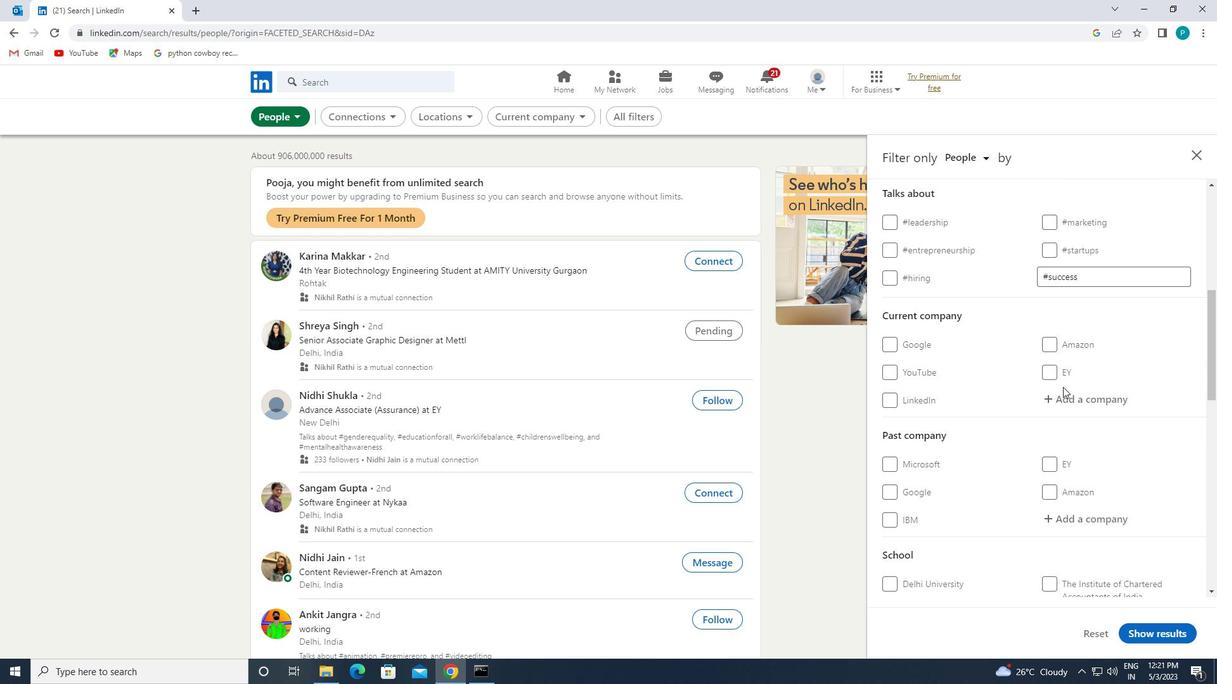 
Action: Mouse moved to (1066, 405)
Screenshot: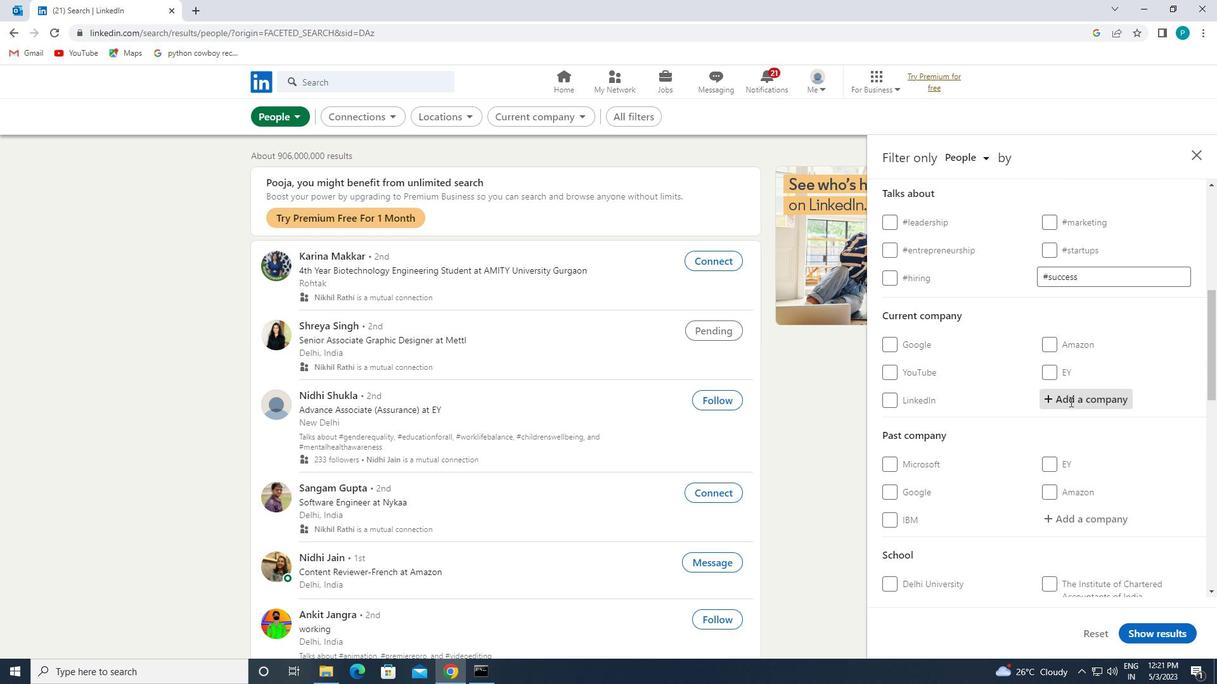 
Action: Key pressed <Key.caps_lock>C<Key.caps_lock>AREER
Screenshot: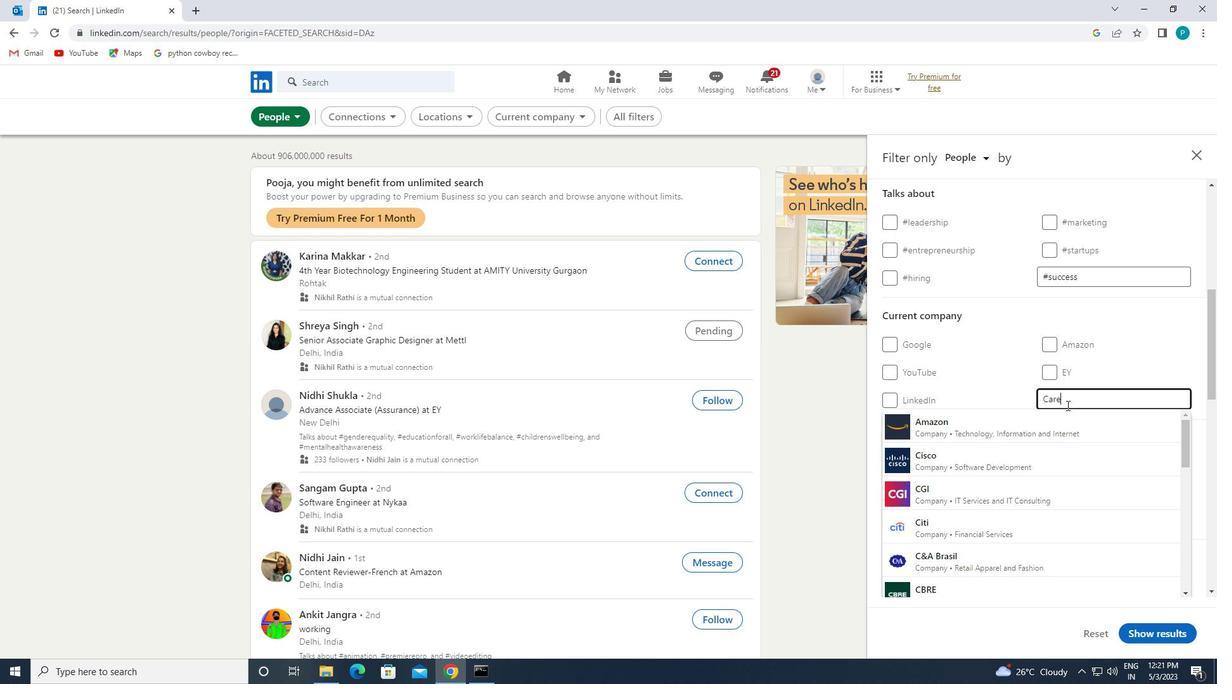 
Action: Mouse moved to (1077, 438)
Screenshot: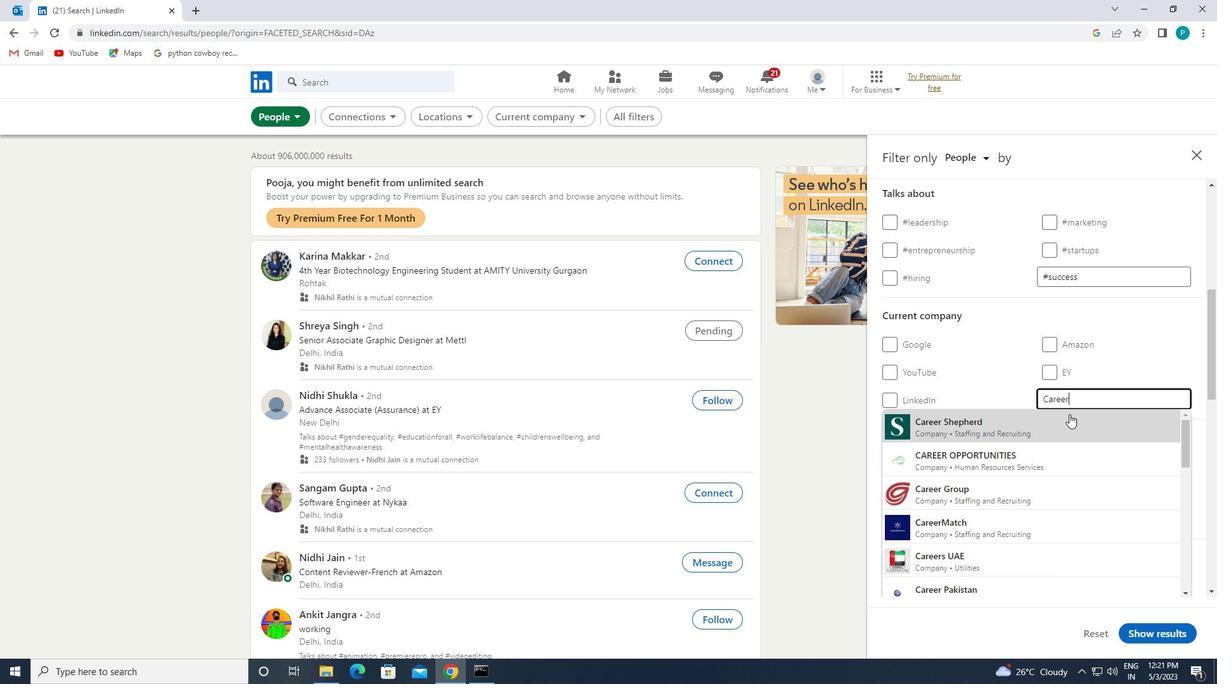 
Action: Key pressed <Key.space><Key.caps_lock>F<Key.caps_lock>OR<Key.space><Key.caps_lock>F<Key.caps_lock>R
Screenshot: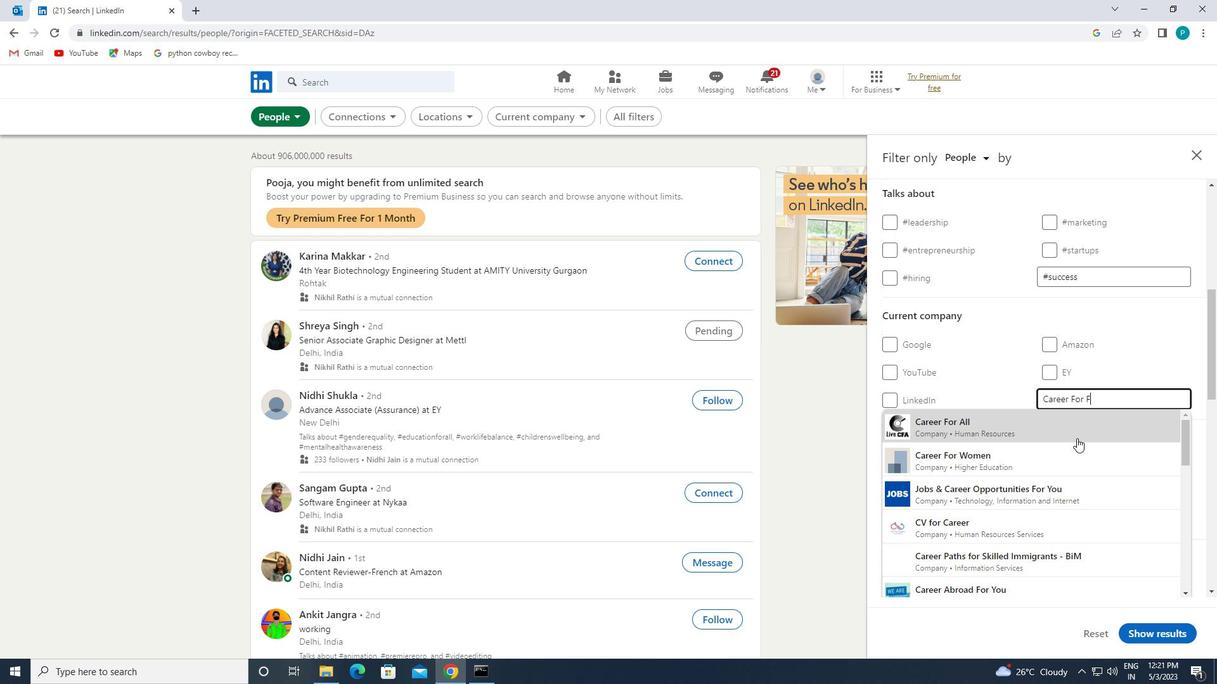 
Action: Mouse moved to (1078, 434)
Screenshot: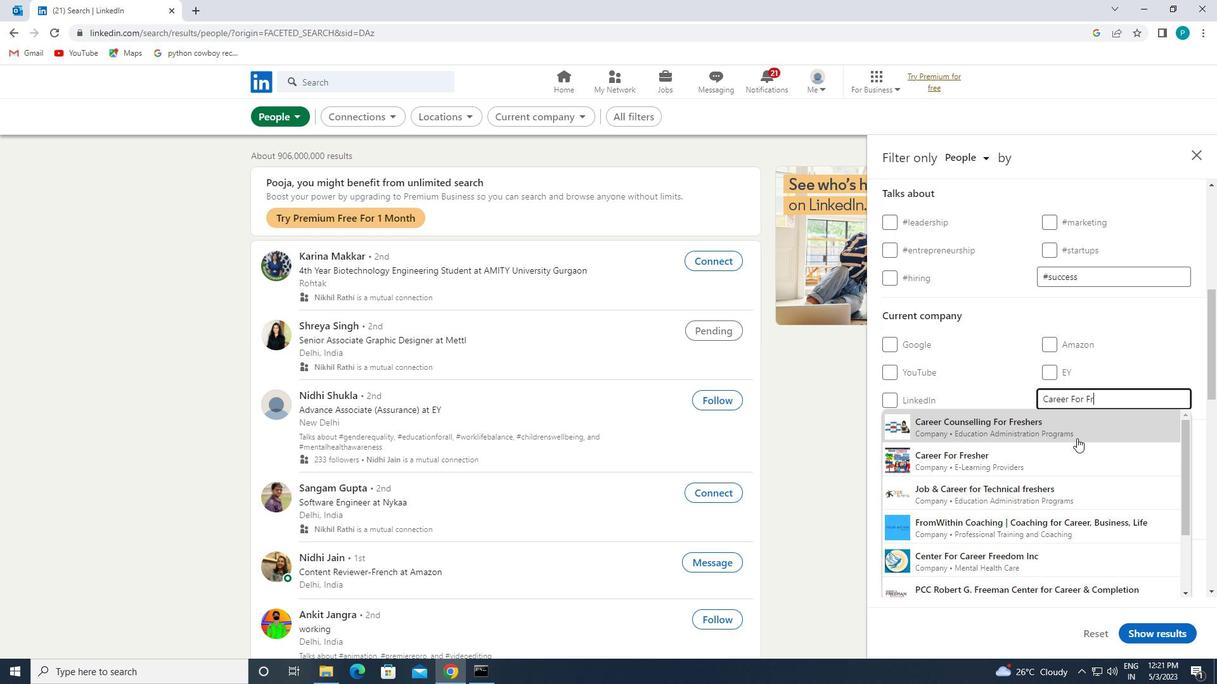 
Action: Mouse pressed left at (1078, 434)
Screenshot: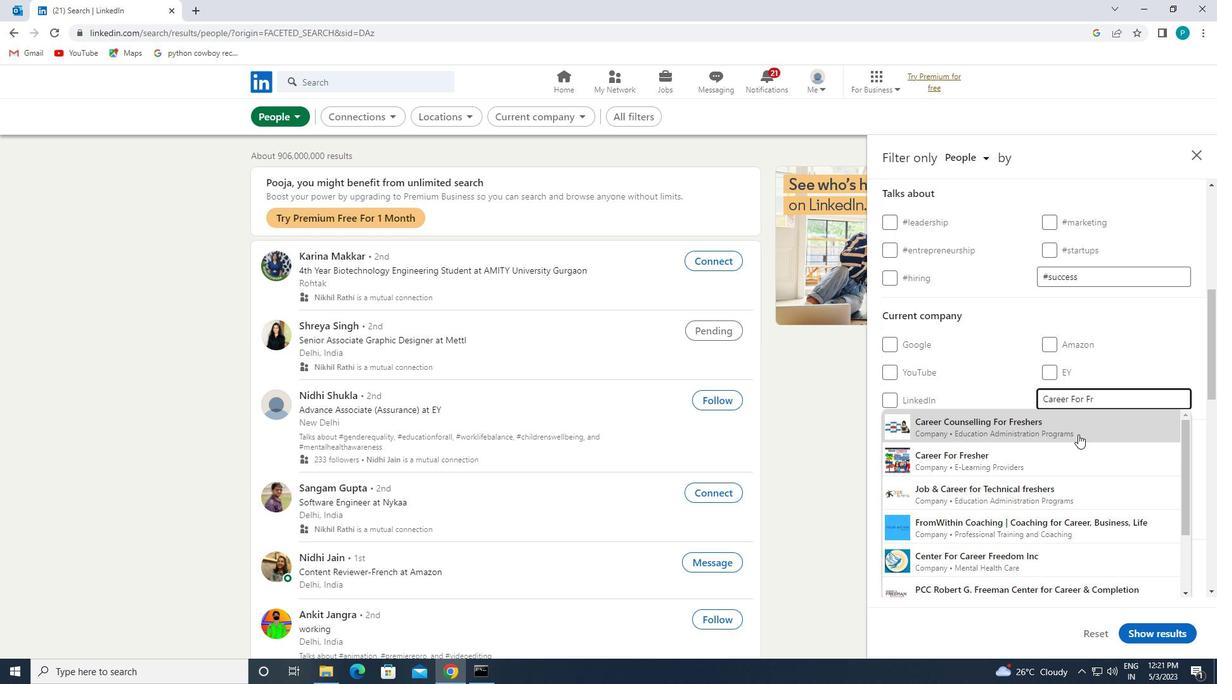 
Action: Mouse moved to (1075, 453)
Screenshot: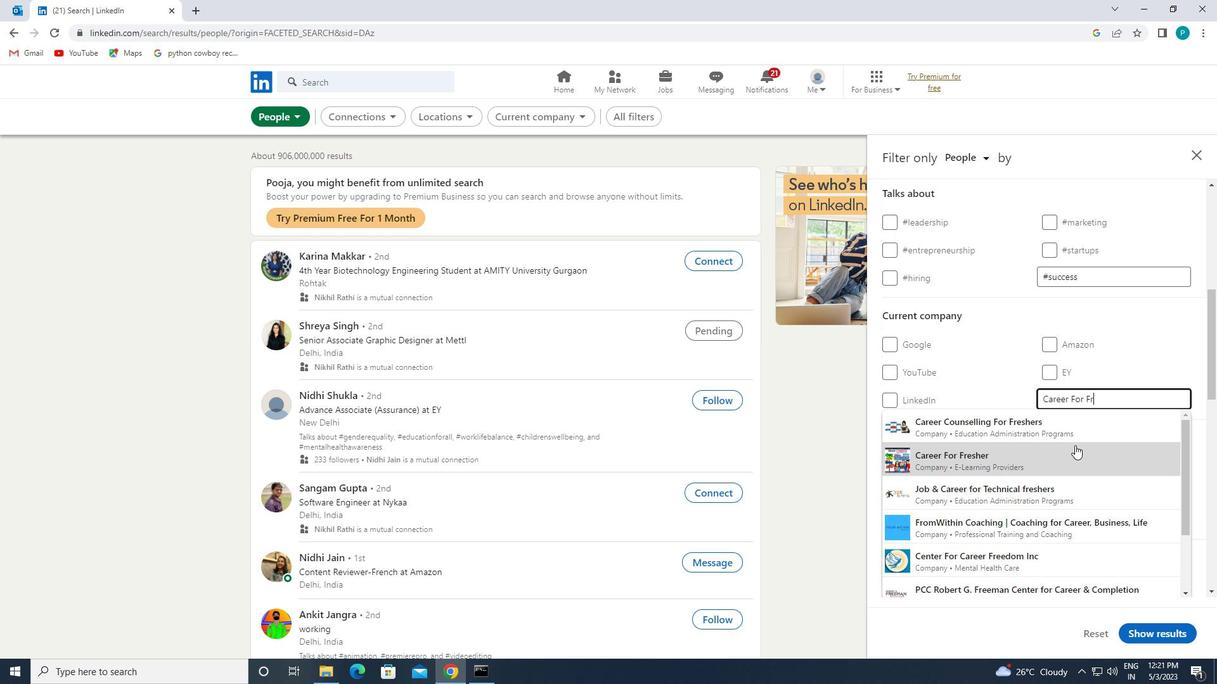 
Action: Mouse pressed left at (1075, 453)
Screenshot: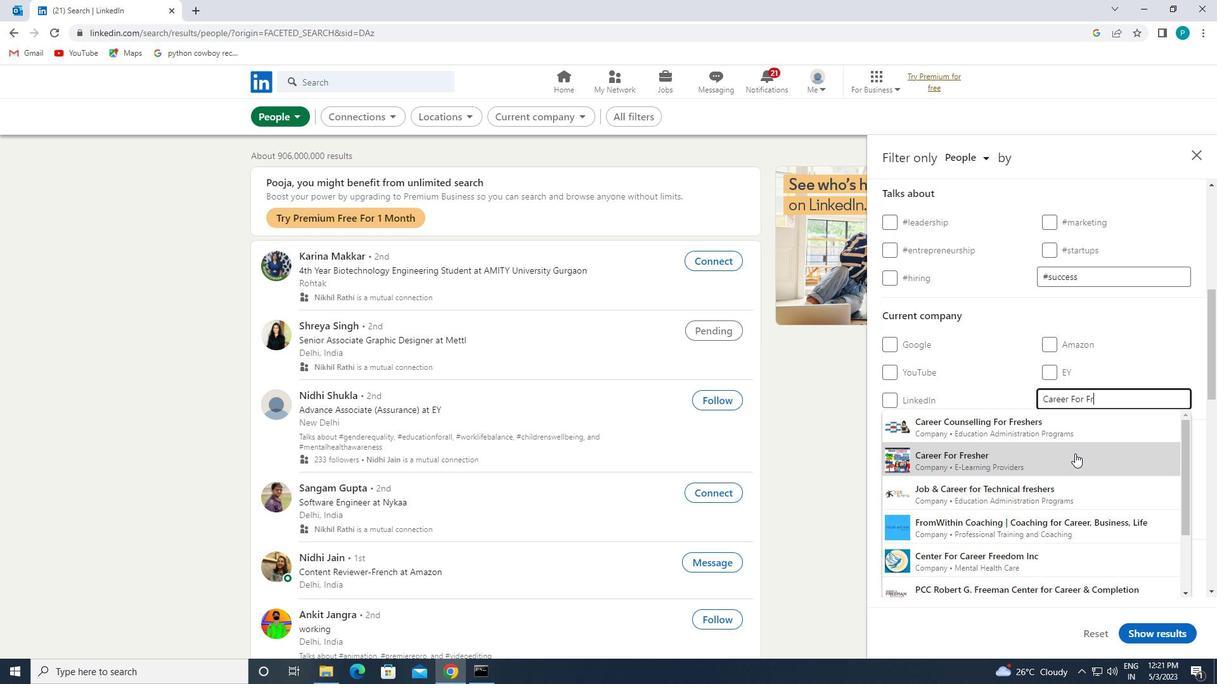 
Action: Mouse moved to (1066, 457)
Screenshot: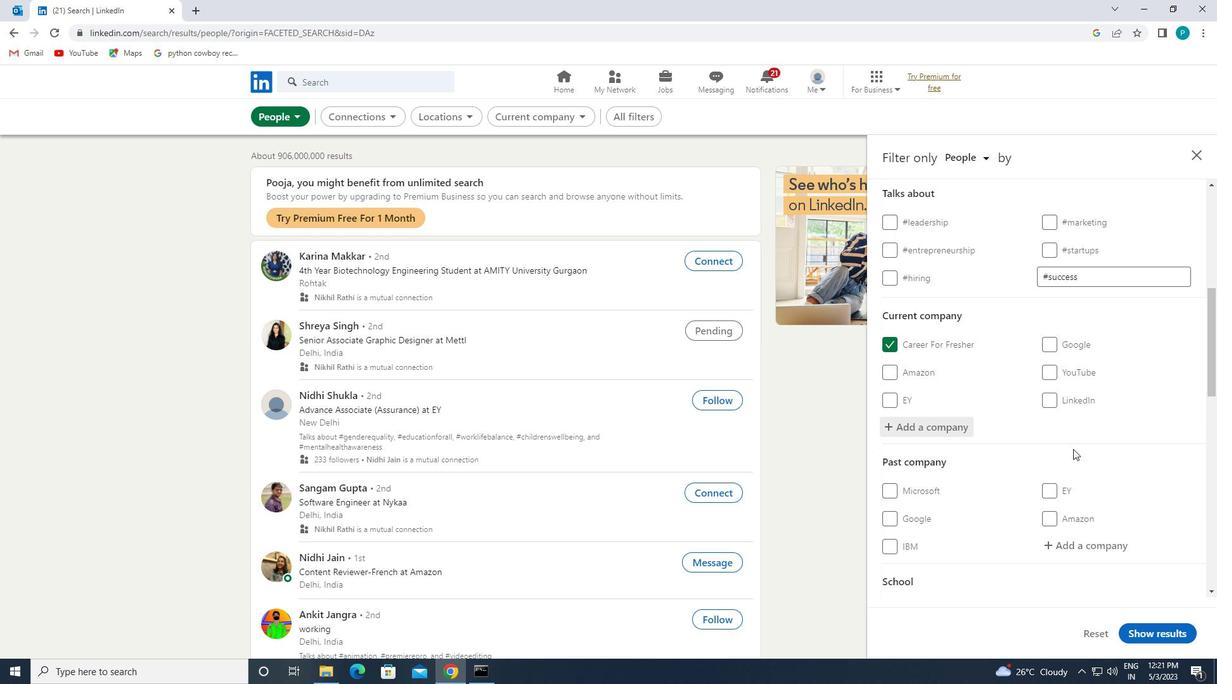 
Action: Mouse scrolled (1066, 456) with delta (0, 0)
Screenshot: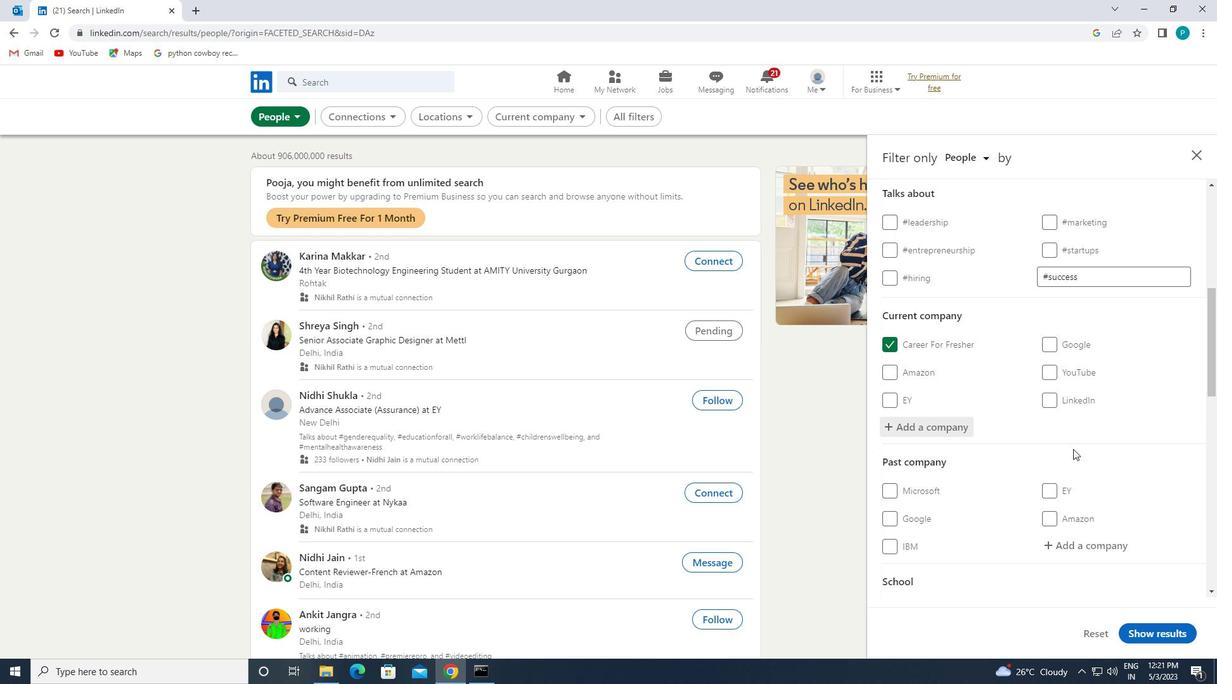 
Action: Mouse scrolled (1066, 456) with delta (0, 0)
Screenshot: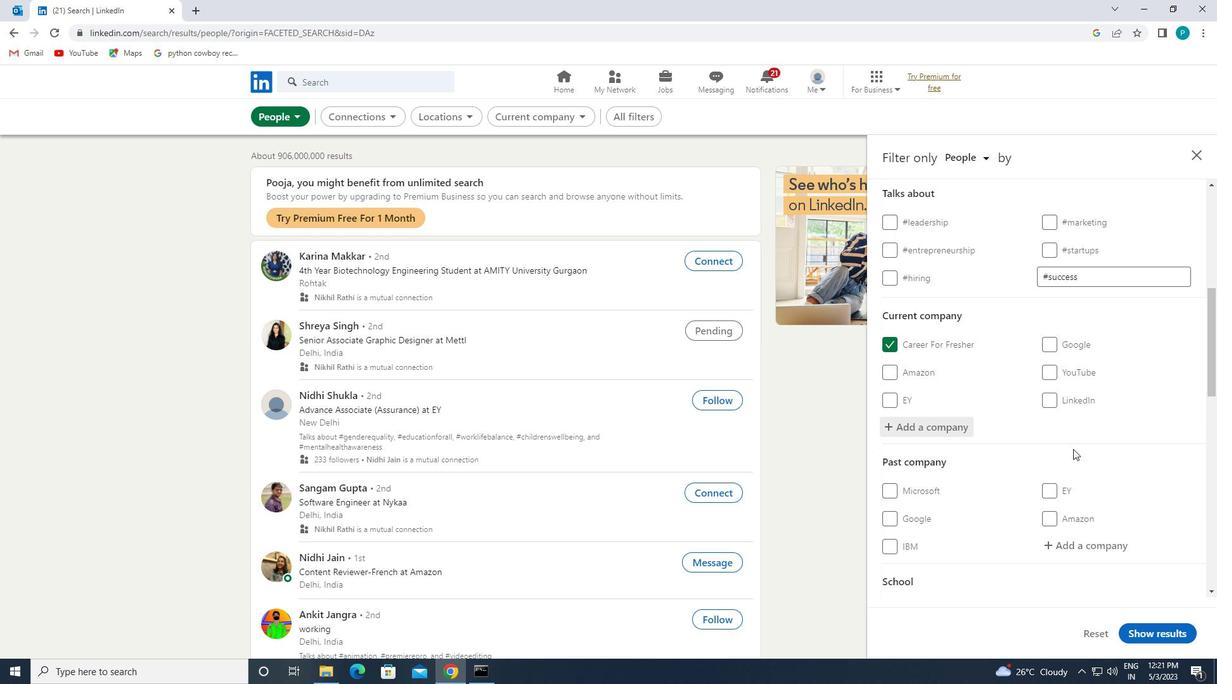
Action: Mouse moved to (1067, 540)
Screenshot: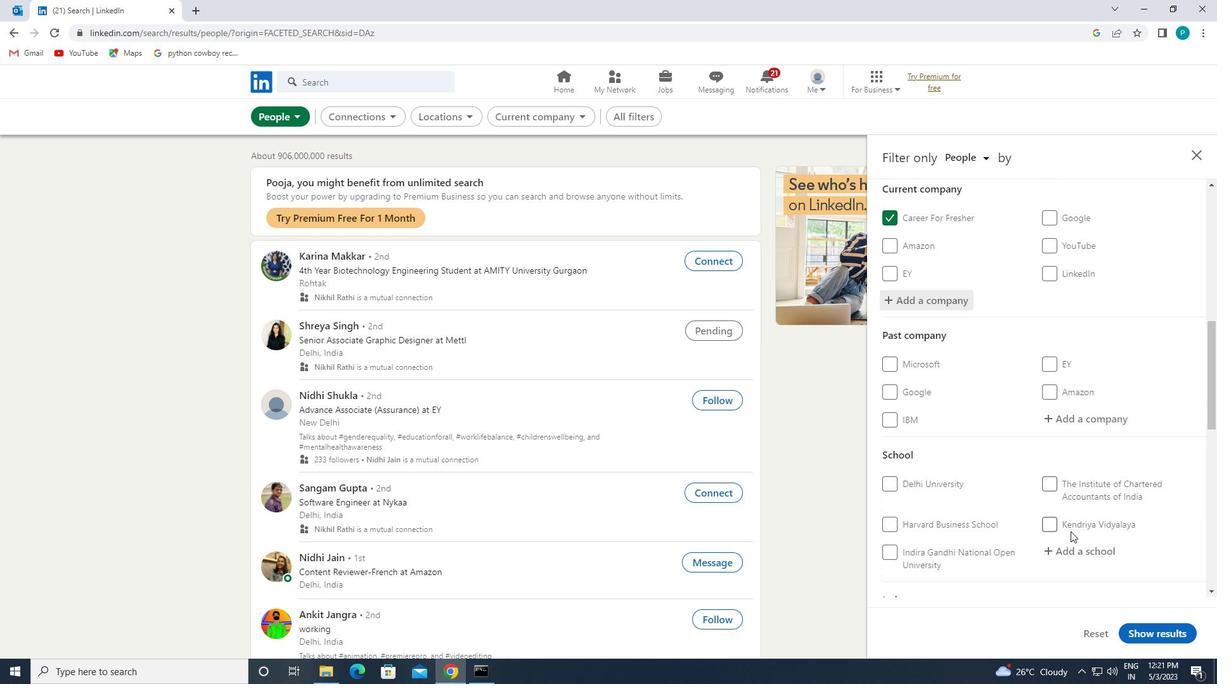 
Action: Mouse pressed left at (1067, 540)
Screenshot: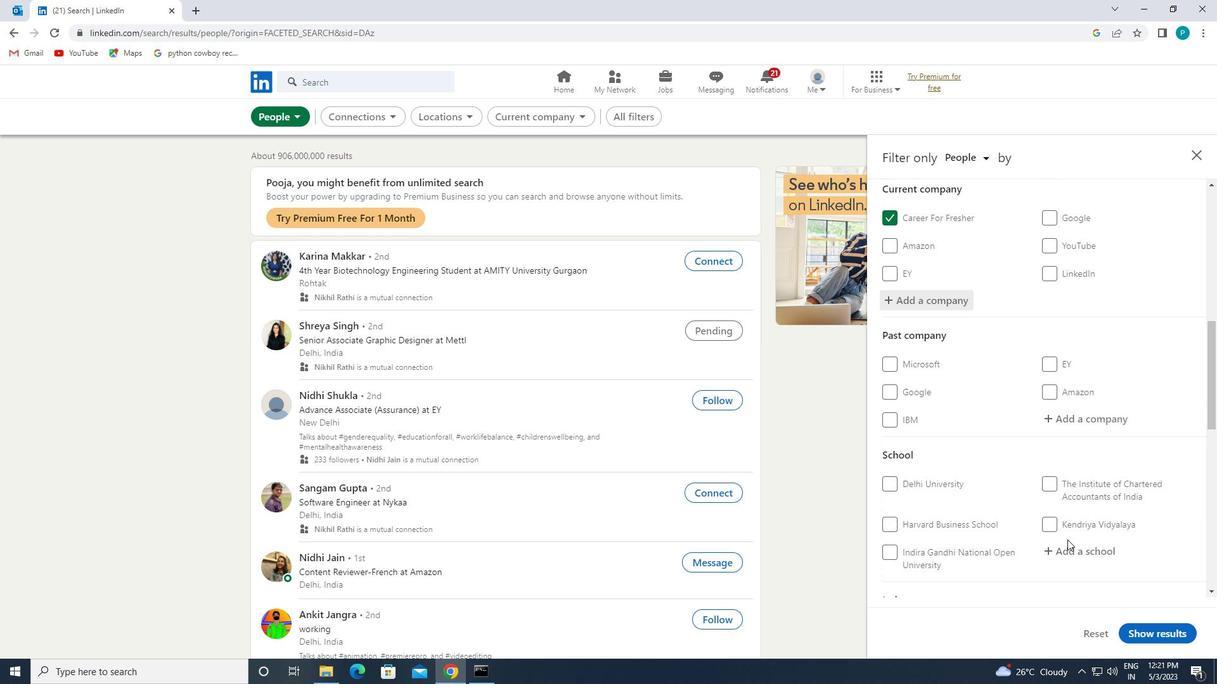 
Action: Mouse moved to (1071, 542)
Screenshot: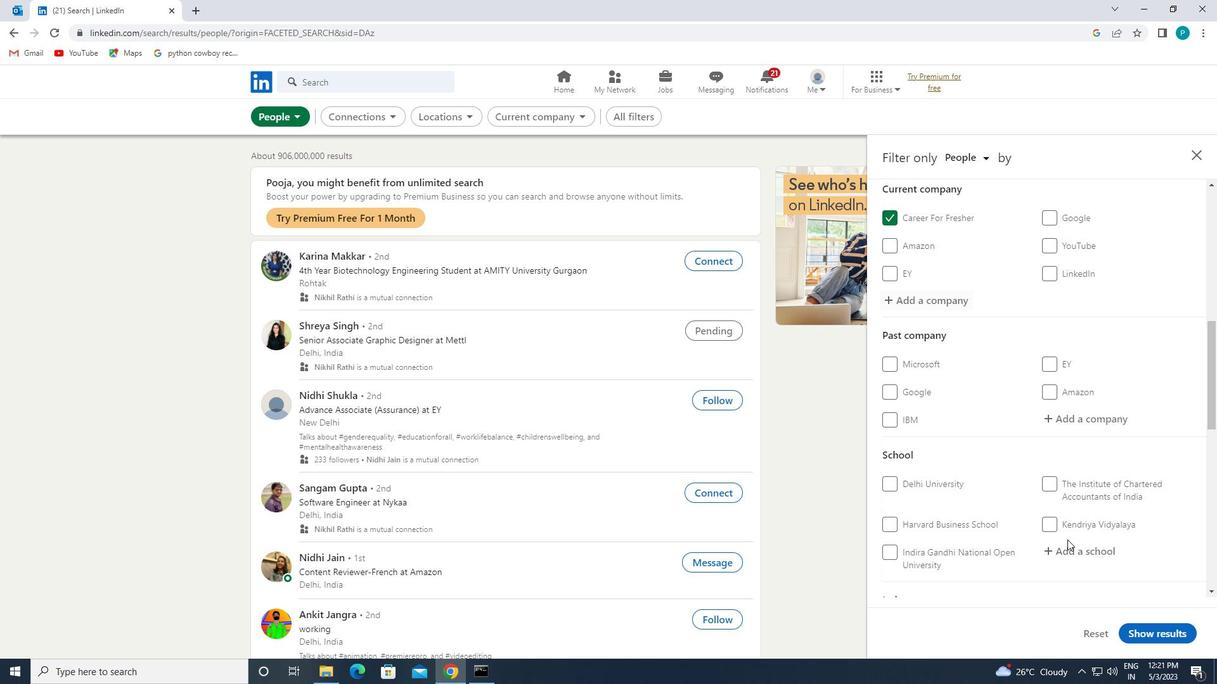 
Action: Mouse pressed left at (1071, 542)
Screenshot: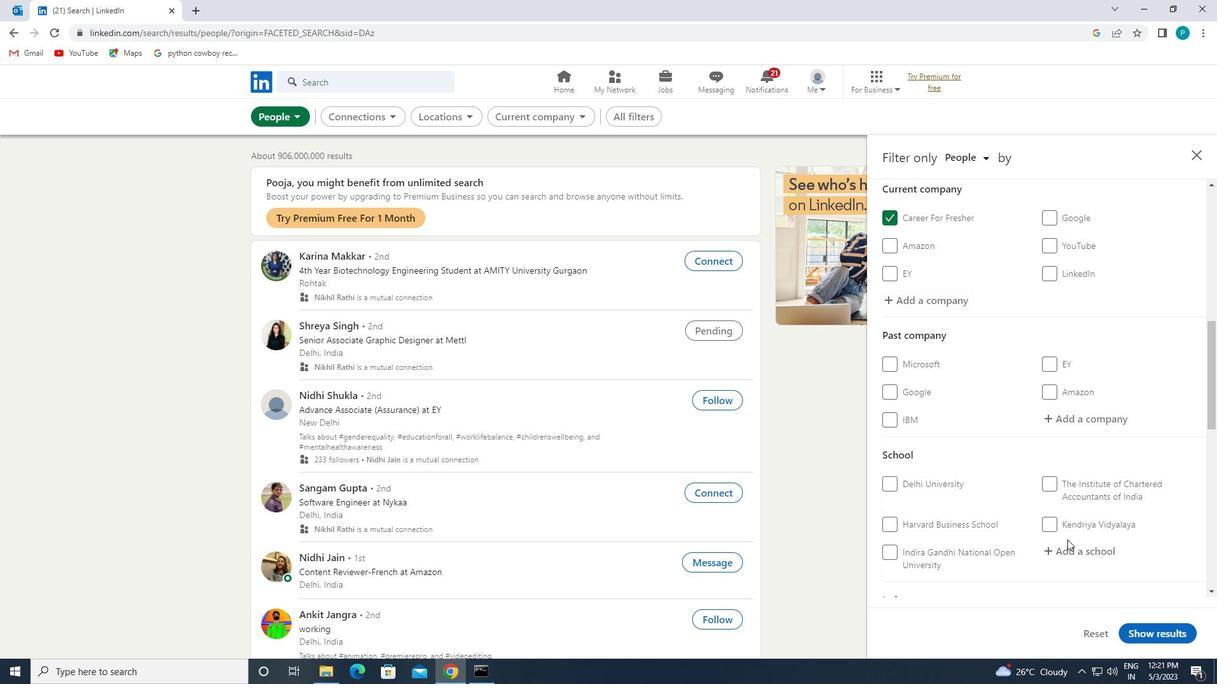 
Action: Key pressed <Key.caps_lock>IMS
Screenshot: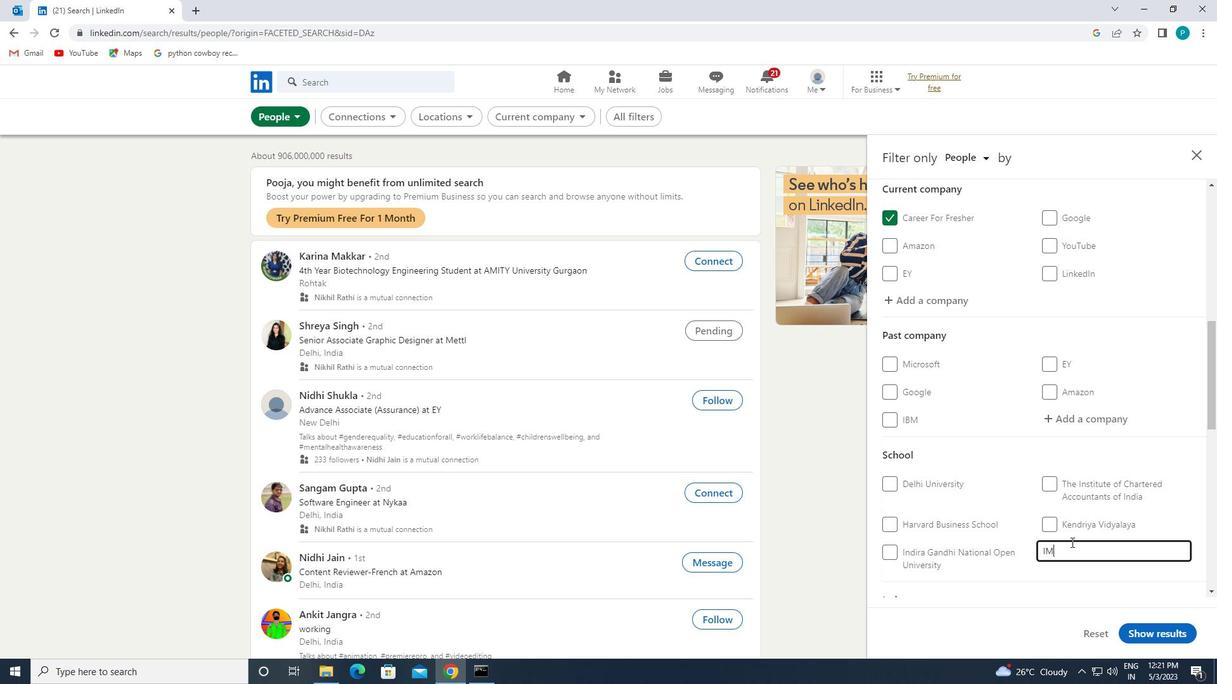 
Action: Mouse scrolled (1071, 542) with delta (0, 0)
Screenshot: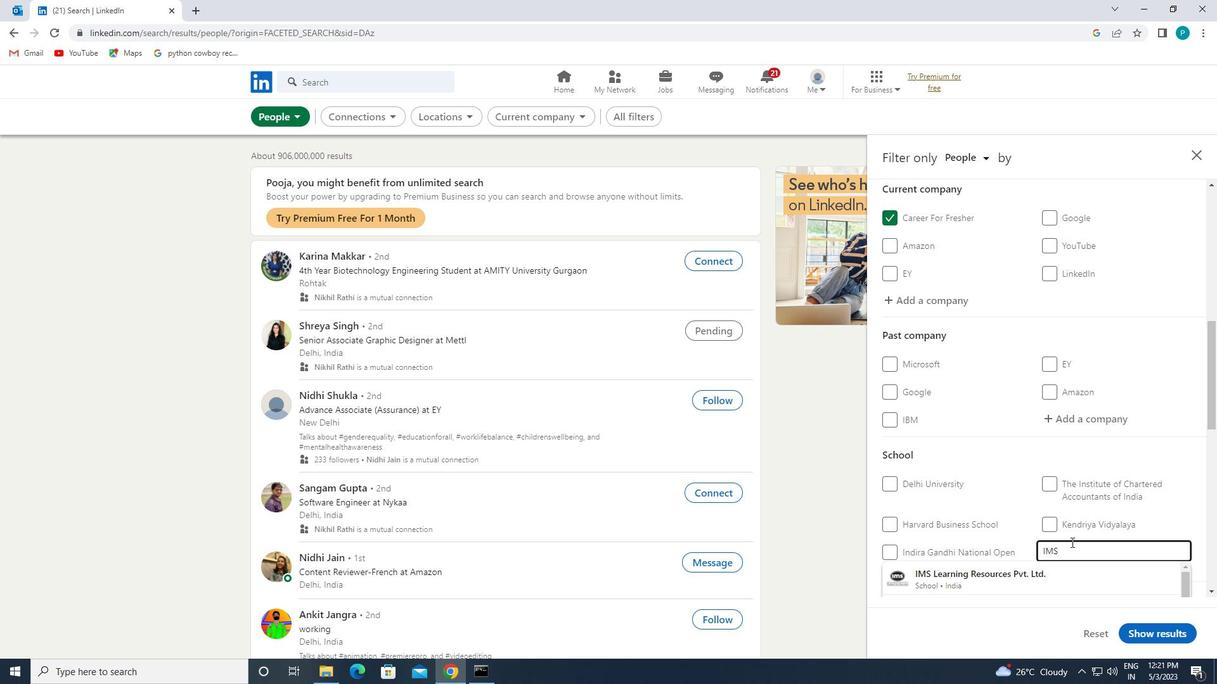 
Action: Mouse scrolled (1071, 542) with delta (0, 0)
Screenshot: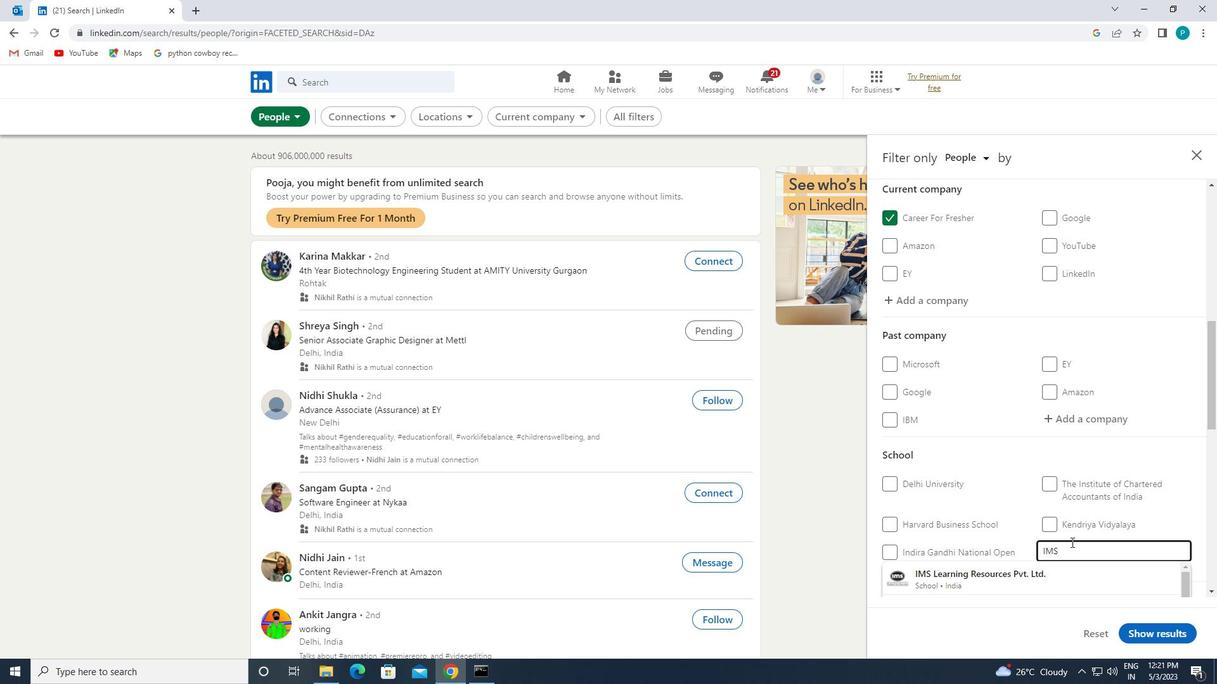 
Action: Mouse moved to (1080, 510)
Screenshot: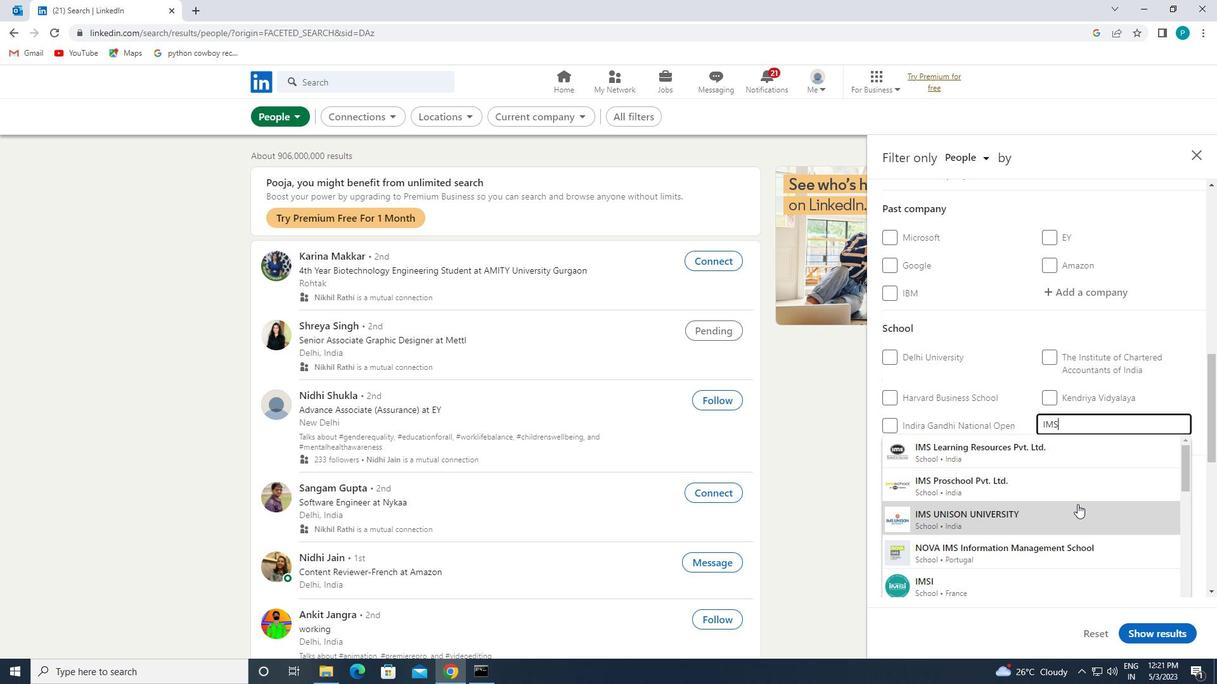 
Action: Mouse pressed left at (1080, 510)
Screenshot: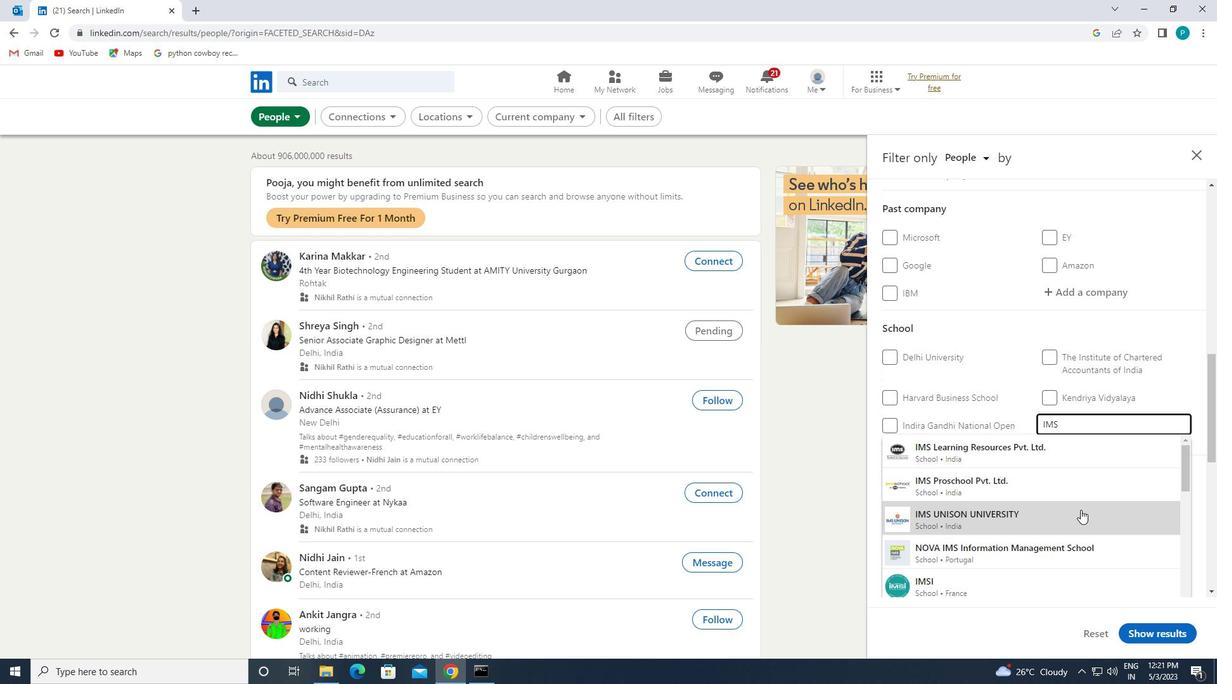 
Action: Mouse scrolled (1080, 509) with delta (0, 0)
Screenshot: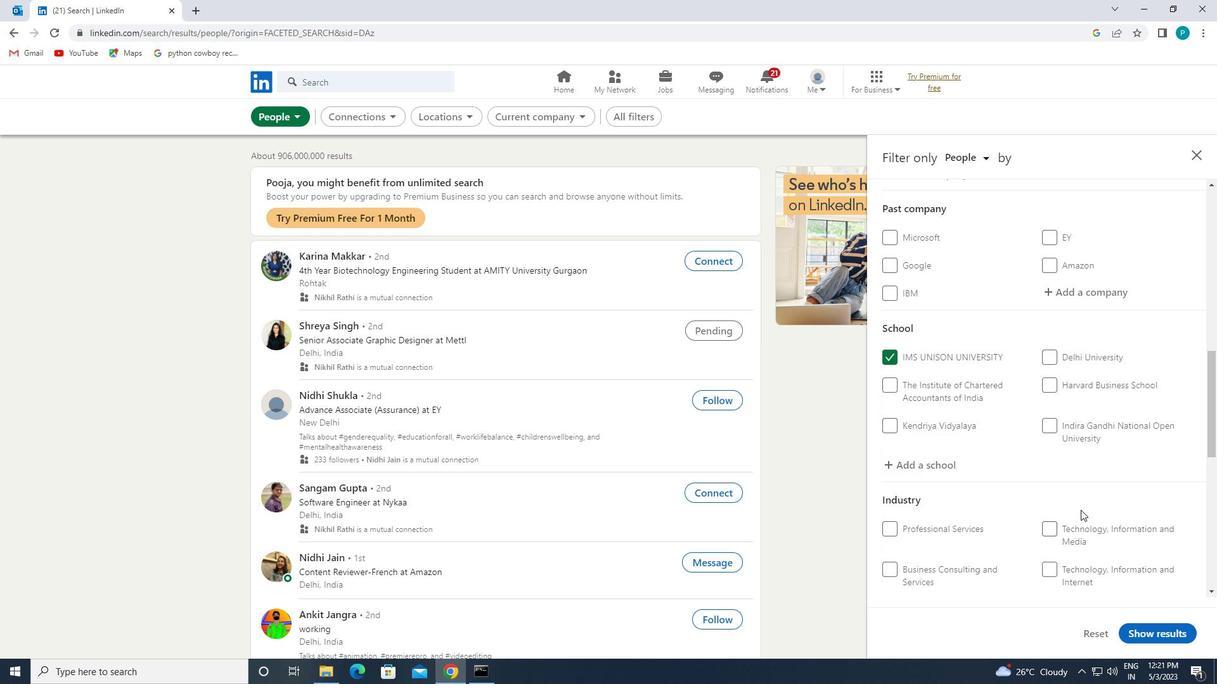 
Action: Mouse scrolled (1080, 509) with delta (0, 0)
Screenshot: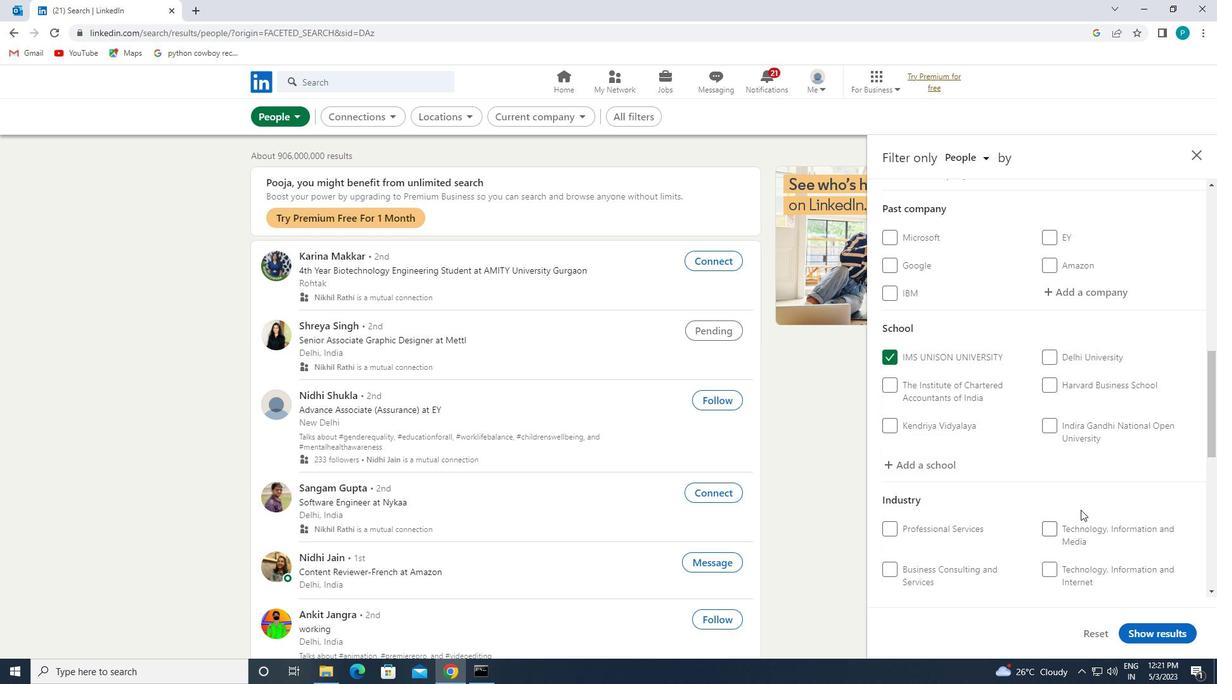 
Action: Mouse moved to (1067, 489)
Screenshot: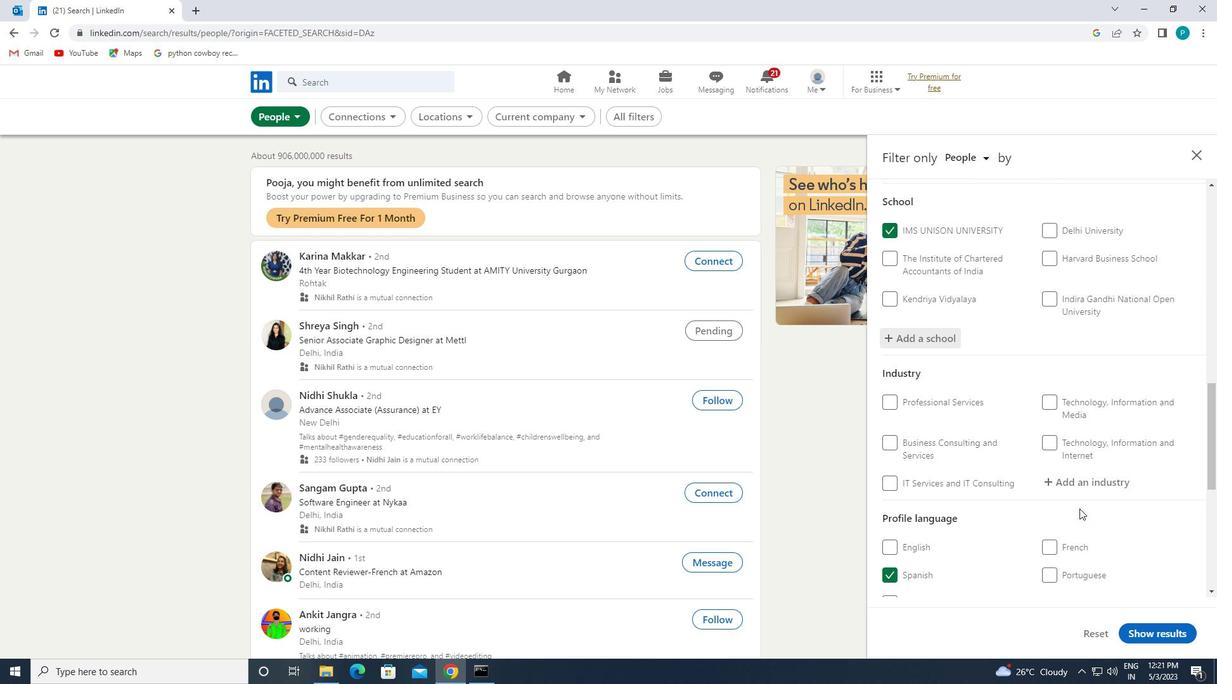 
Action: Mouse pressed left at (1067, 489)
Screenshot: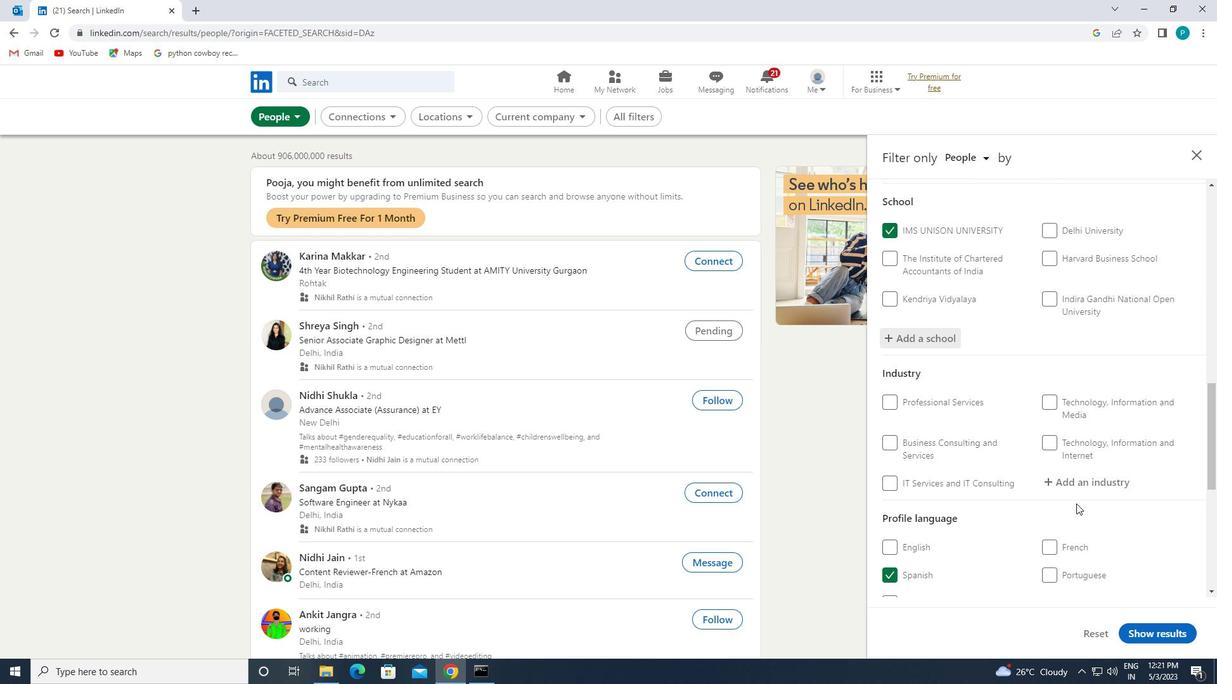 
Action: Mouse moved to (1069, 488)
Screenshot: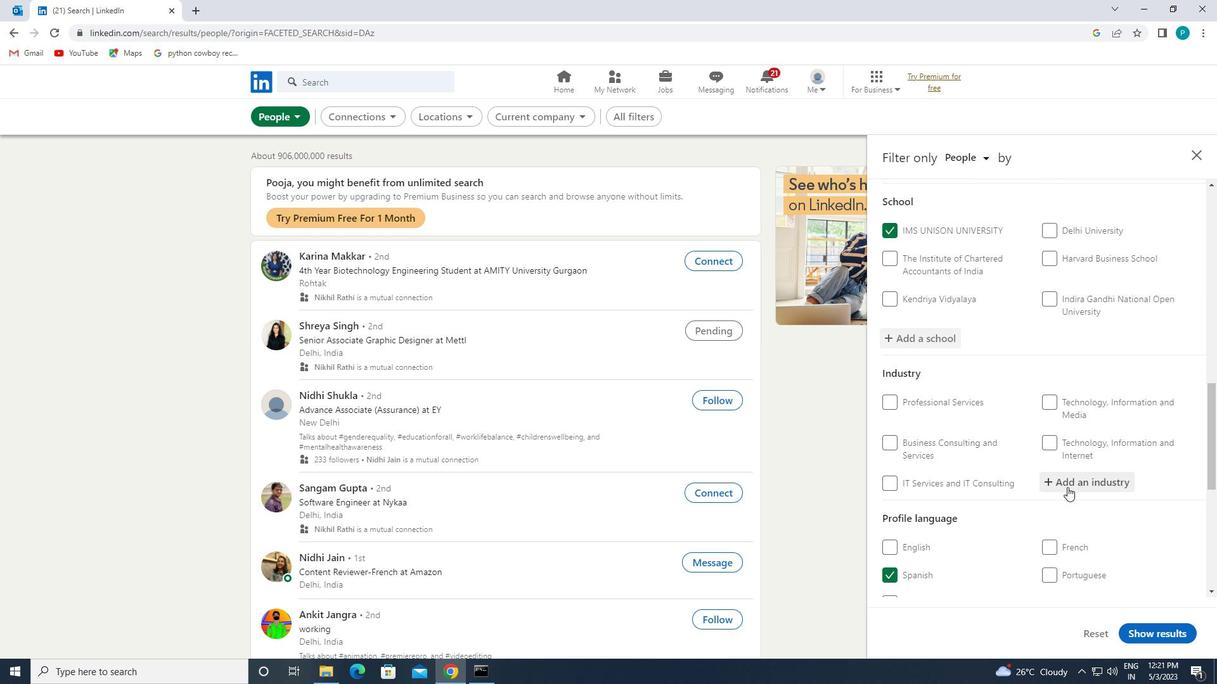 
Action: Key pressed <Key.caps_lock>V<Key.caps_lock><Key.backspace>V<Key.caps_lock>EHI
Screenshot: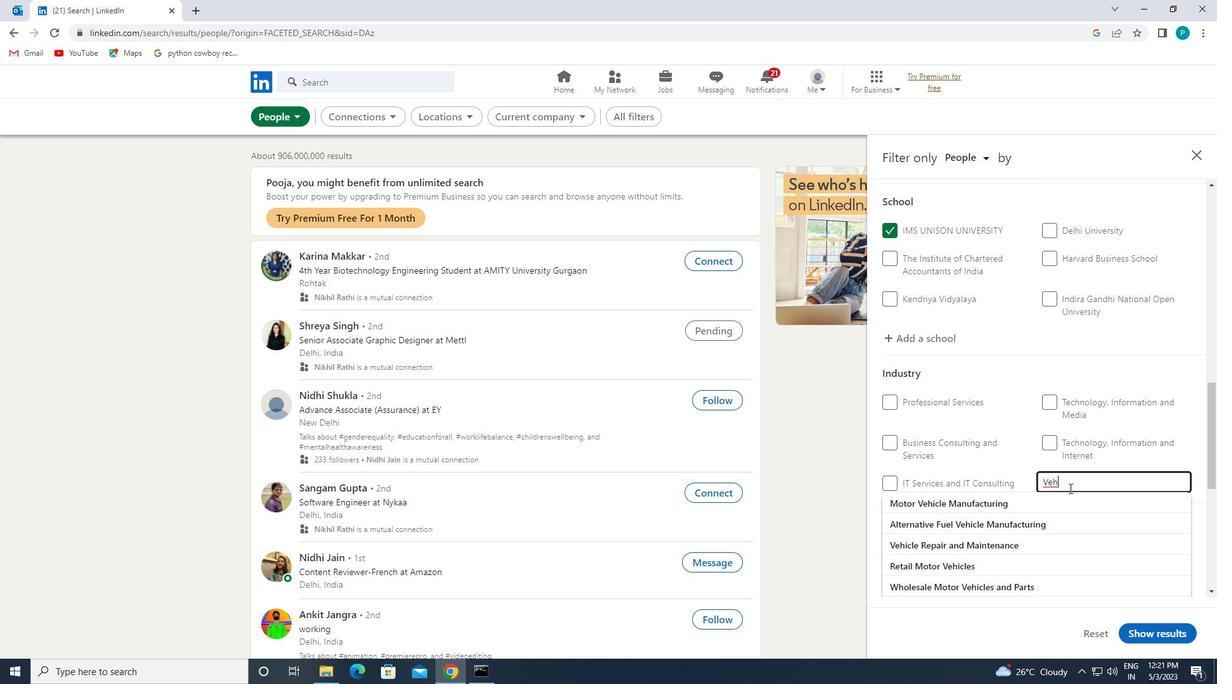 
Action: Mouse moved to (1042, 539)
Screenshot: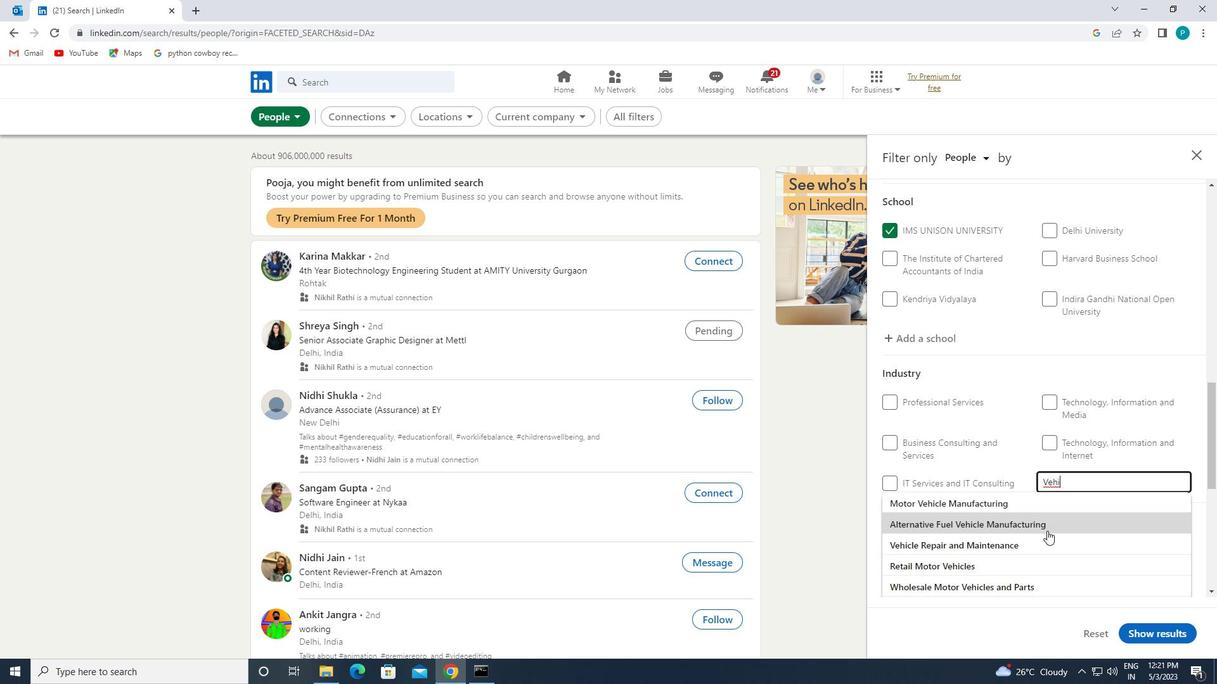 
Action: Mouse pressed left at (1042, 539)
Screenshot: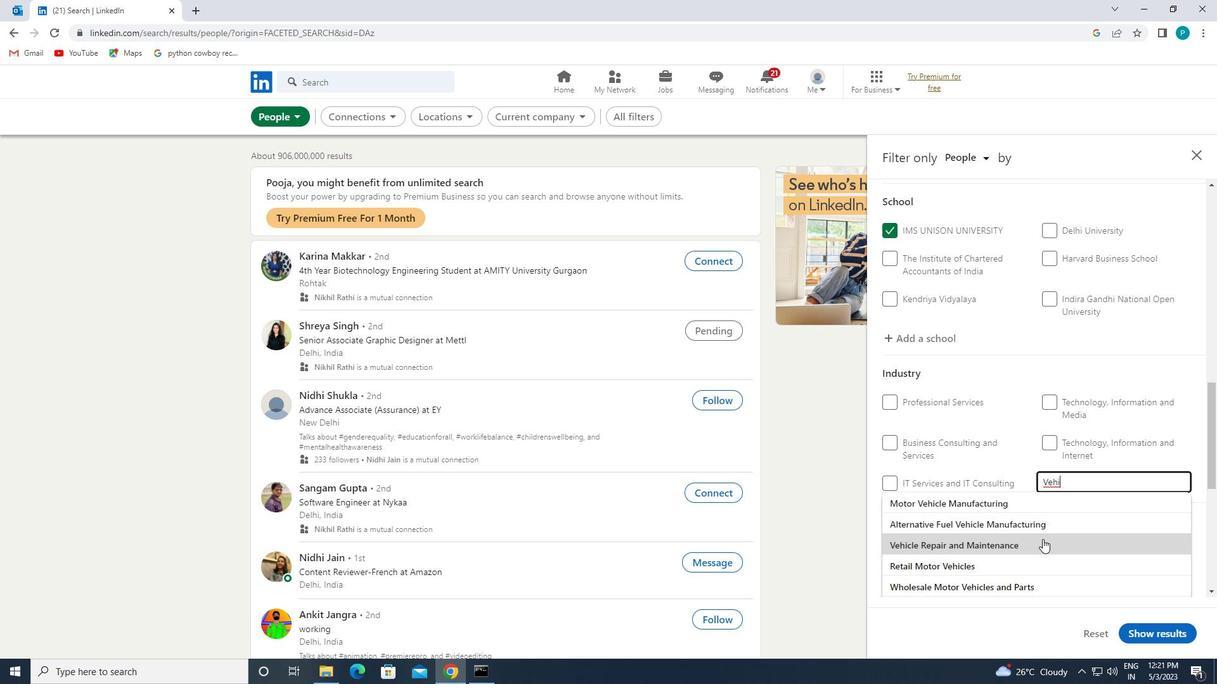 
Action: Mouse scrolled (1042, 538) with delta (0, 0)
Screenshot: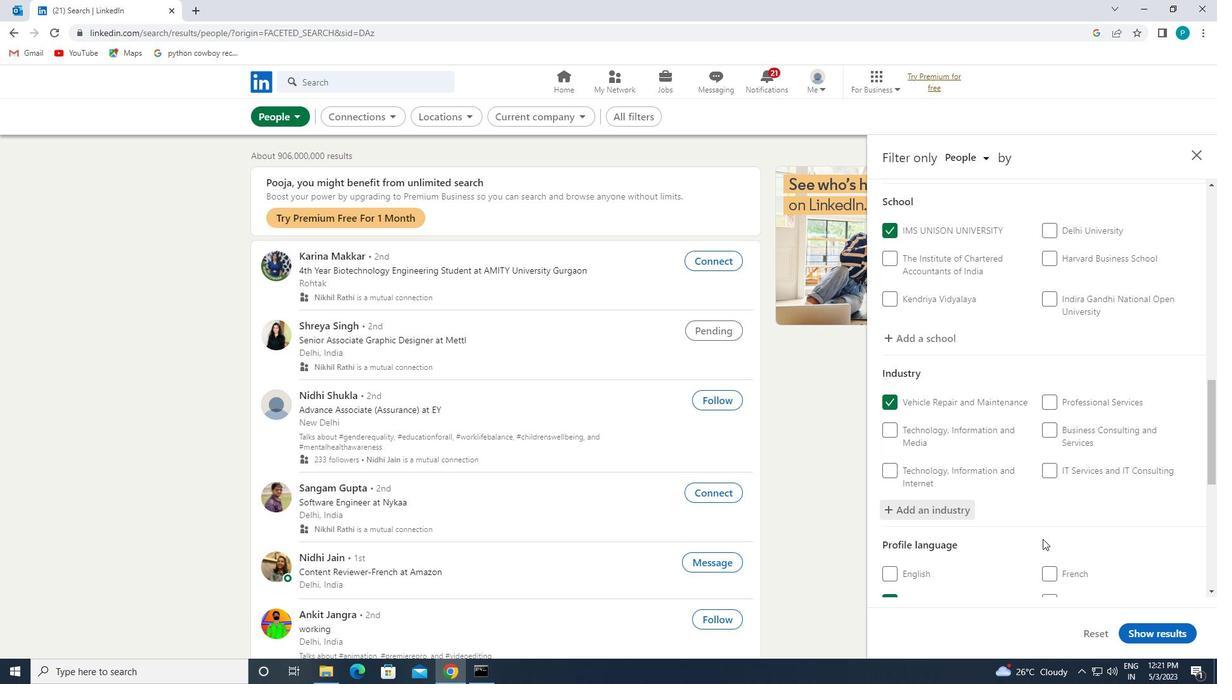 
Action: Mouse scrolled (1042, 538) with delta (0, 0)
Screenshot: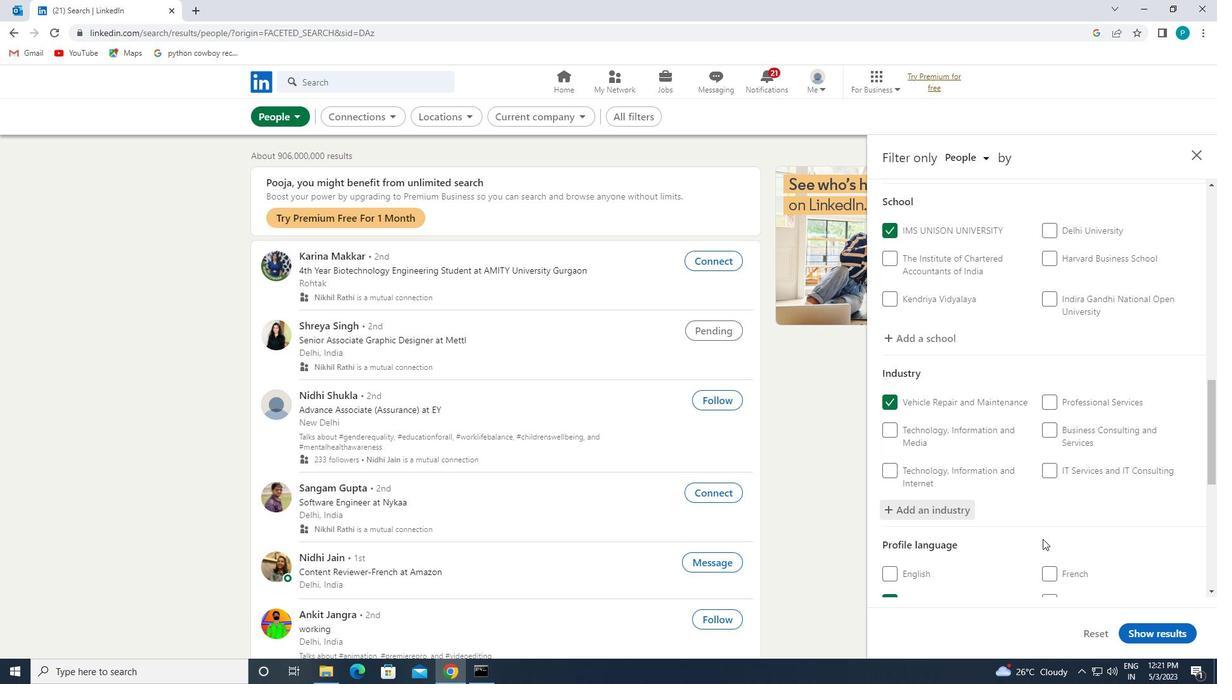 
Action: Mouse scrolled (1042, 538) with delta (0, 0)
Screenshot: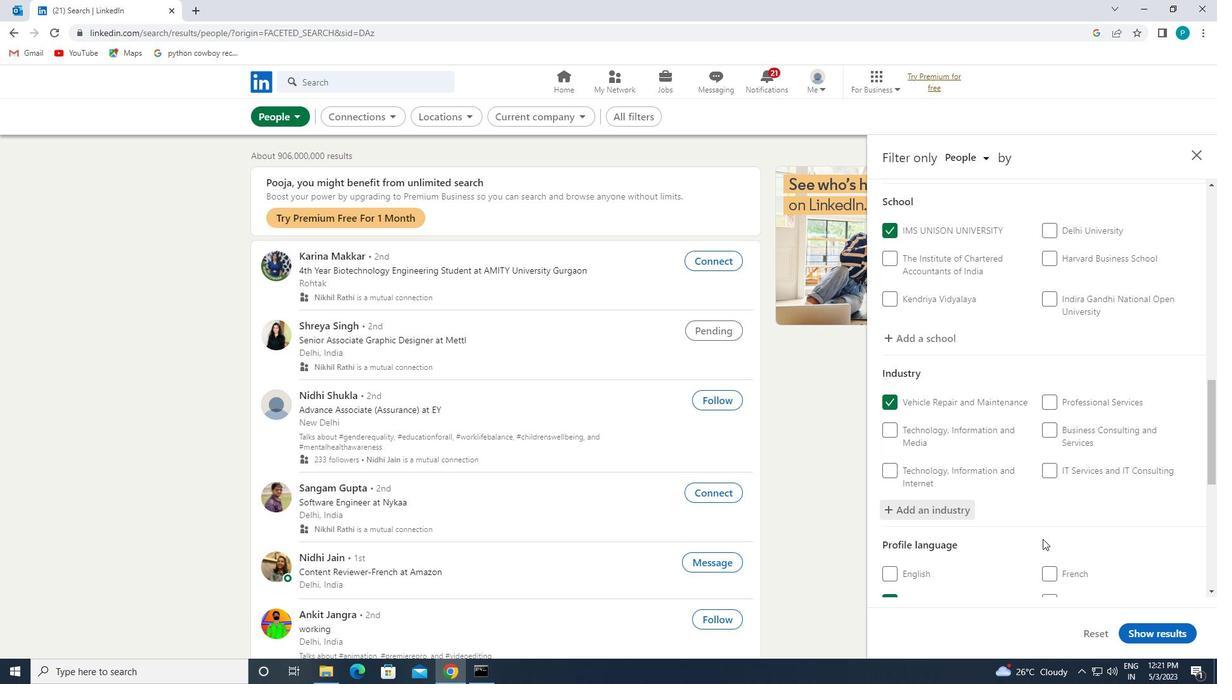 
Action: Mouse moved to (1048, 552)
Screenshot: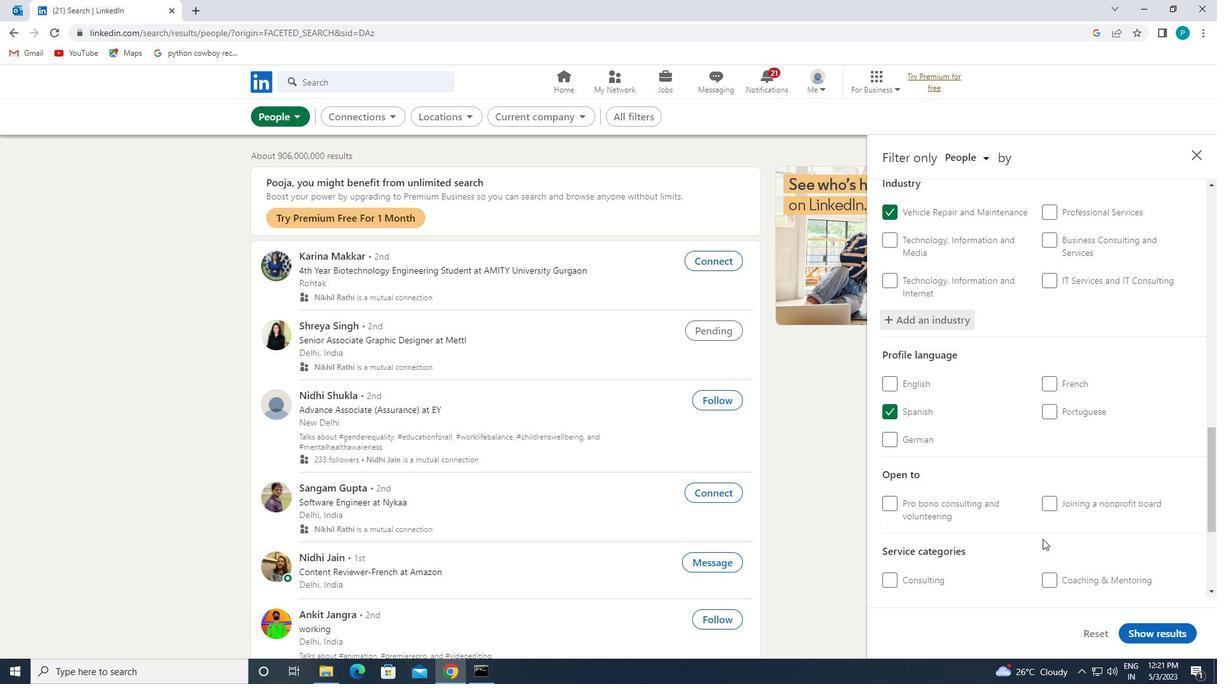 
Action: Mouse scrolled (1048, 551) with delta (0, 0)
Screenshot: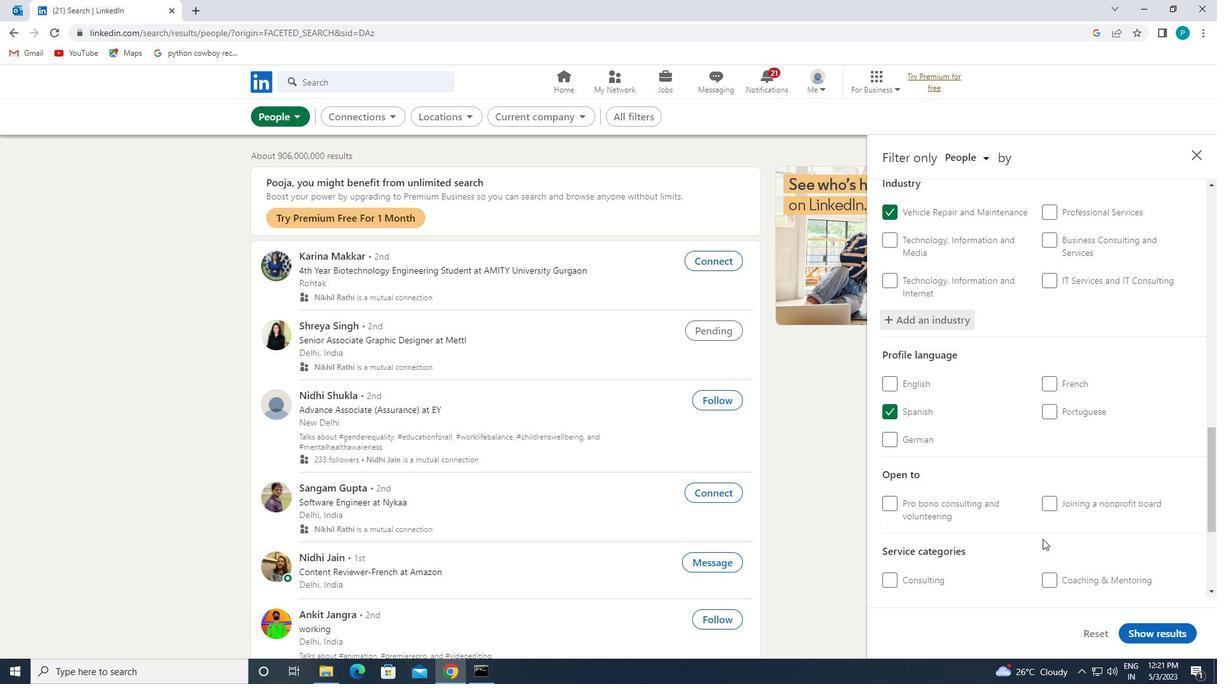 
Action: Mouse scrolled (1048, 551) with delta (0, 0)
Screenshot: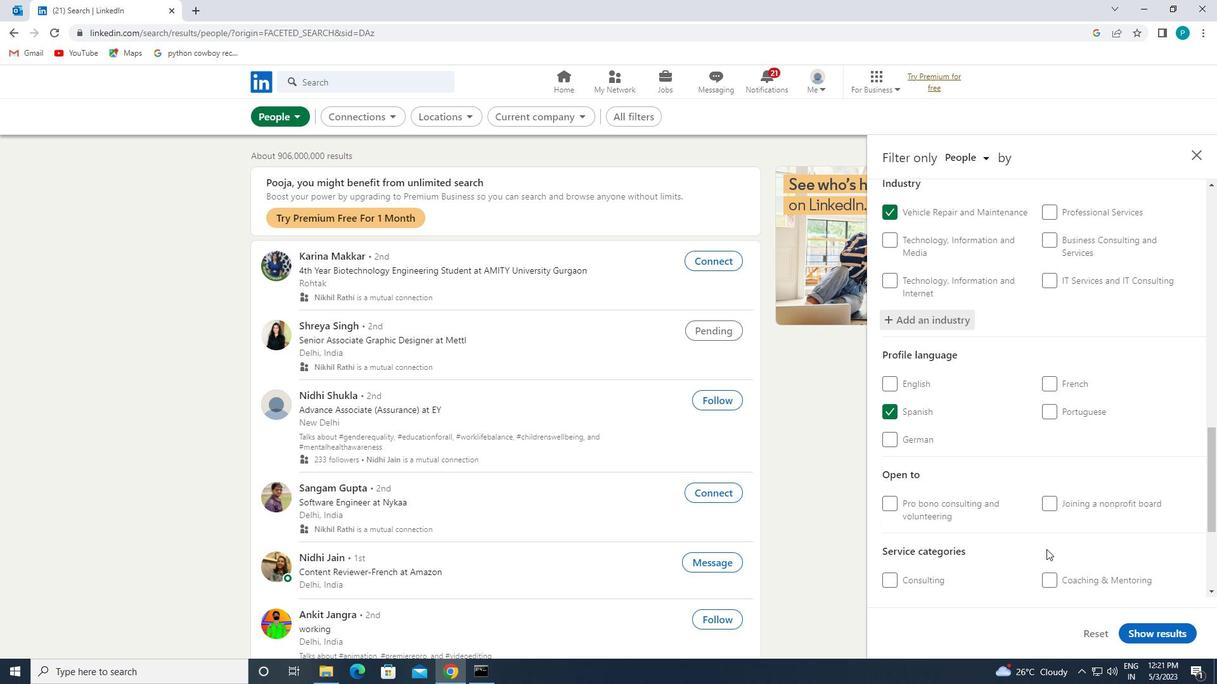 
Action: Mouse moved to (1057, 508)
Screenshot: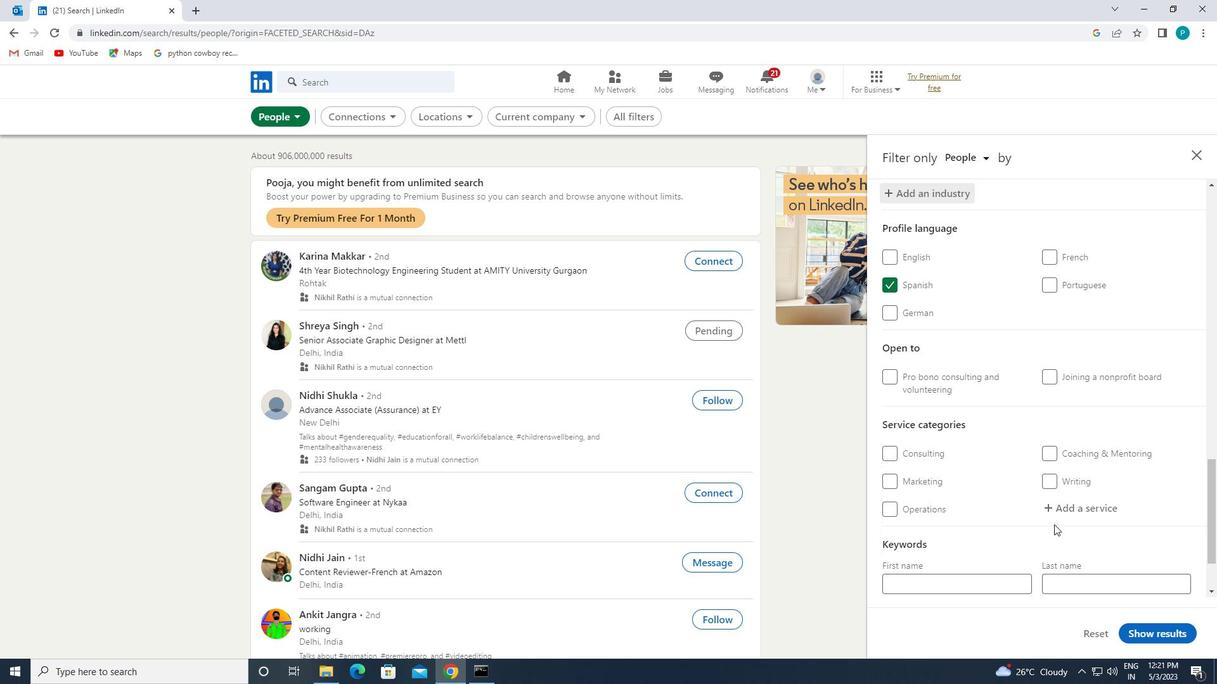 
Action: Mouse pressed left at (1057, 508)
Screenshot: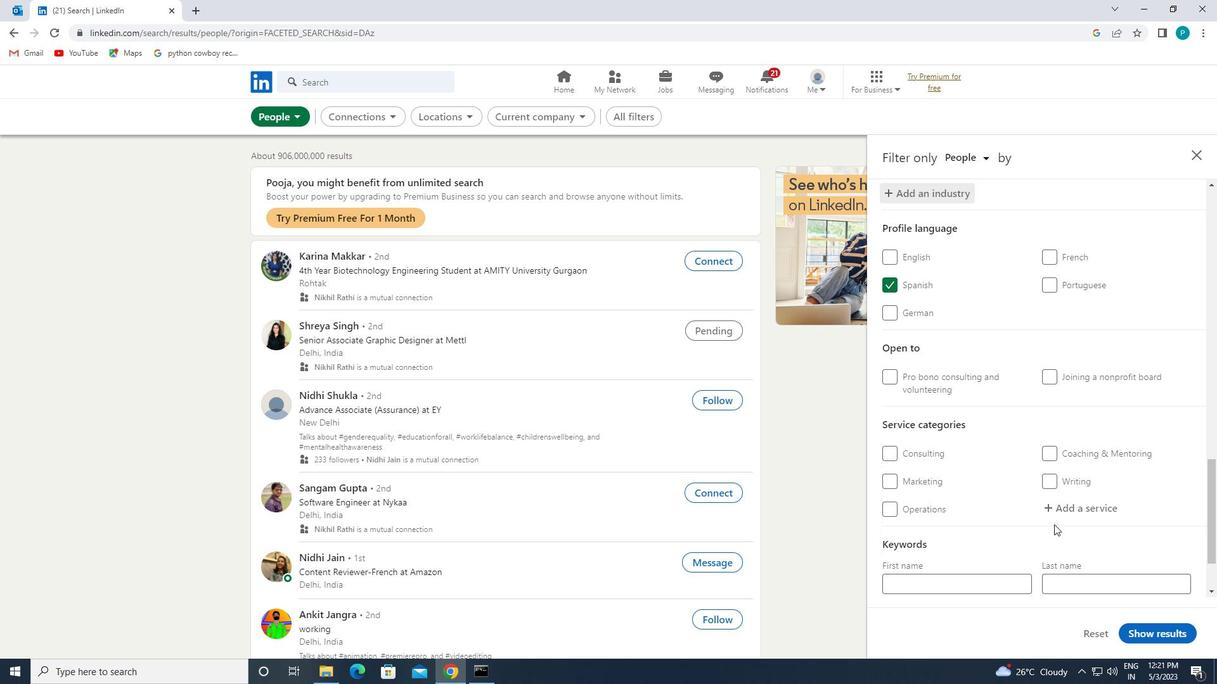 
Action: Mouse moved to (1066, 510)
Screenshot: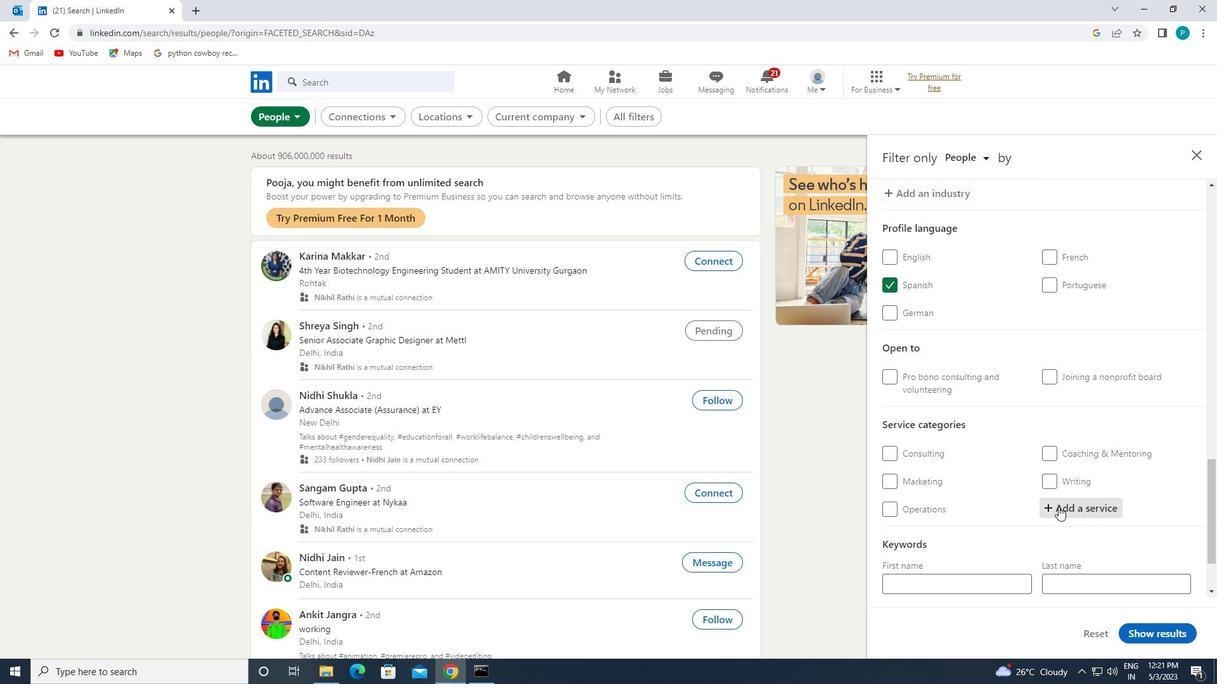 
Action: Key pressed <Key.caps_lock>P<Key.caps_lock>ROJECT
Screenshot: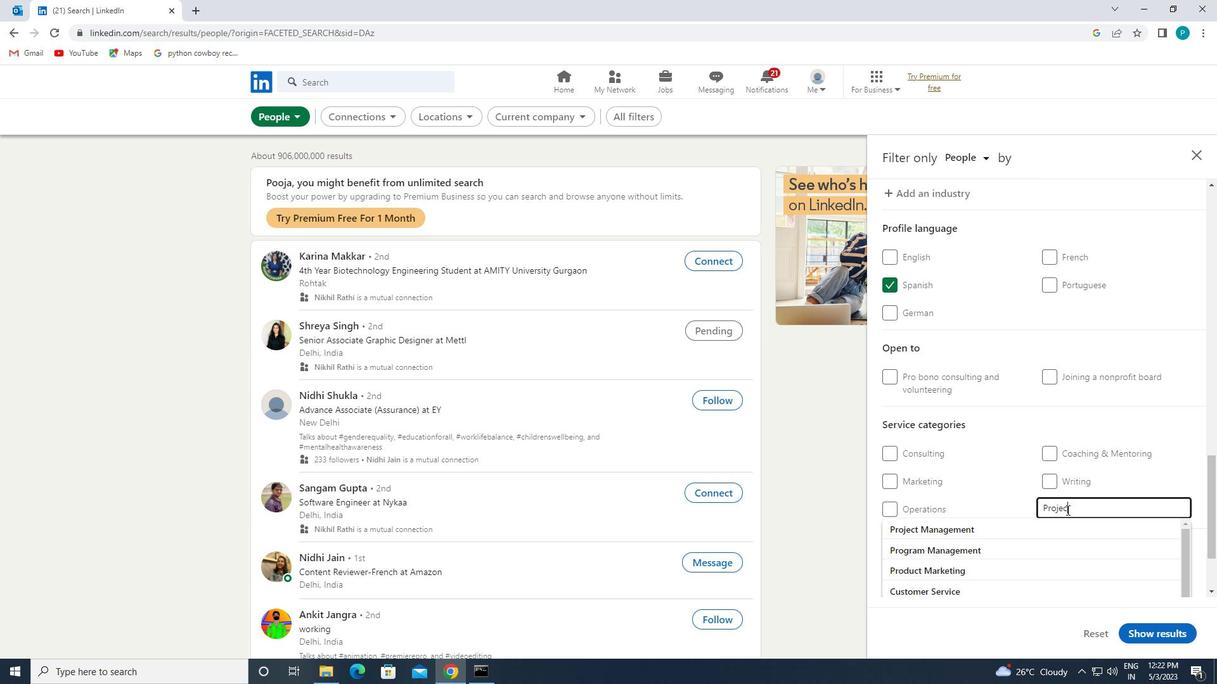 
Action: Mouse moved to (954, 522)
Screenshot: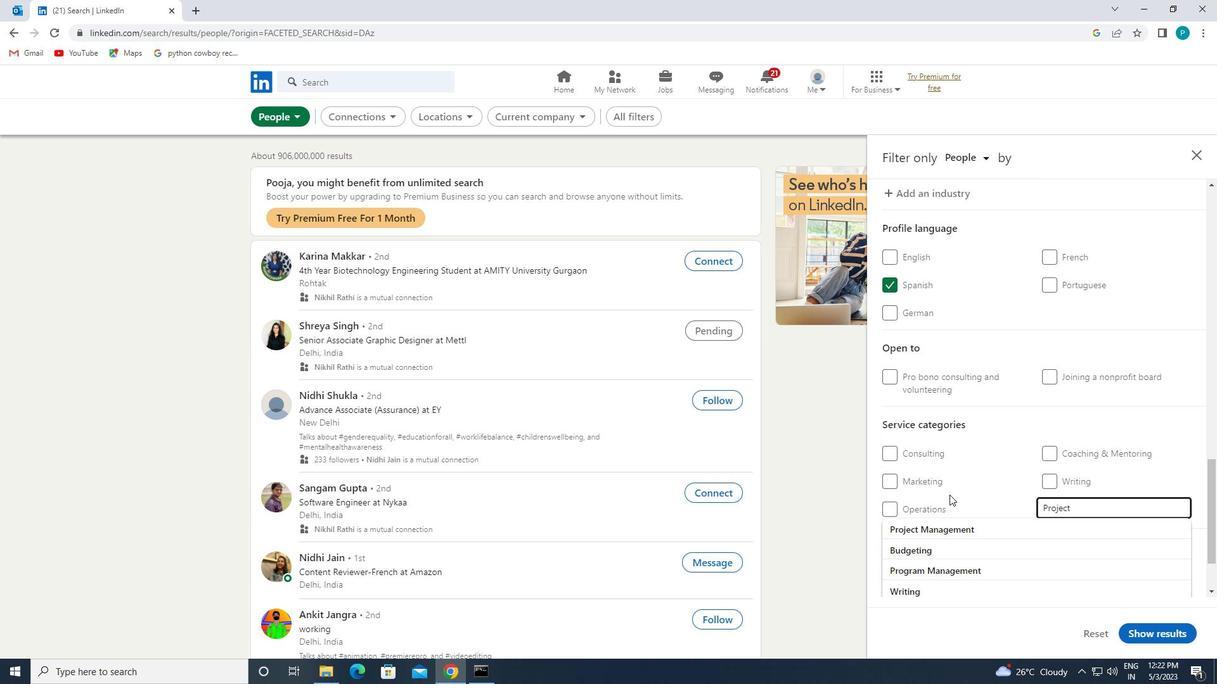 
Action: Mouse pressed left at (954, 522)
Screenshot: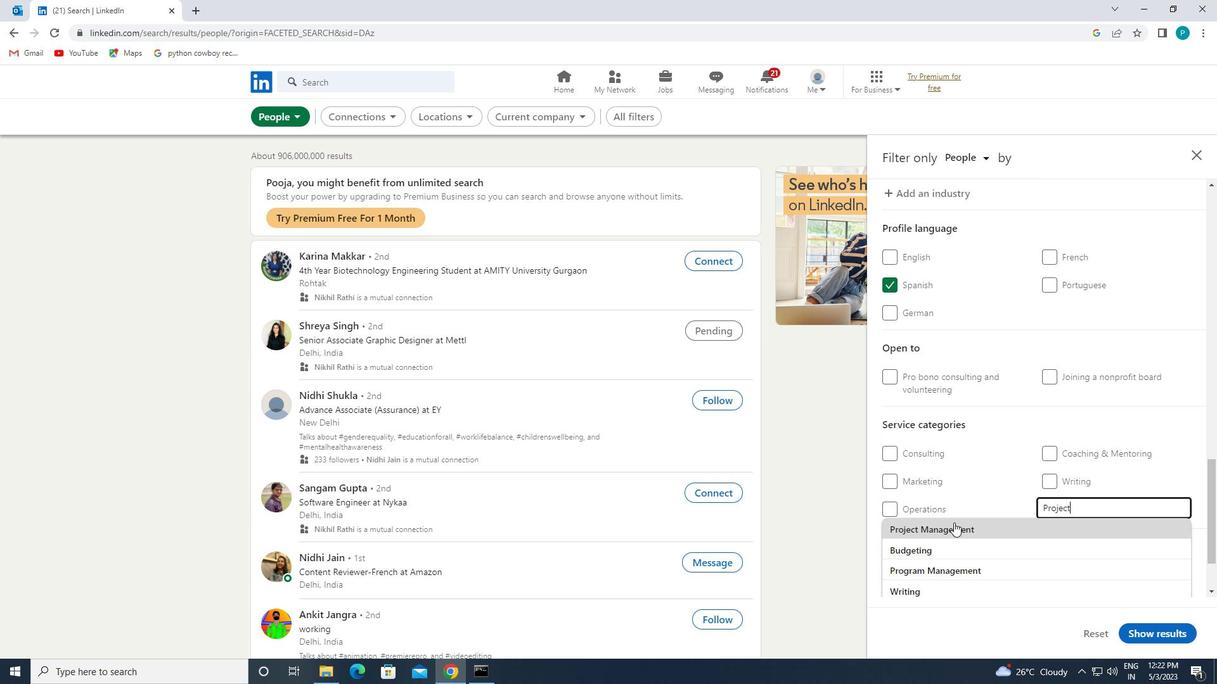 
Action: Mouse scrolled (954, 522) with delta (0, 0)
Screenshot: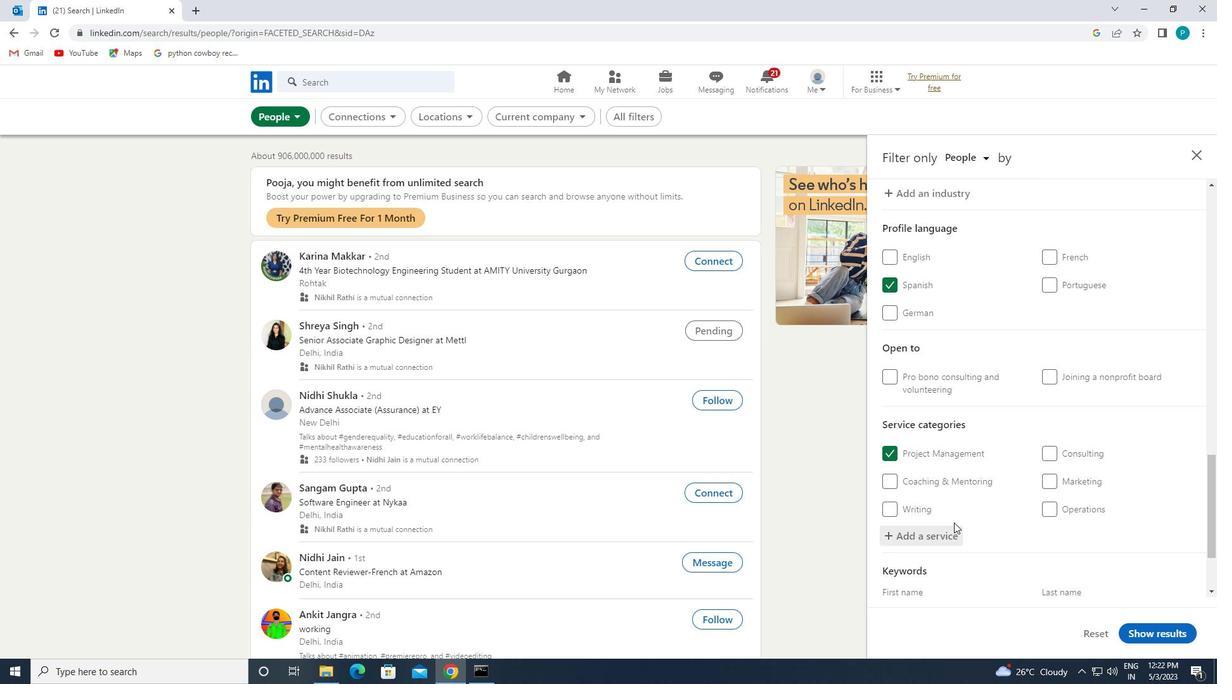 
Action: Mouse scrolled (954, 522) with delta (0, 0)
Screenshot: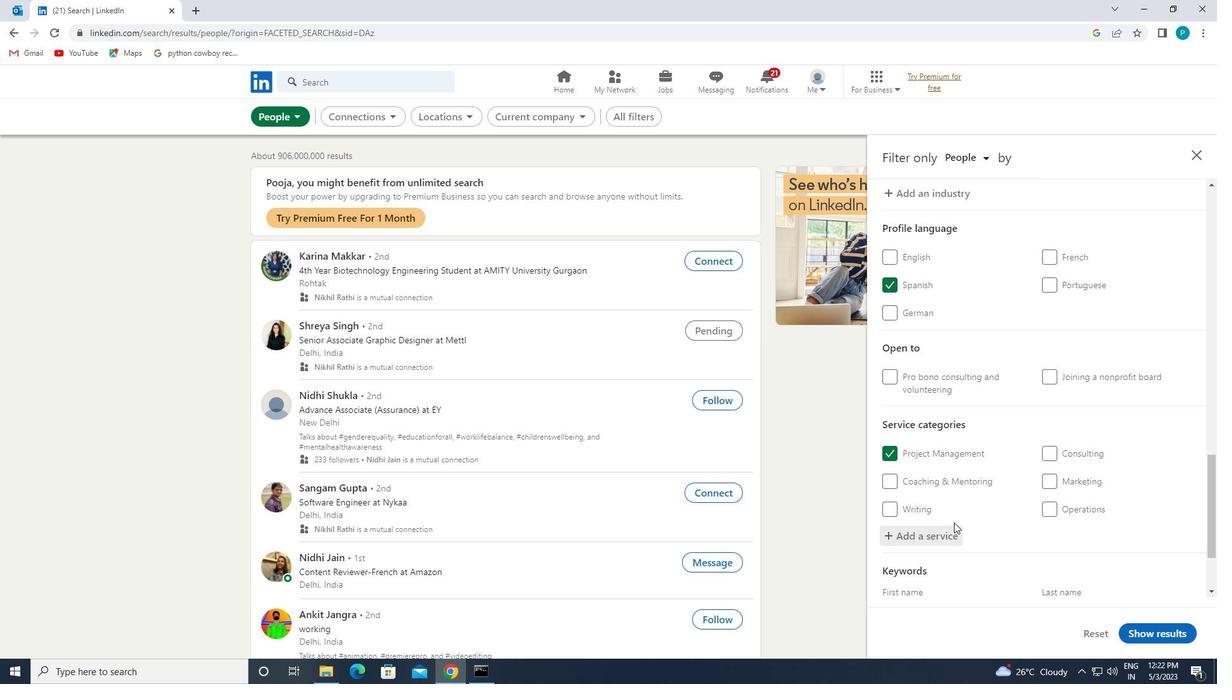
Action: Mouse scrolled (954, 522) with delta (0, 0)
Screenshot: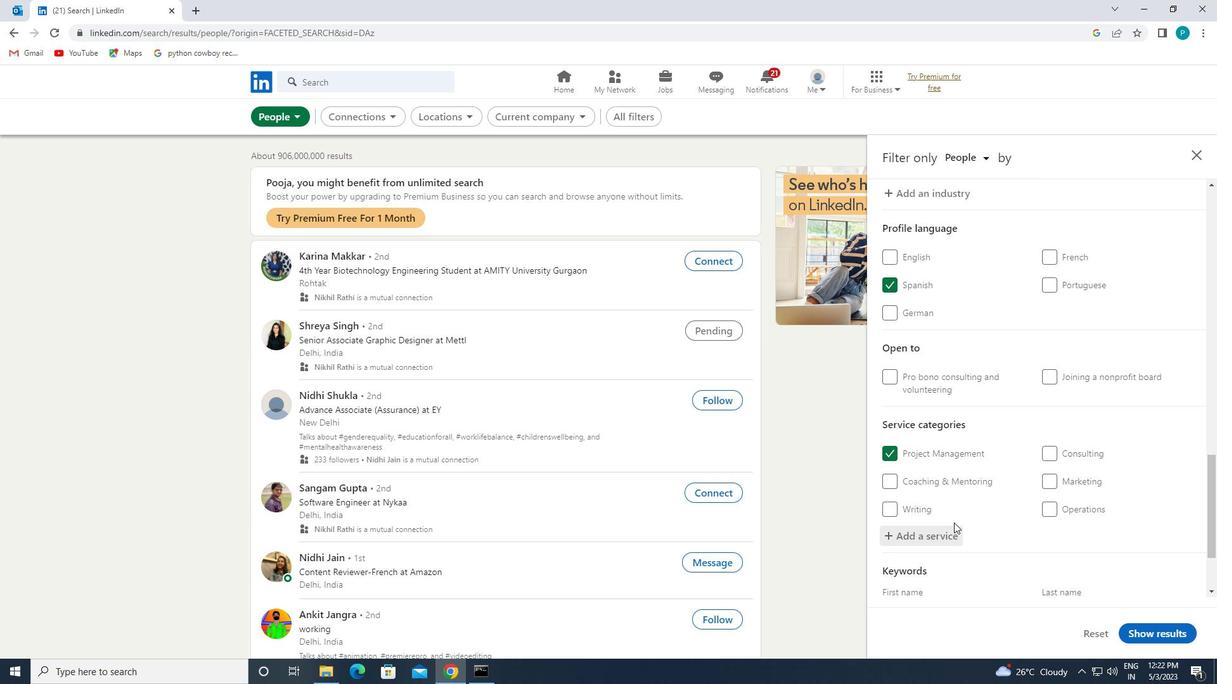 
Action: Mouse moved to (954, 523)
Screenshot: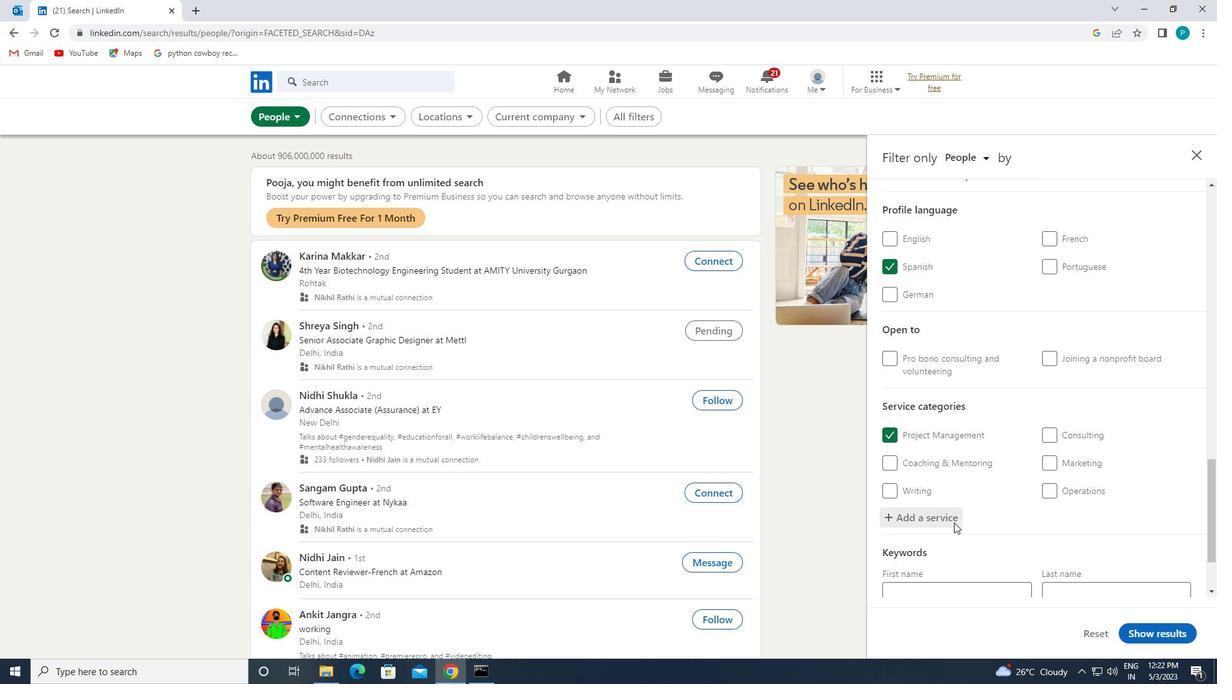 
Action: Mouse pressed left at (954, 523)
Screenshot: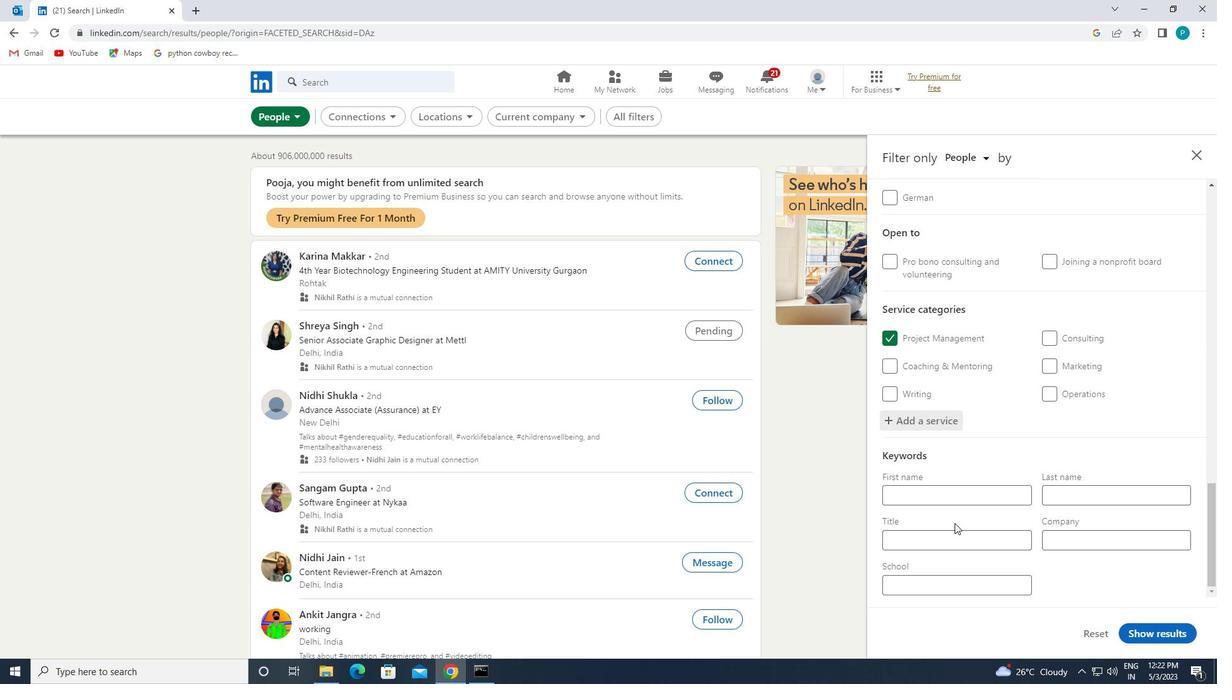 
Action: Key pressed <Key.caps_lock>D<Key.caps_lock>IRECTOR<Key.space>OF<Key.space><Key.caps_lock>F<Key.caps_lock>IRST<Key.space><Key.caps_lock>I<Key.caps_lock>MPRESSIONS
Screenshot: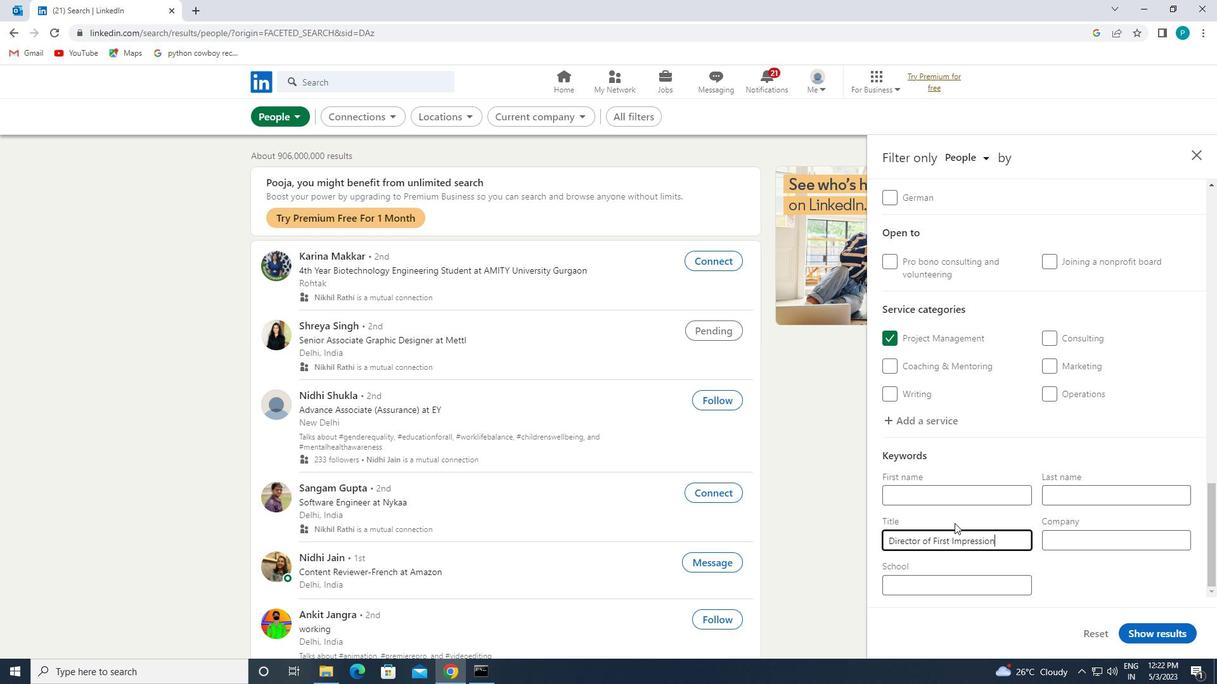 
Action: Mouse moved to (1164, 633)
Screenshot: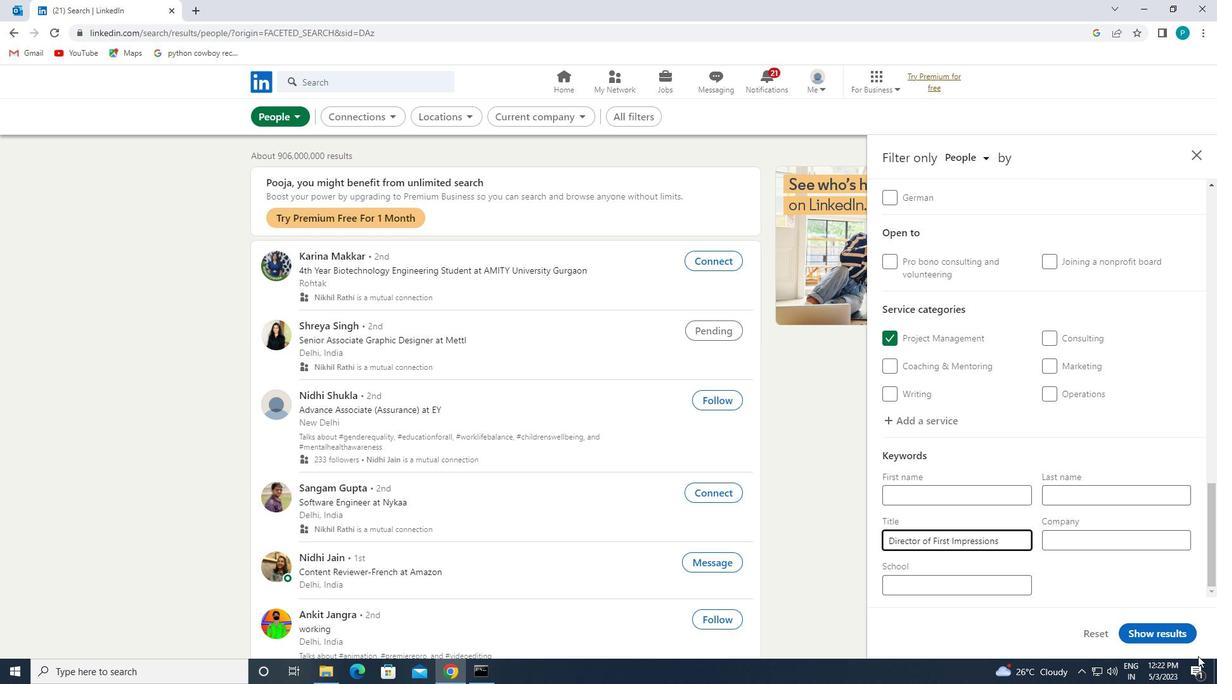 
Action: Mouse pressed left at (1164, 633)
Screenshot: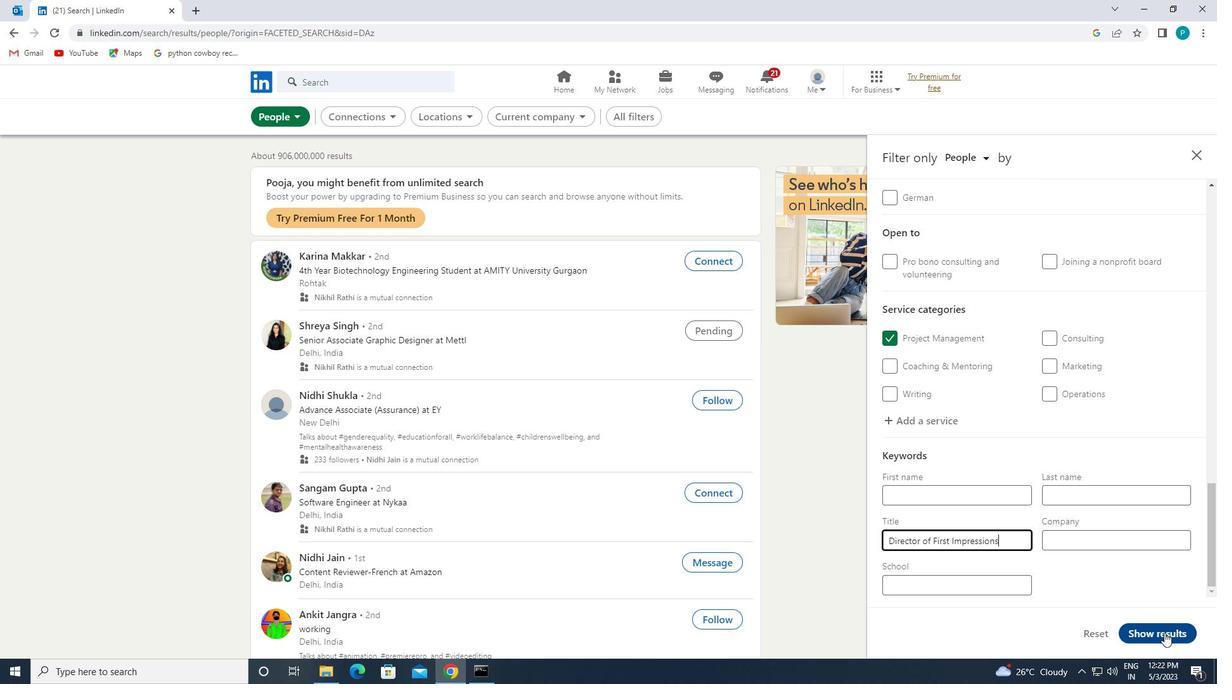 
